 Task:  Click on Football In the Sunday Gridiron Challenge click on  Pick Sheet Add name Luna Turner Team name Kruep's Krew and  Email softage.6@softage.net 10 Points Houston Texans 9 Points Denver Broncos 8 Points Kansas City Chiefs 7 Points Miami Dolphins 6 Points New England Patriots 5 Points Indianapolis Colts 4 Points New York Giants 3 Points New Orleans Saints 2 Points Philadelphia Eagles 1 Points Carolina Panthers Submit pick sheet
Action: Mouse moved to (761, 452)
Screenshot: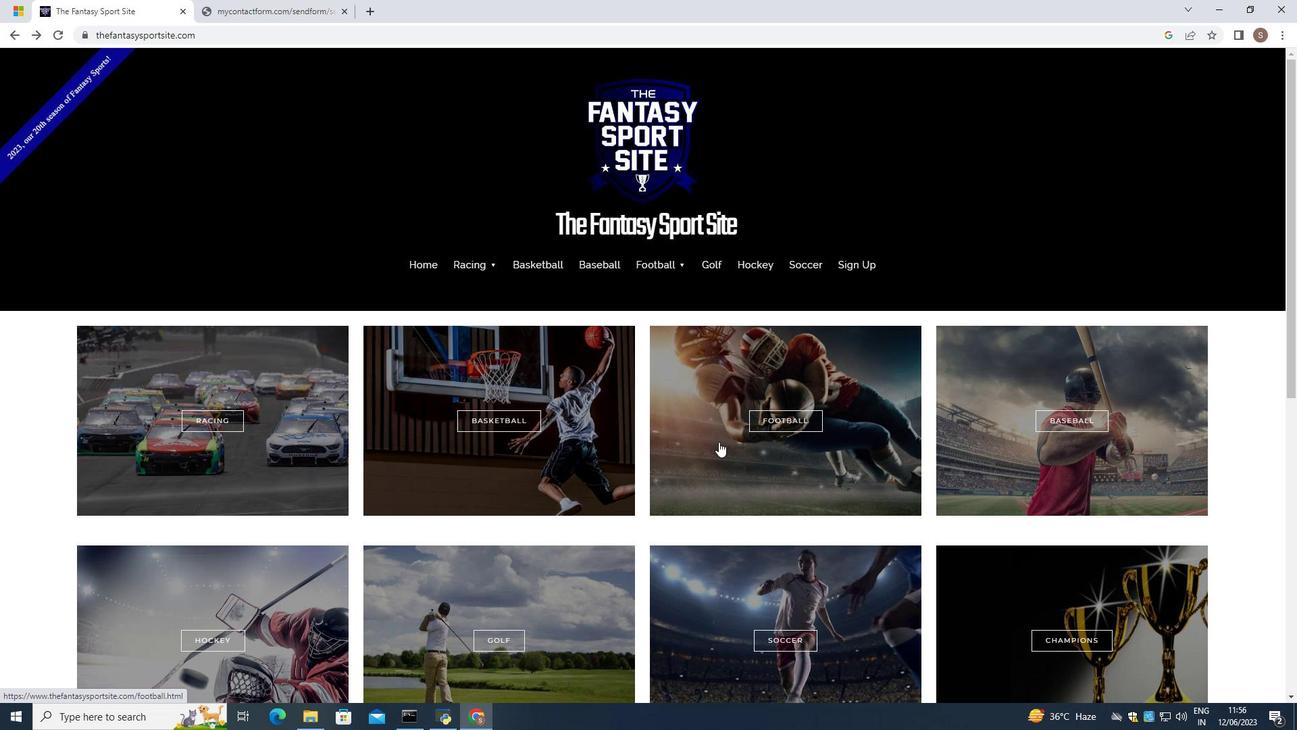 
Action: Mouse pressed left at (761, 452)
Screenshot: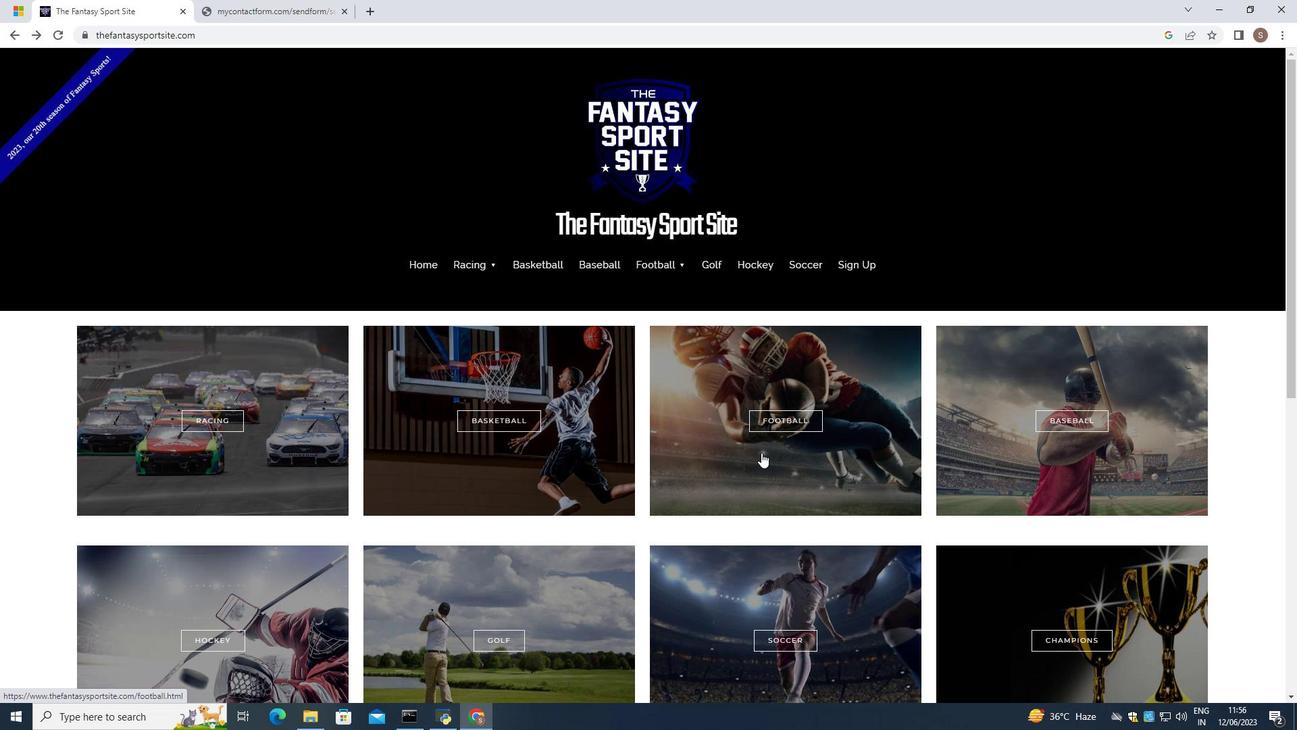 
Action: Mouse moved to (705, 546)
Screenshot: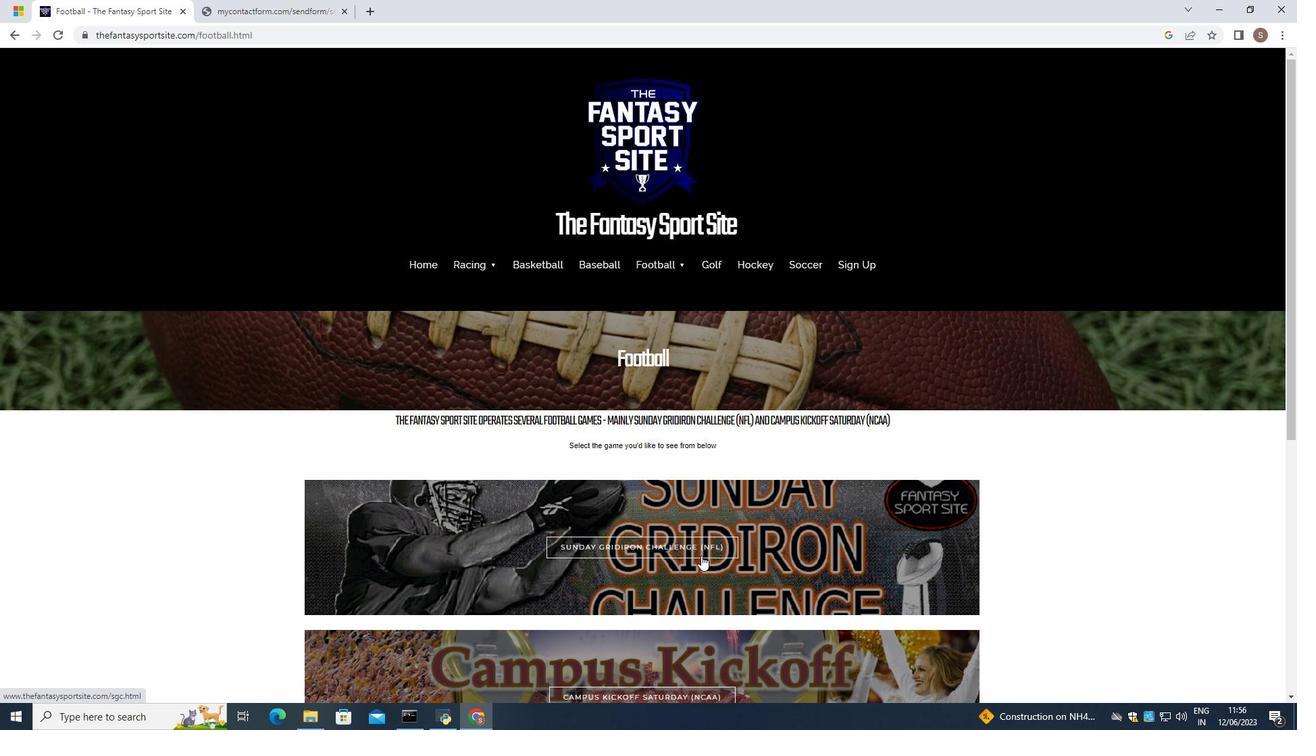
Action: Mouse pressed left at (705, 546)
Screenshot: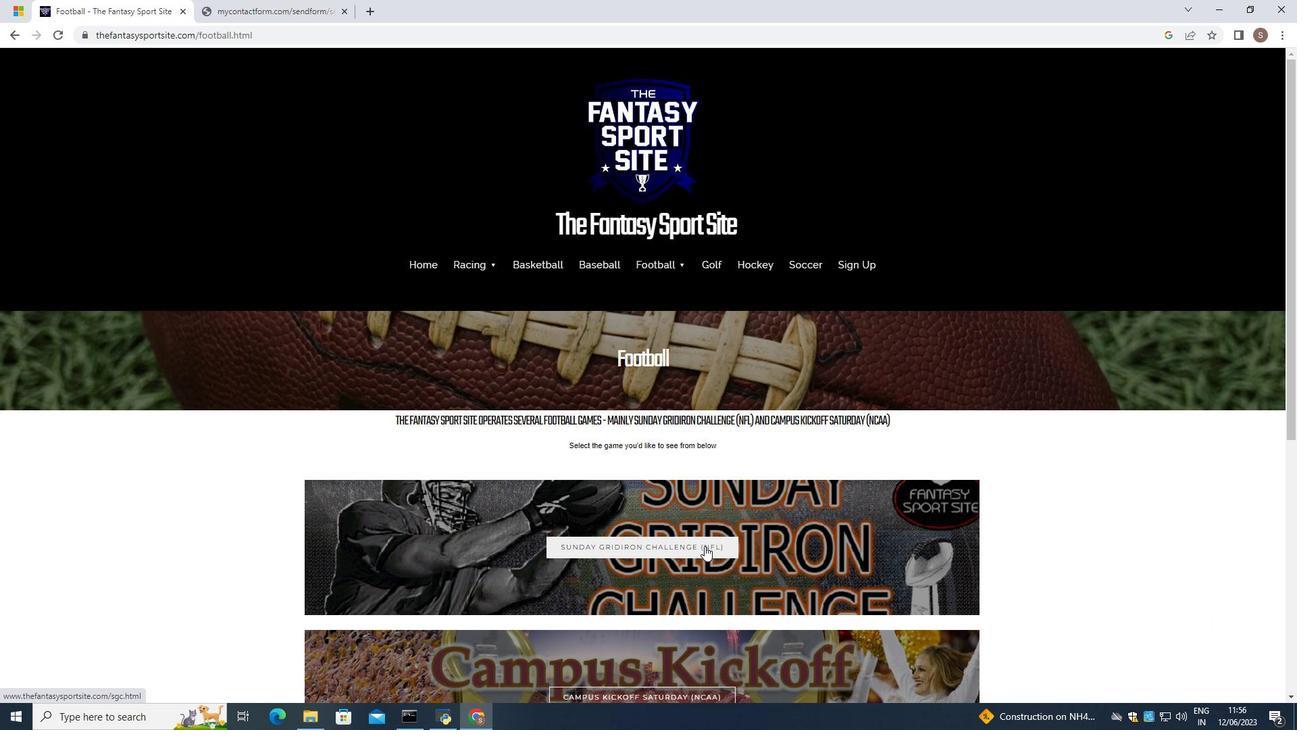 
Action: Mouse moved to (707, 544)
Screenshot: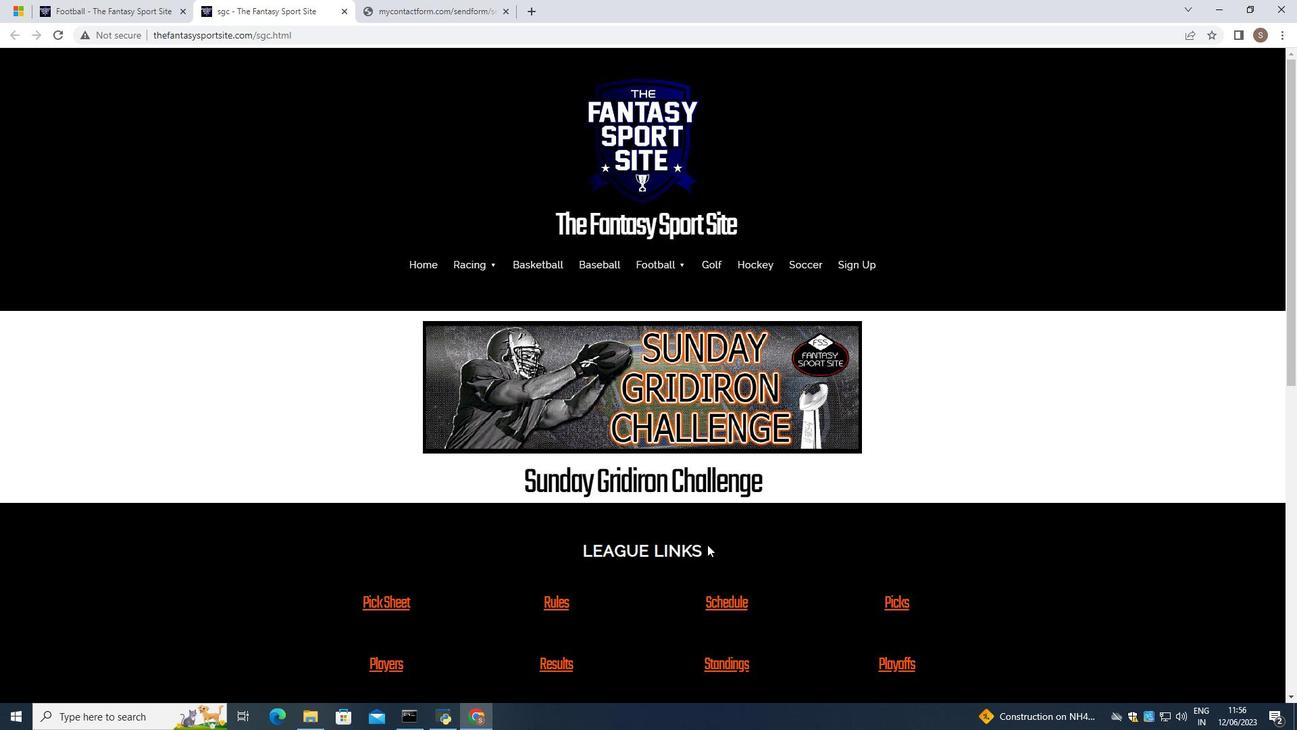 
Action: Mouse scrolled (707, 544) with delta (0, 0)
Screenshot: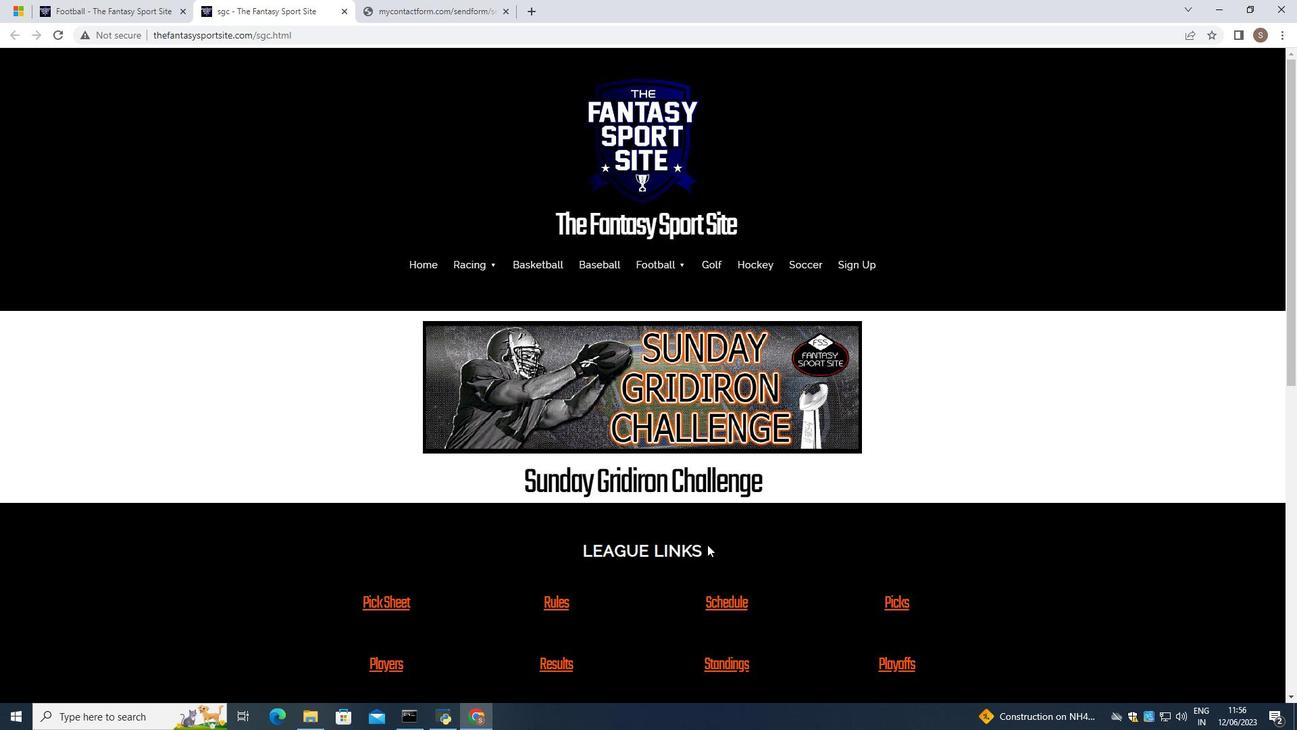 
Action: Mouse scrolled (707, 544) with delta (0, 0)
Screenshot: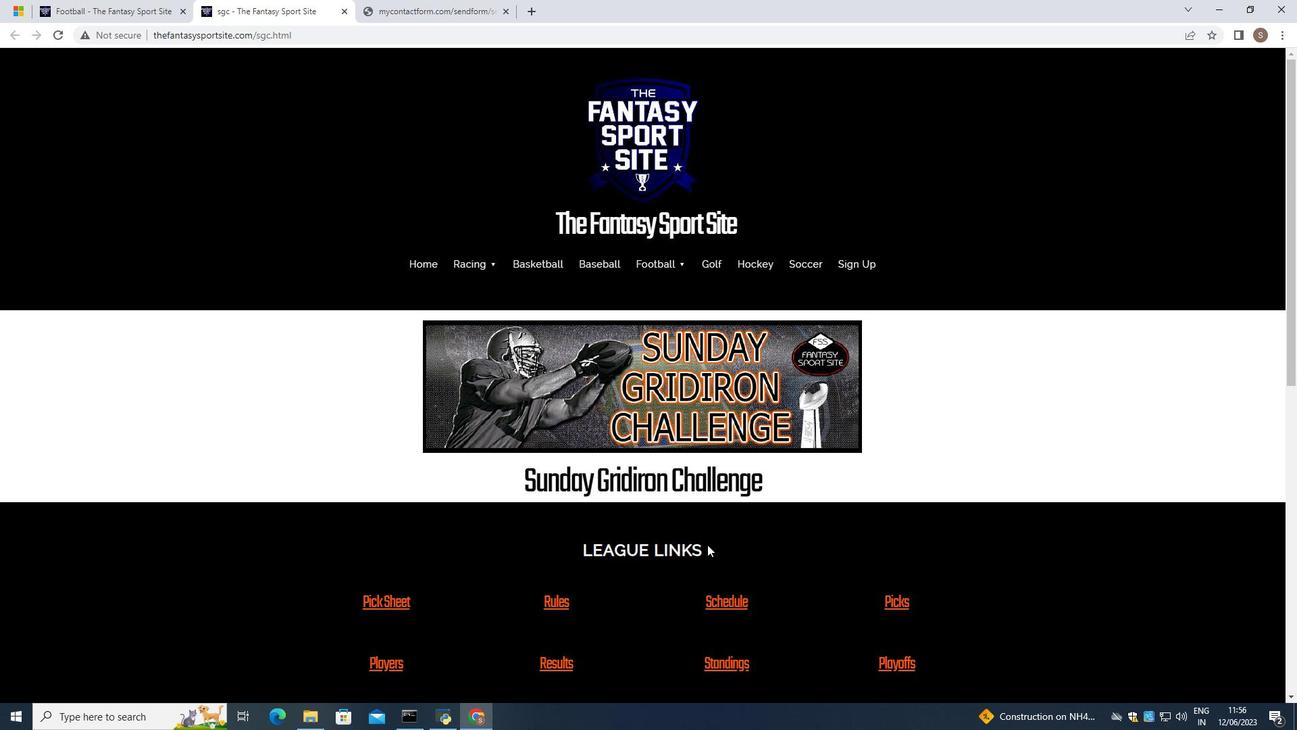 
Action: Mouse moved to (377, 459)
Screenshot: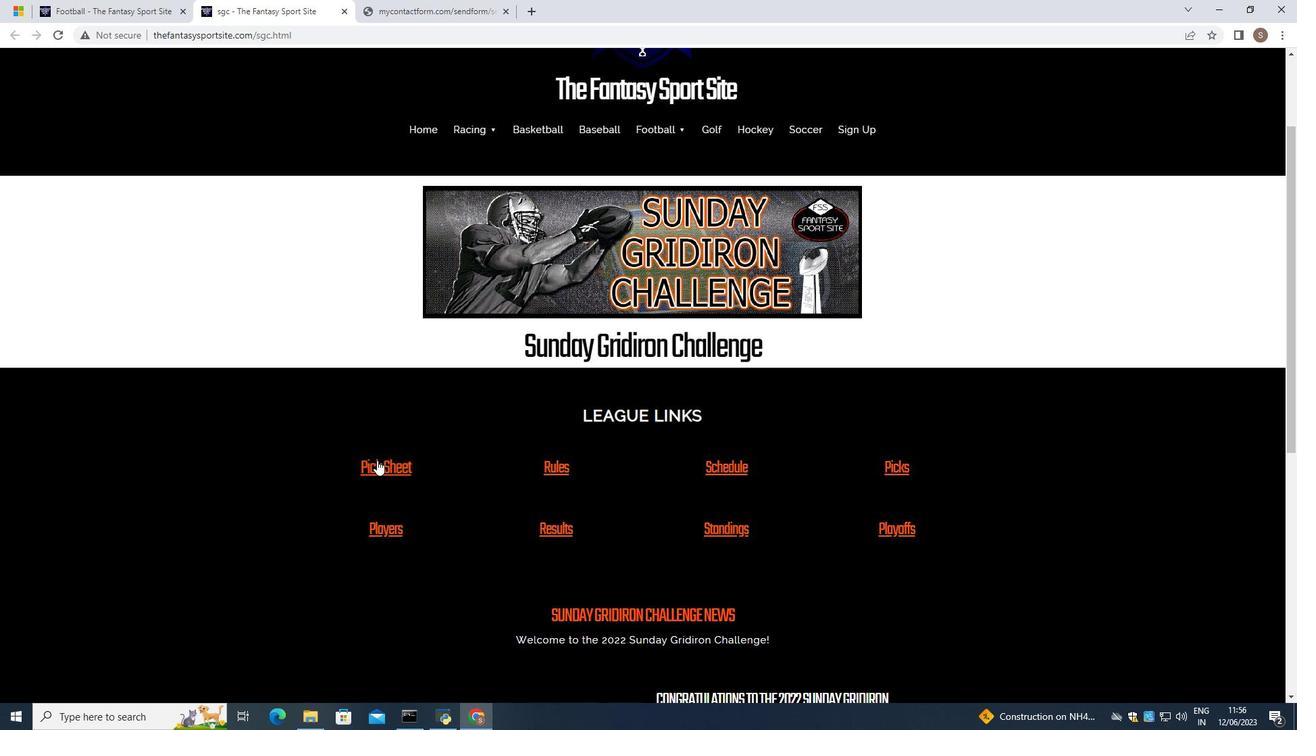 
Action: Mouse pressed left at (377, 459)
Screenshot: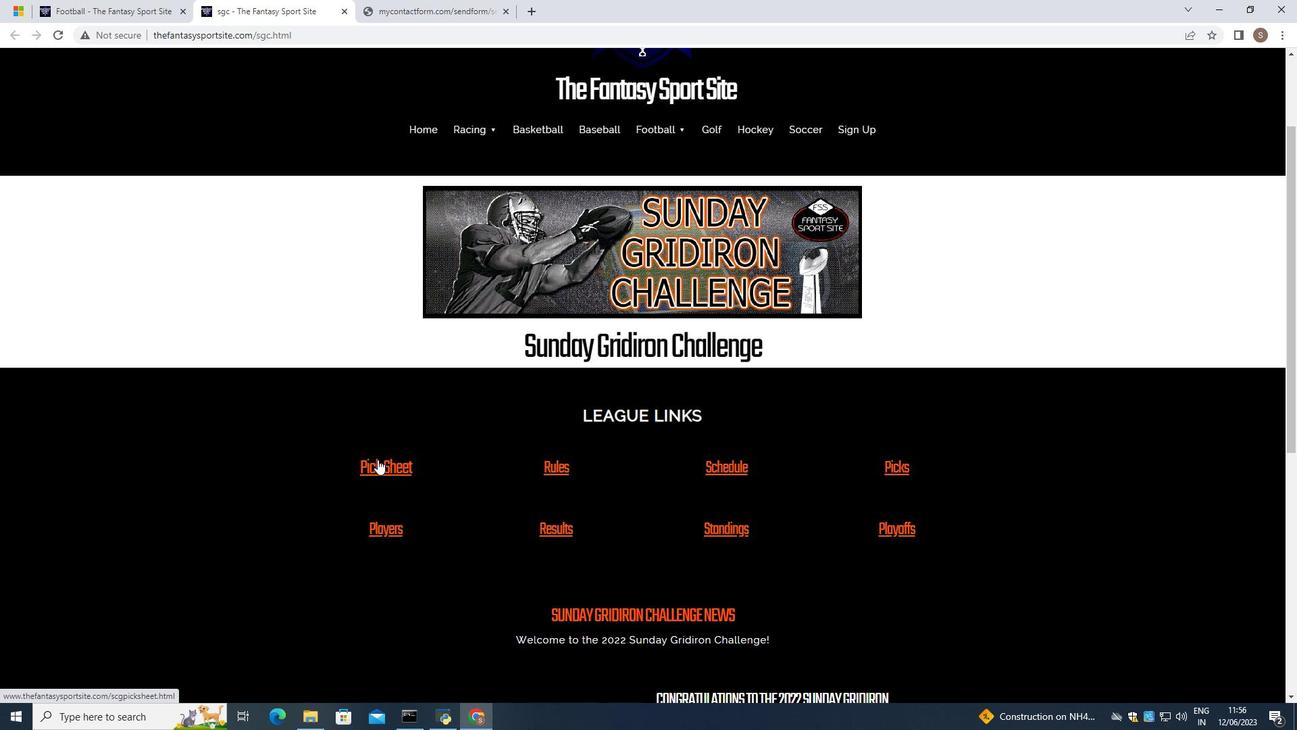 
Action: Mouse moved to (435, 468)
Screenshot: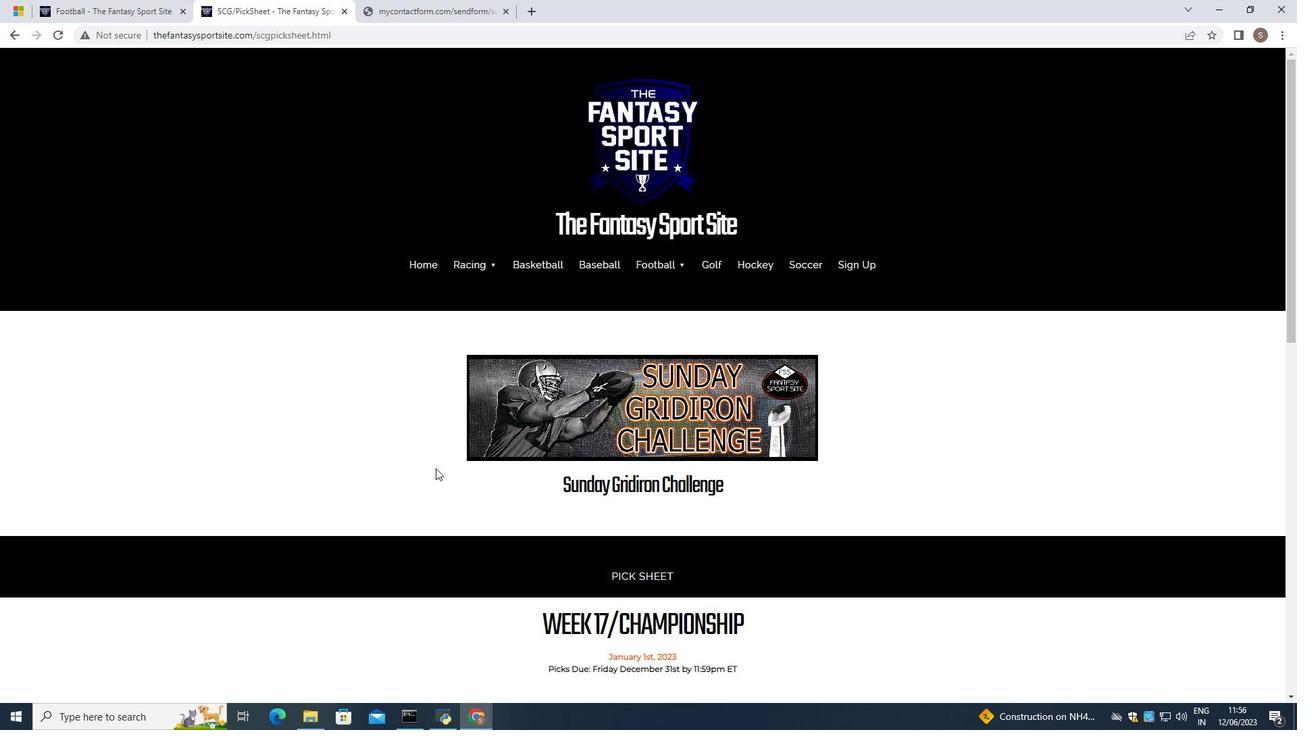 
Action: Mouse scrolled (435, 467) with delta (0, 0)
Screenshot: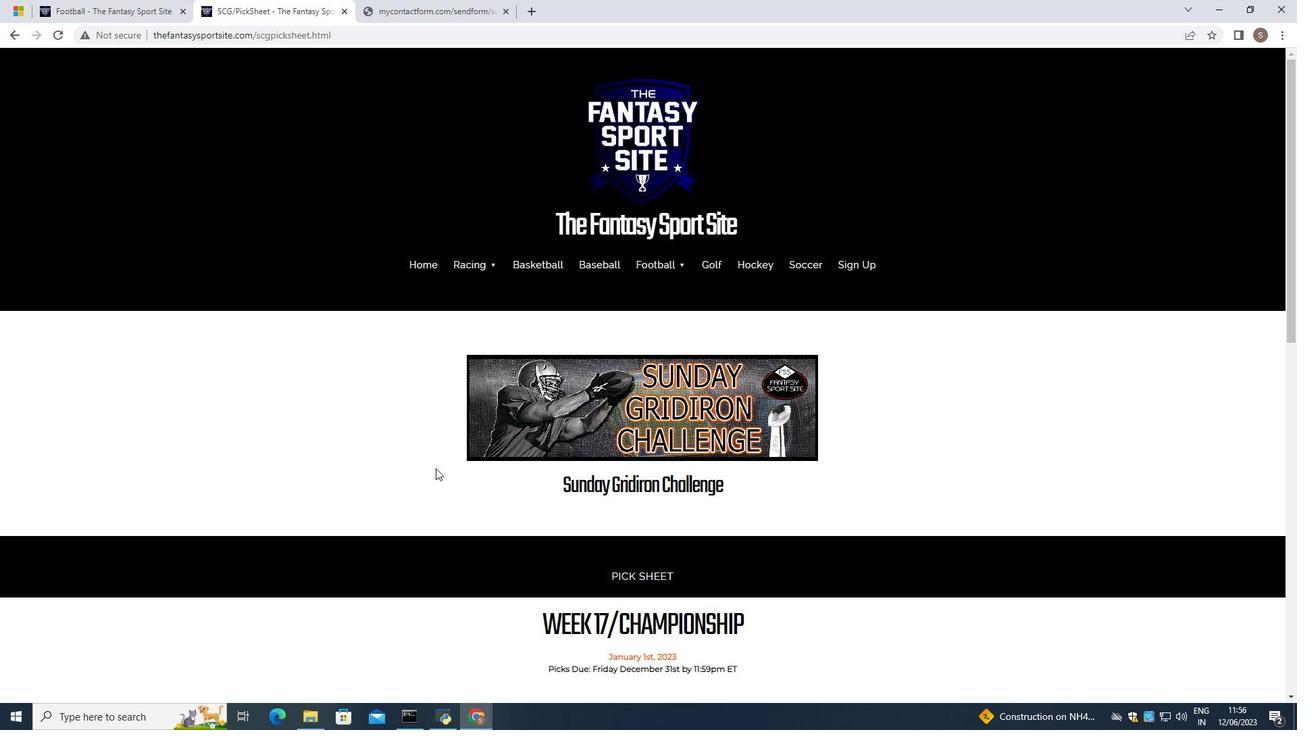 
Action: Mouse scrolled (435, 467) with delta (0, 0)
Screenshot: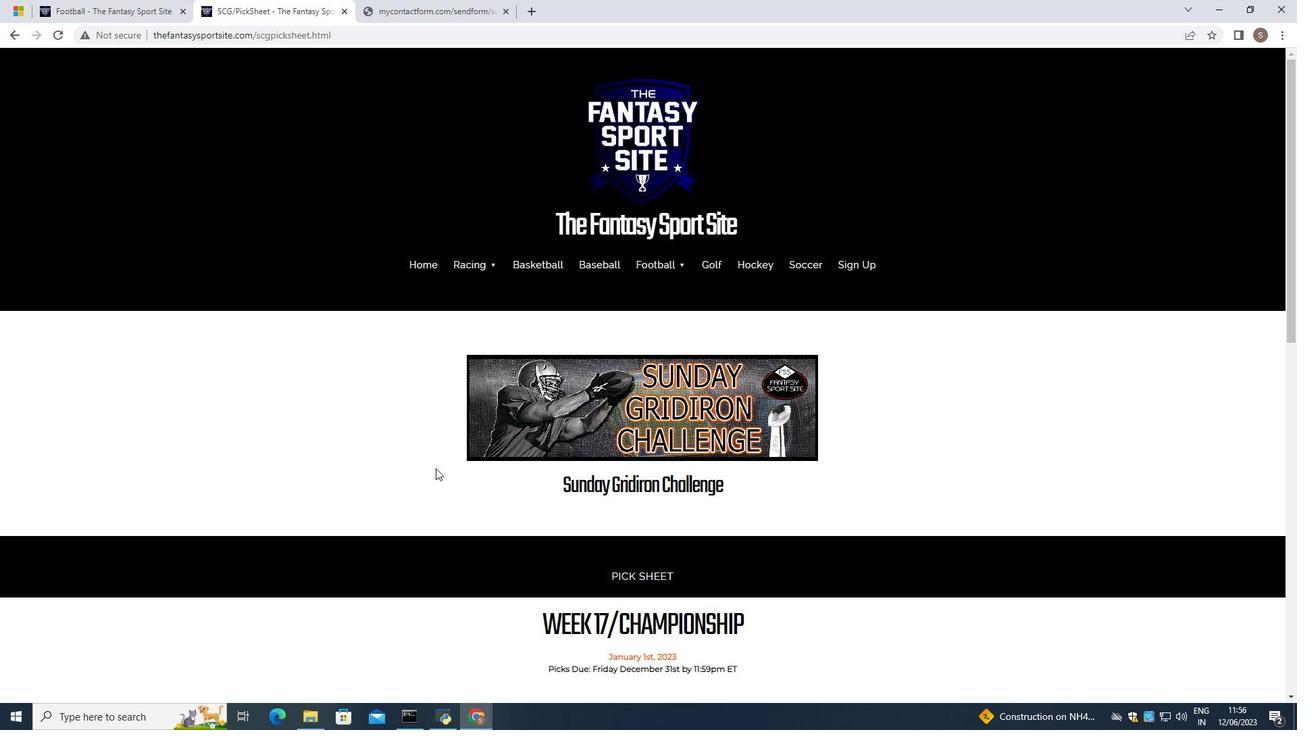 
Action: Mouse scrolled (435, 467) with delta (0, 0)
Screenshot: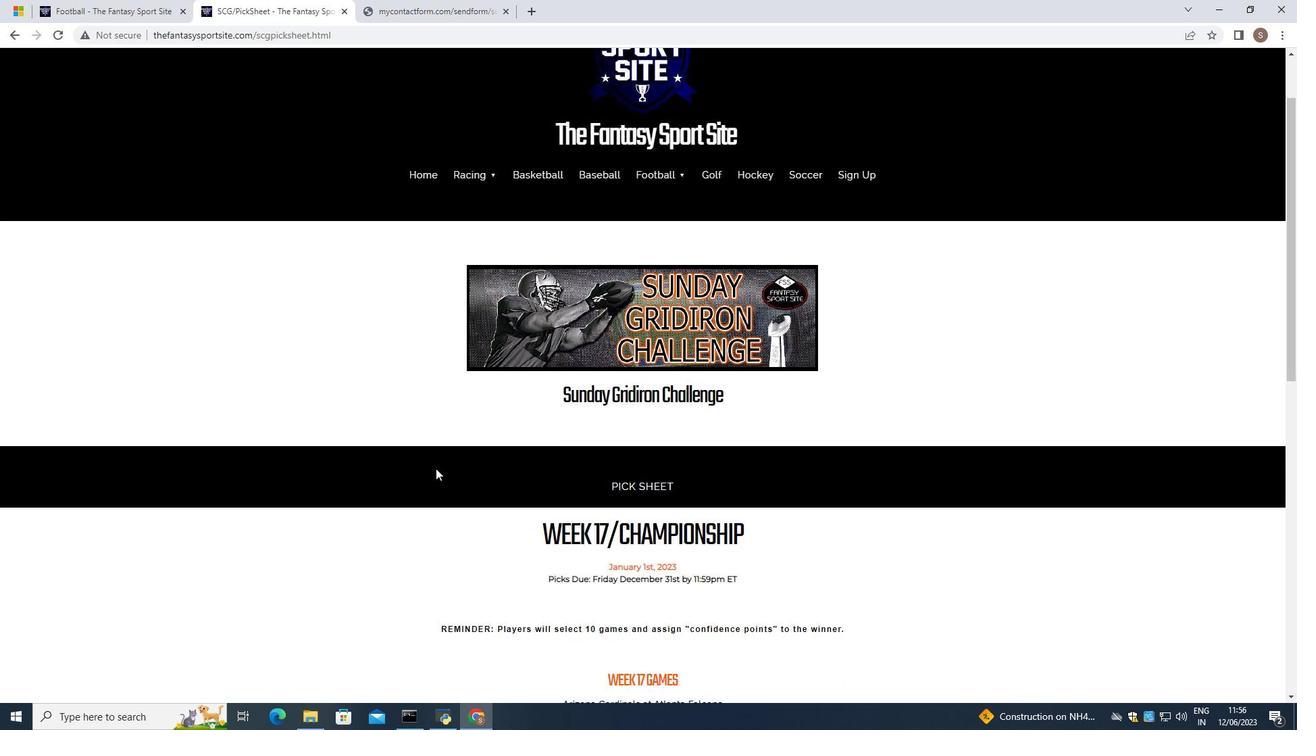 
Action: Mouse scrolled (435, 467) with delta (0, 0)
Screenshot: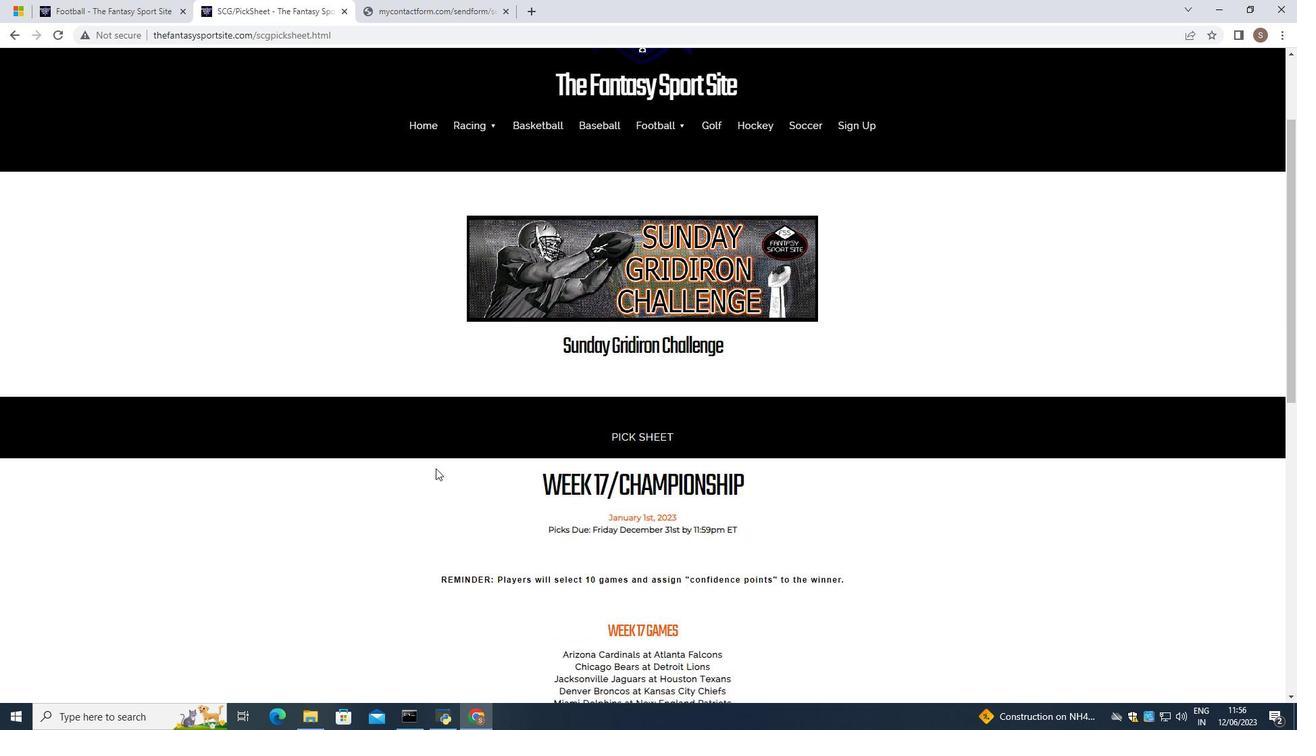 
Action: Mouse scrolled (435, 467) with delta (0, 0)
Screenshot: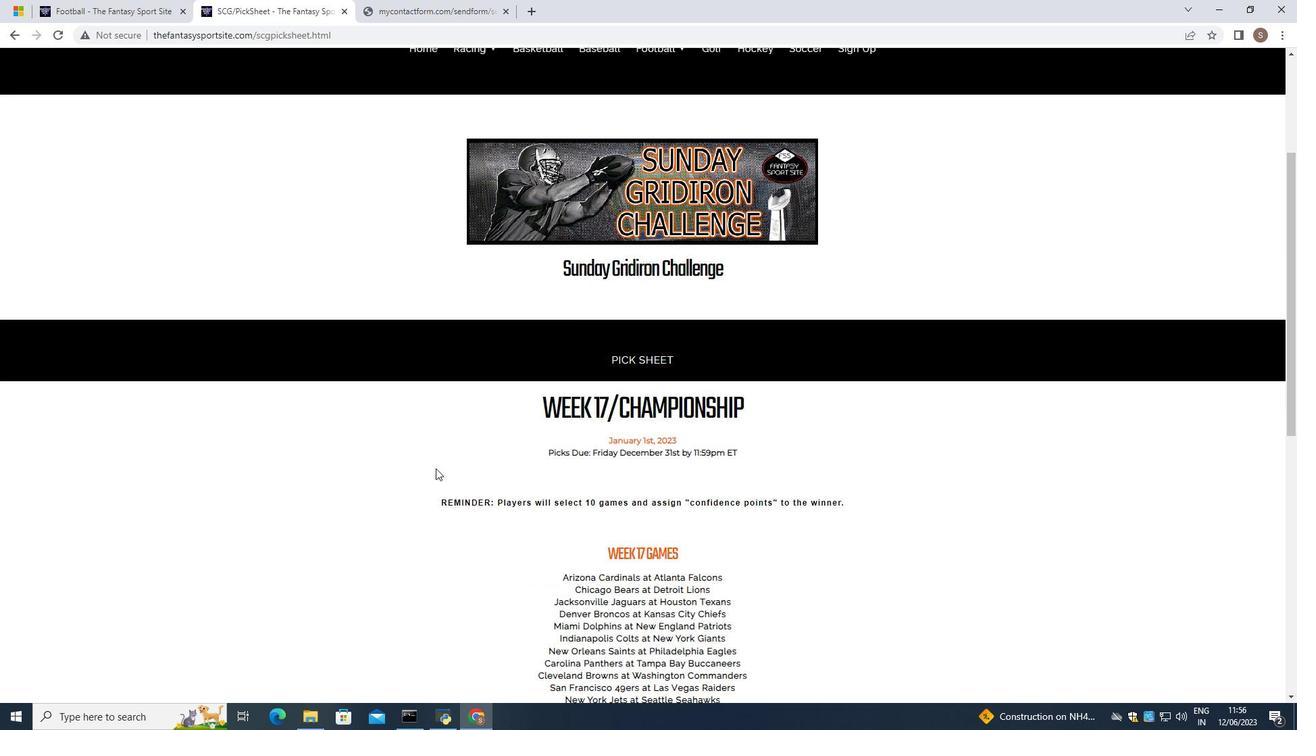 
Action: Mouse scrolled (435, 467) with delta (0, 0)
Screenshot: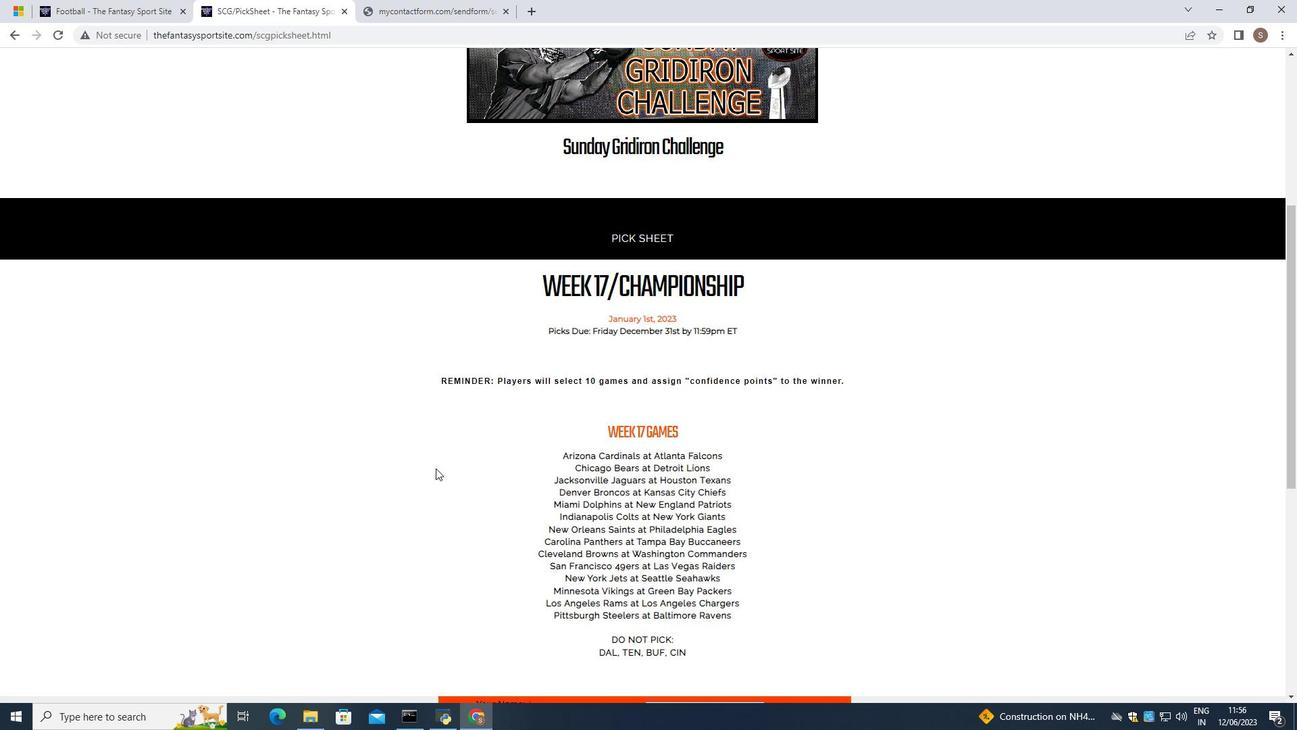 
Action: Mouse scrolled (435, 467) with delta (0, 0)
Screenshot: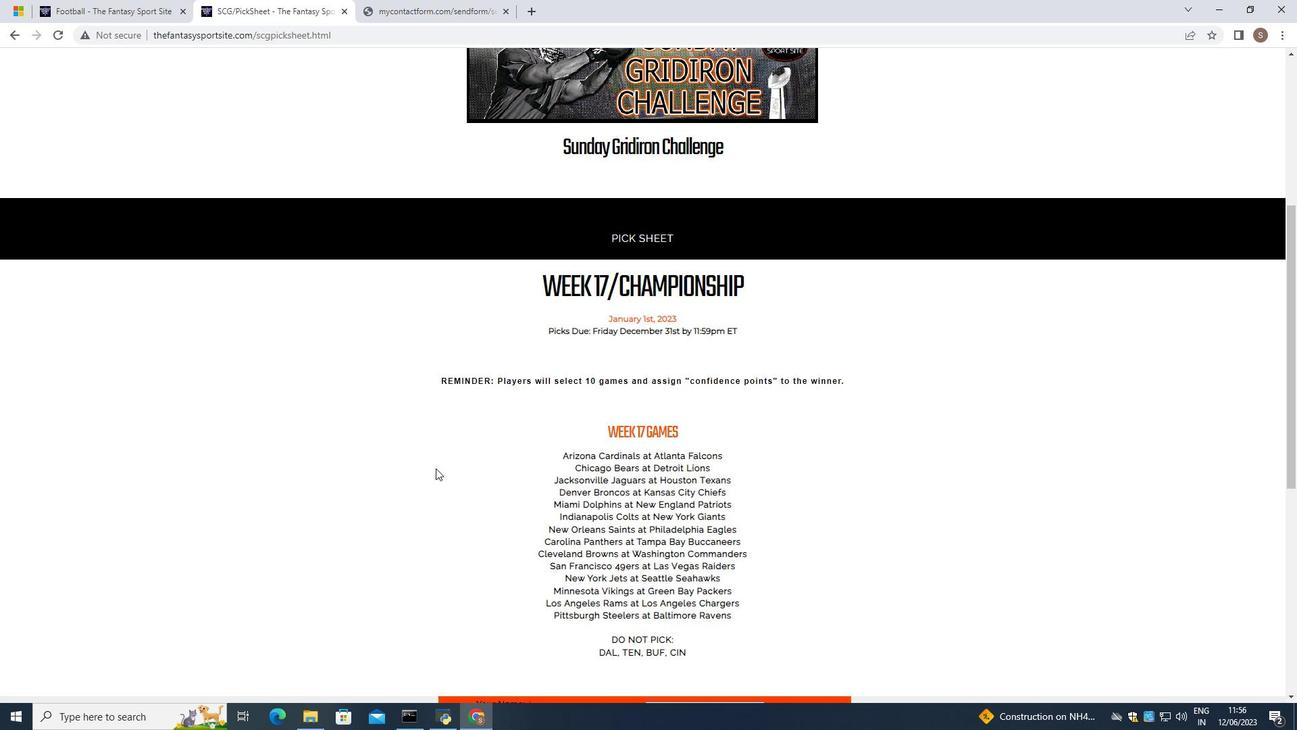 
Action: Mouse scrolled (435, 467) with delta (0, 0)
Screenshot: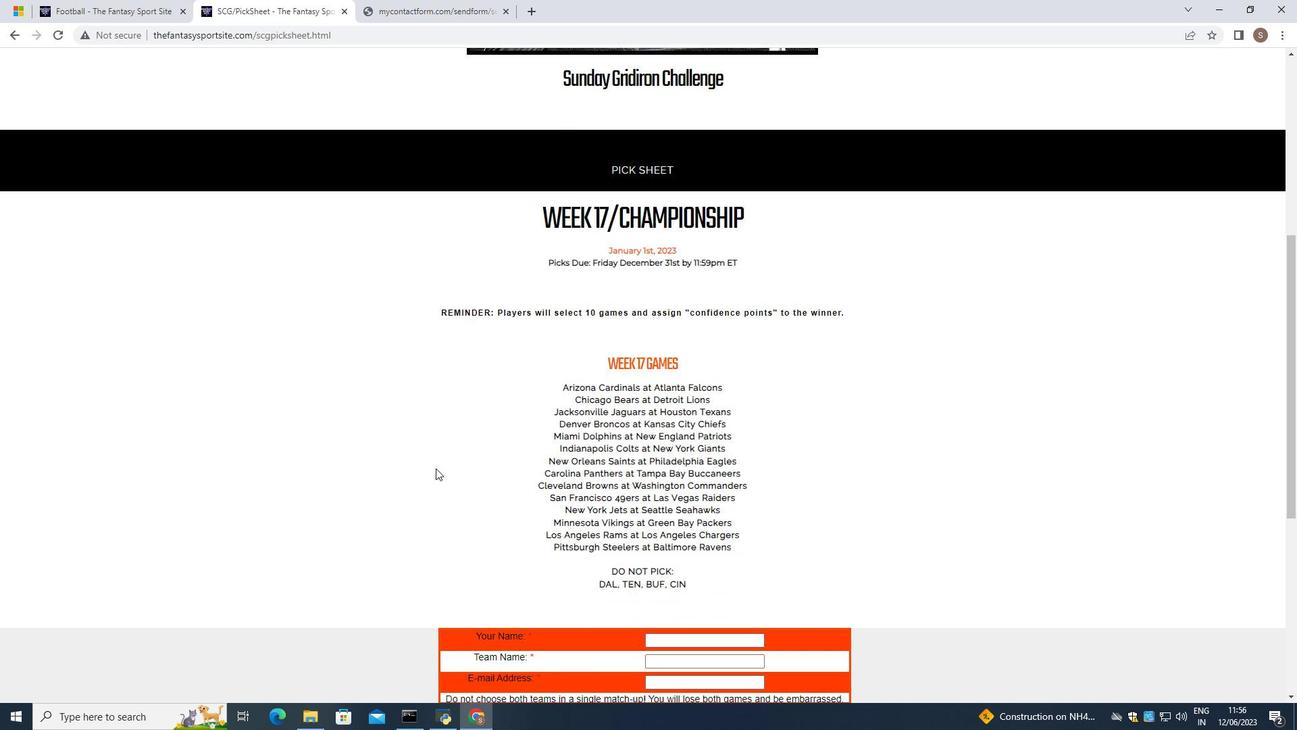 
Action: Mouse scrolled (435, 467) with delta (0, 0)
Screenshot: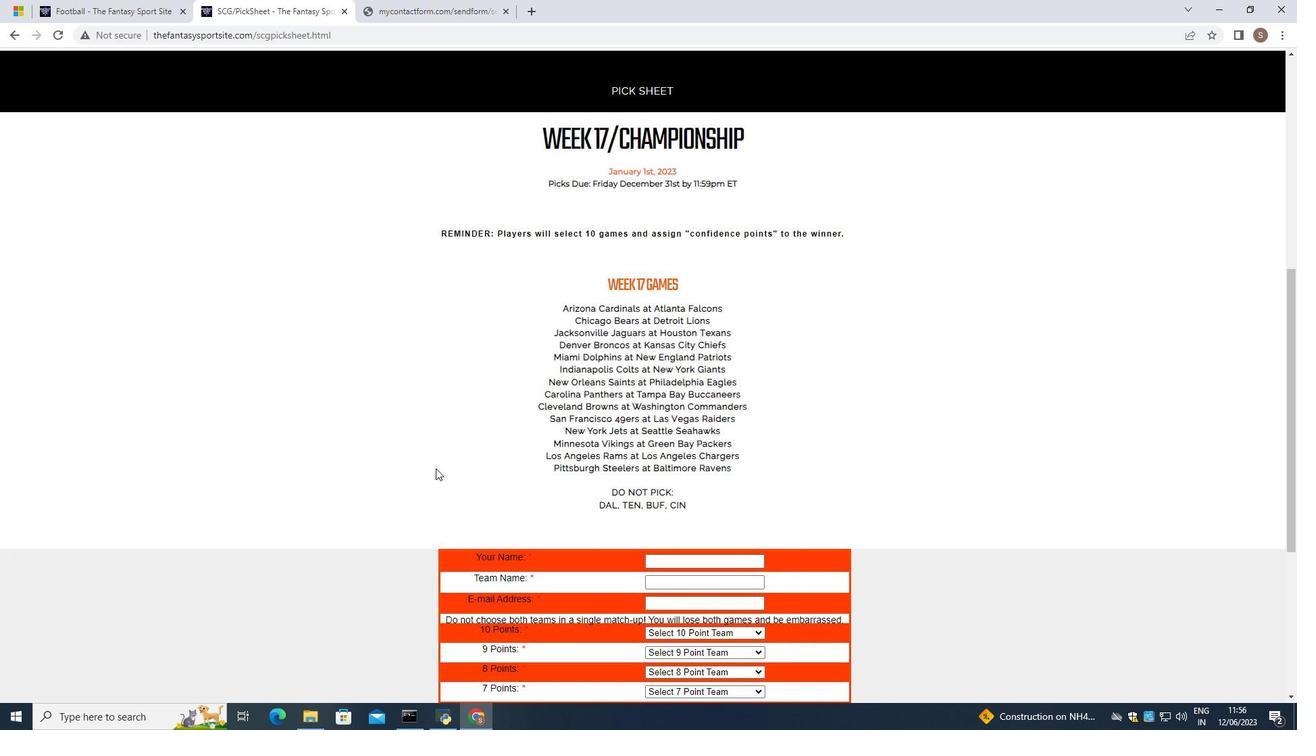 
Action: Mouse scrolled (435, 467) with delta (0, 0)
Screenshot: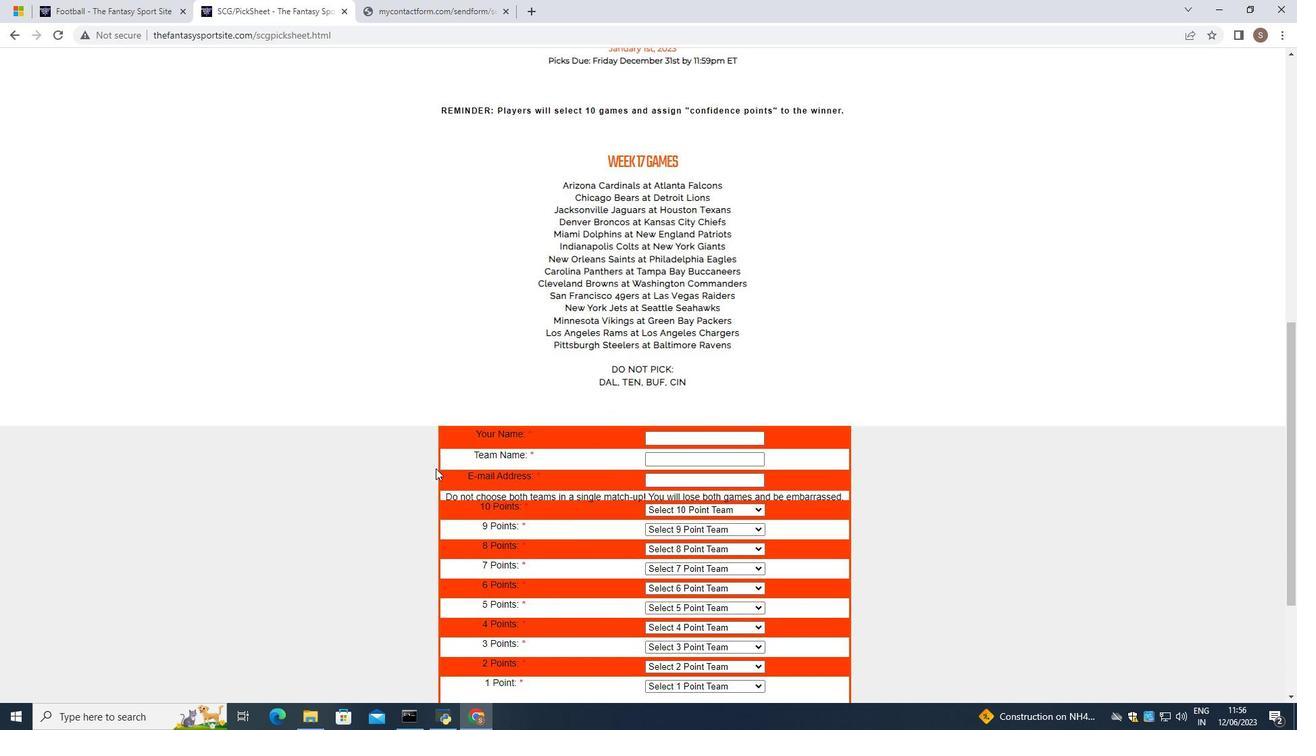
Action: Mouse scrolled (435, 467) with delta (0, 0)
Screenshot: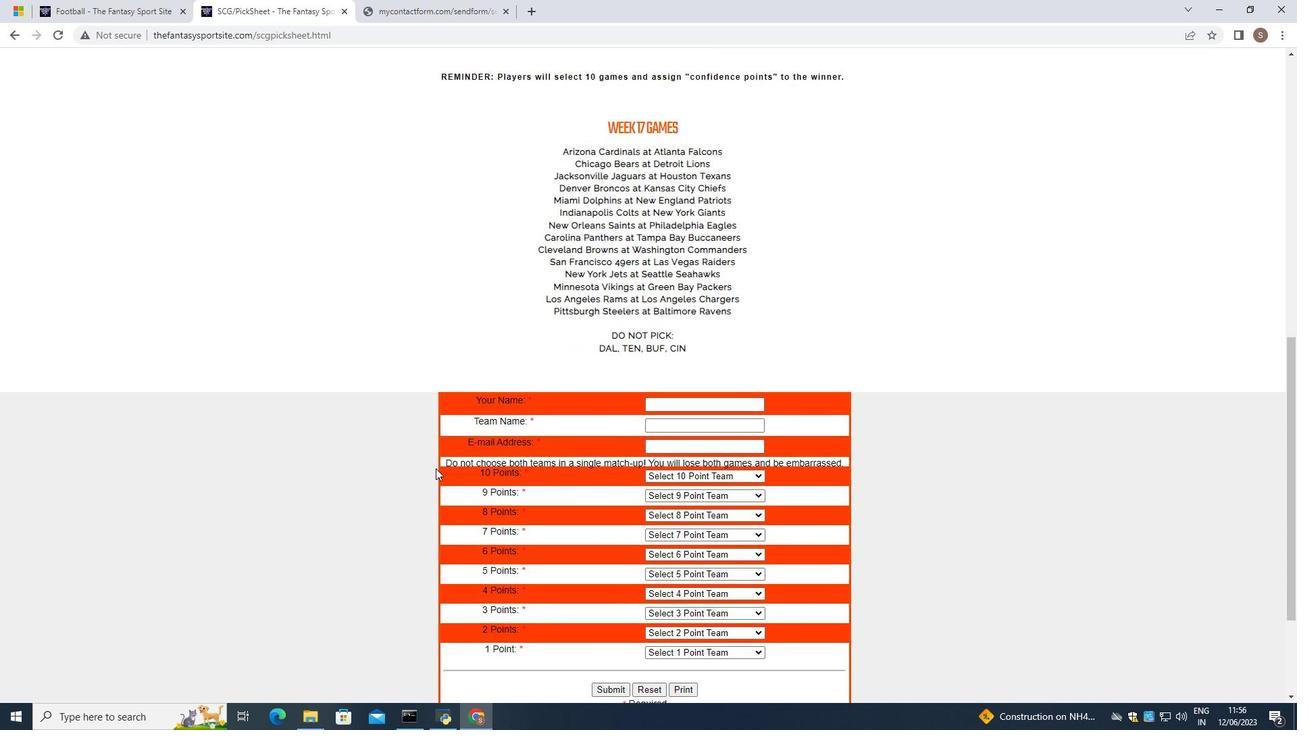 
Action: Mouse moved to (713, 305)
Screenshot: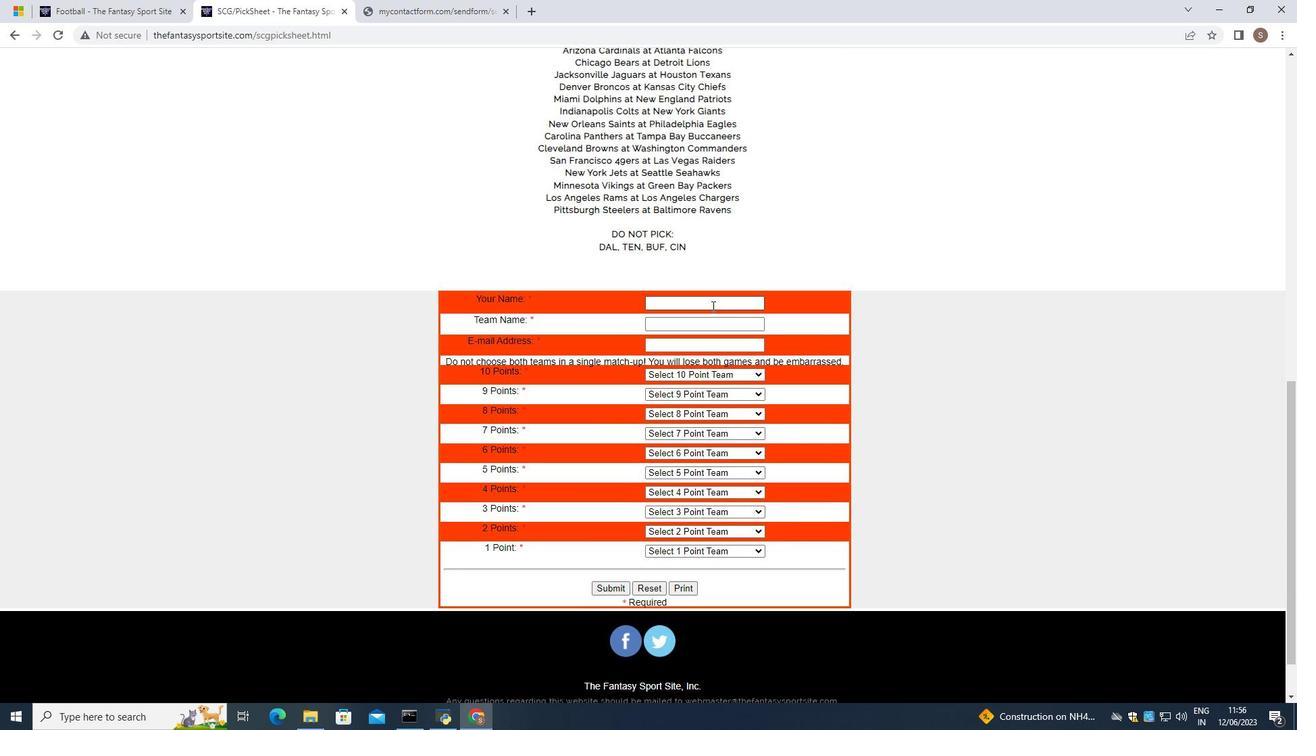 
Action: Mouse pressed left at (713, 305)
Screenshot: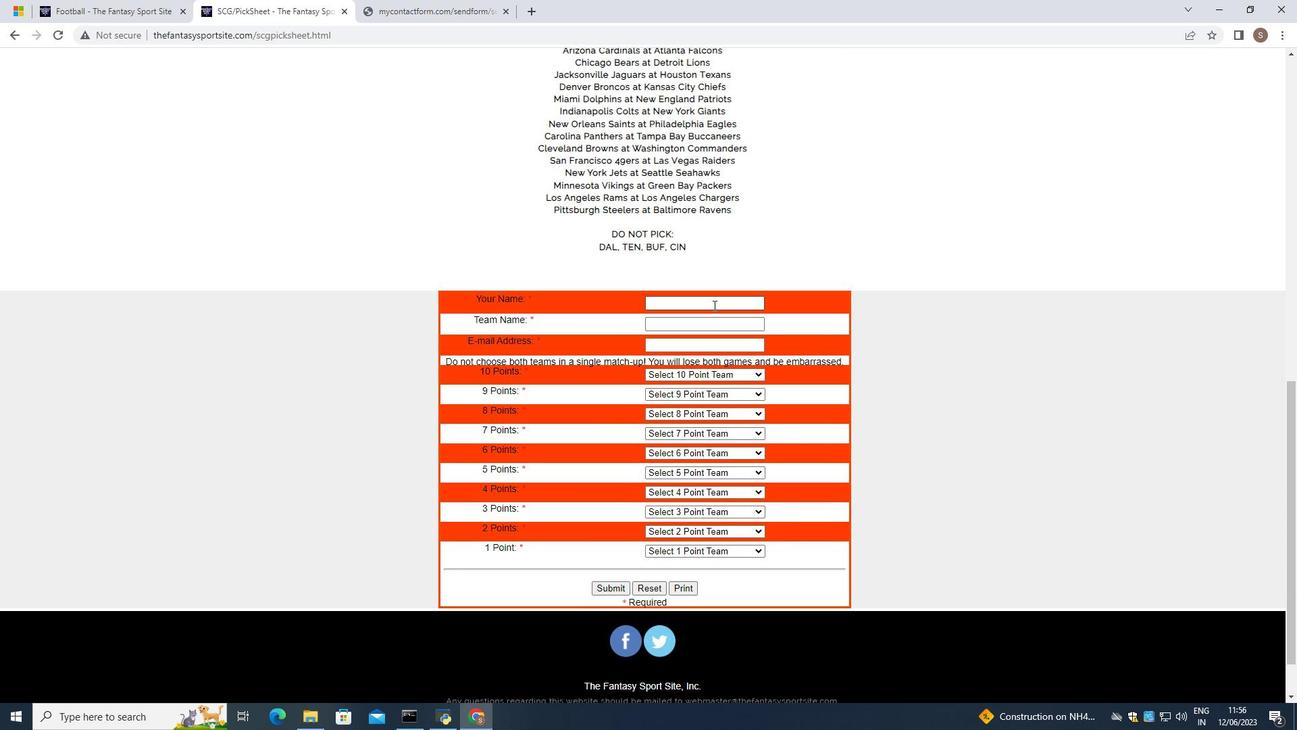 
Action: Key pressed <Key.shift>Luna<Key.space><Key.shift>Turner
Screenshot: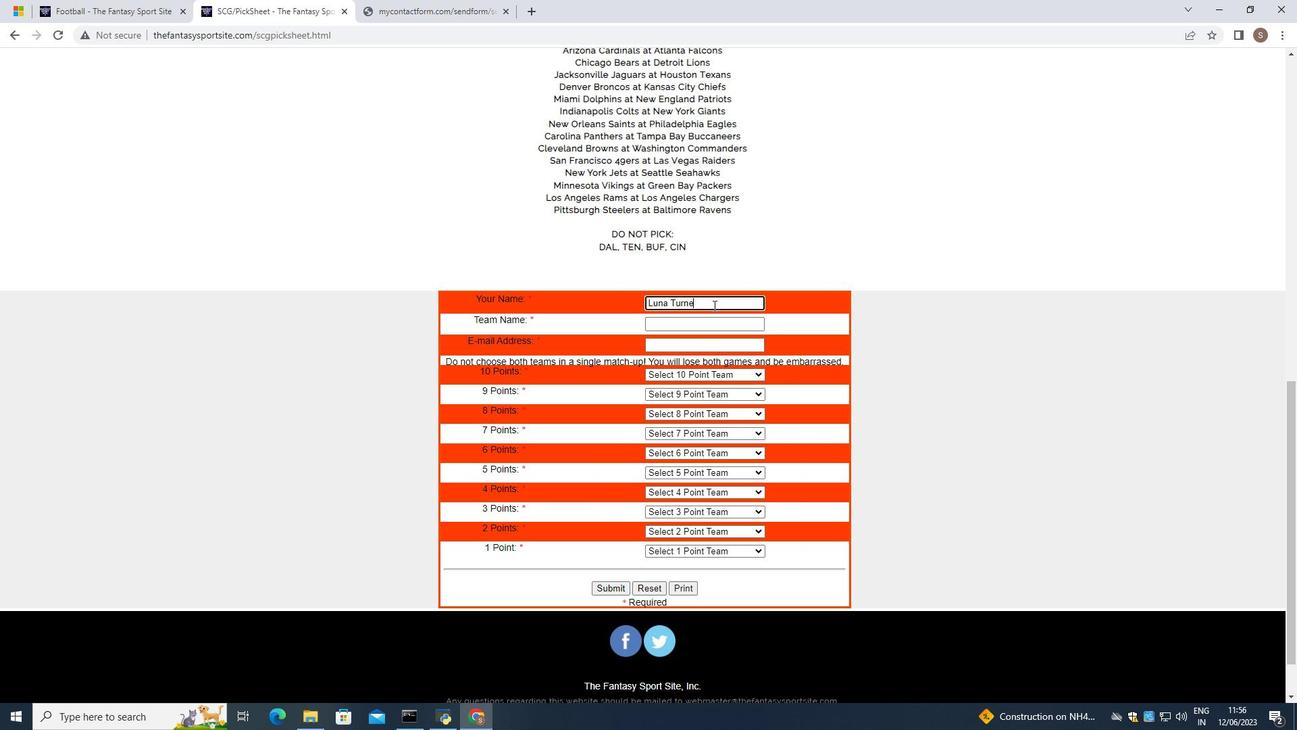 
Action: Mouse moved to (738, 323)
Screenshot: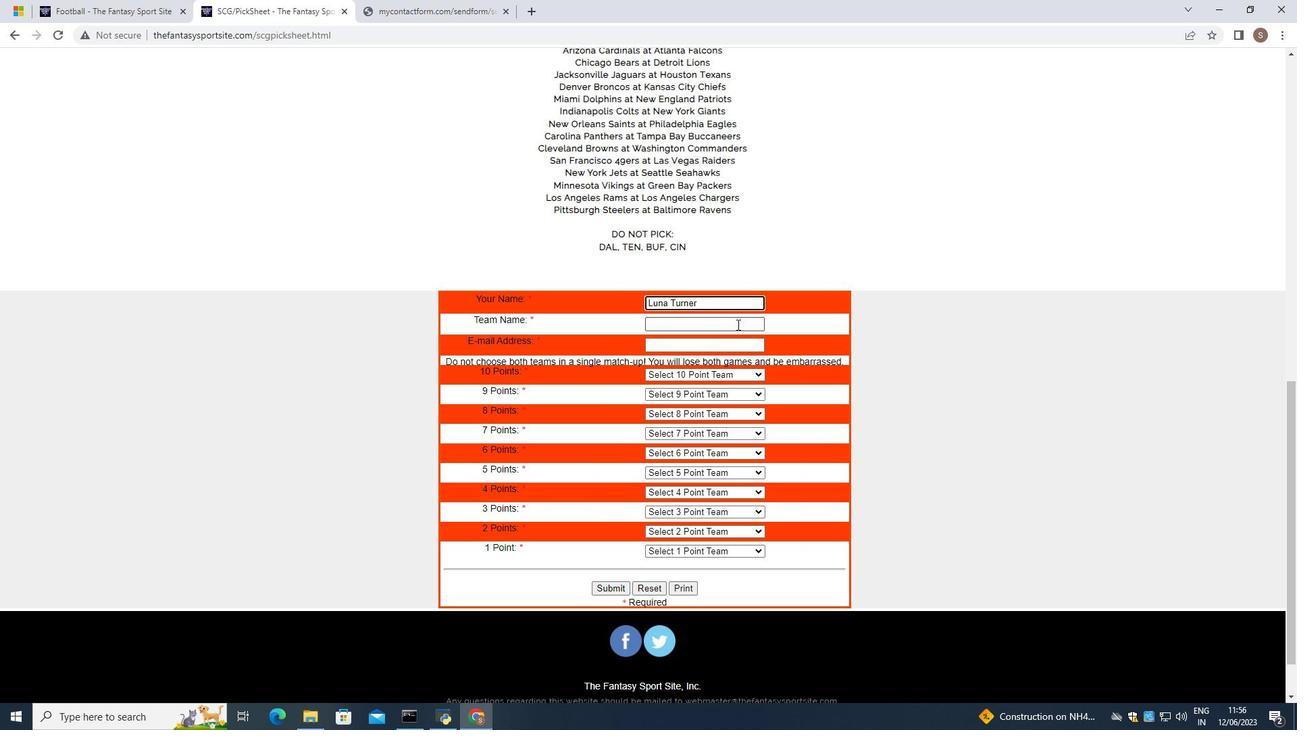 
Action: Mouse pressed left at (738, 323)
Screenshot: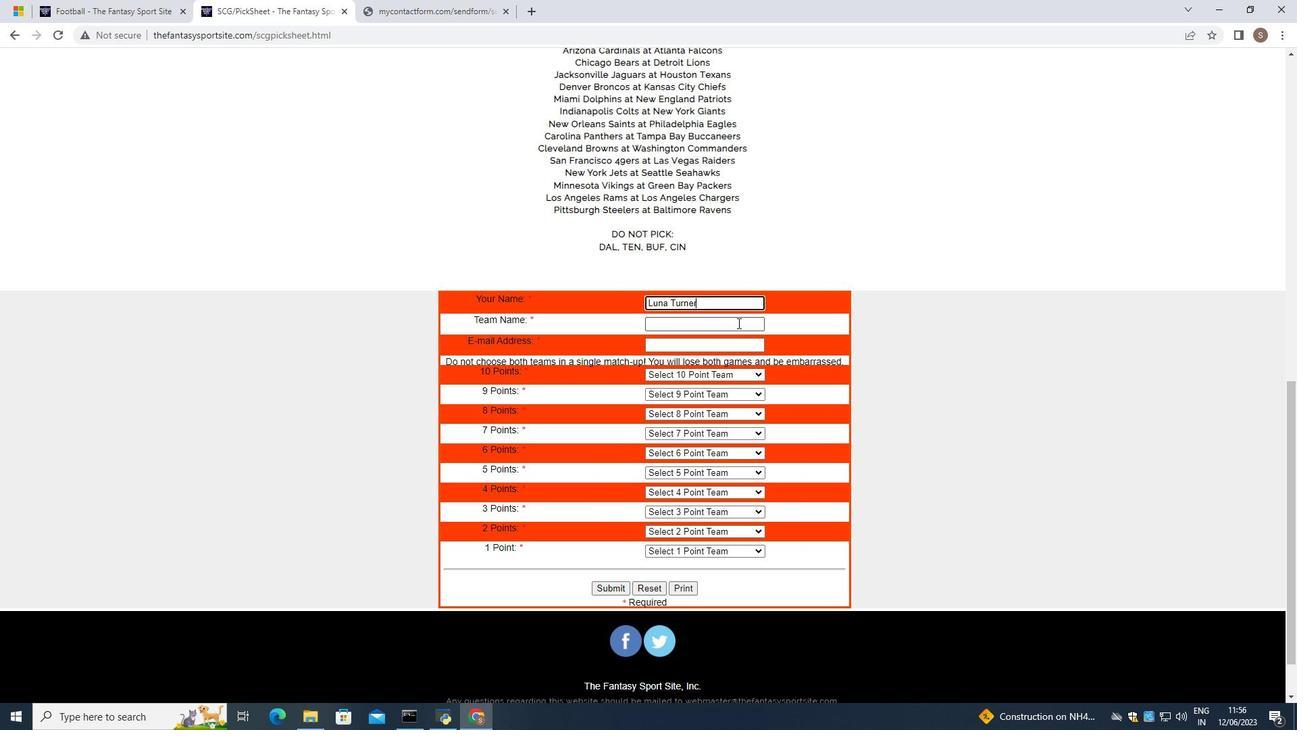 
Action: Mouse moved to (737, 323)
Screenshot: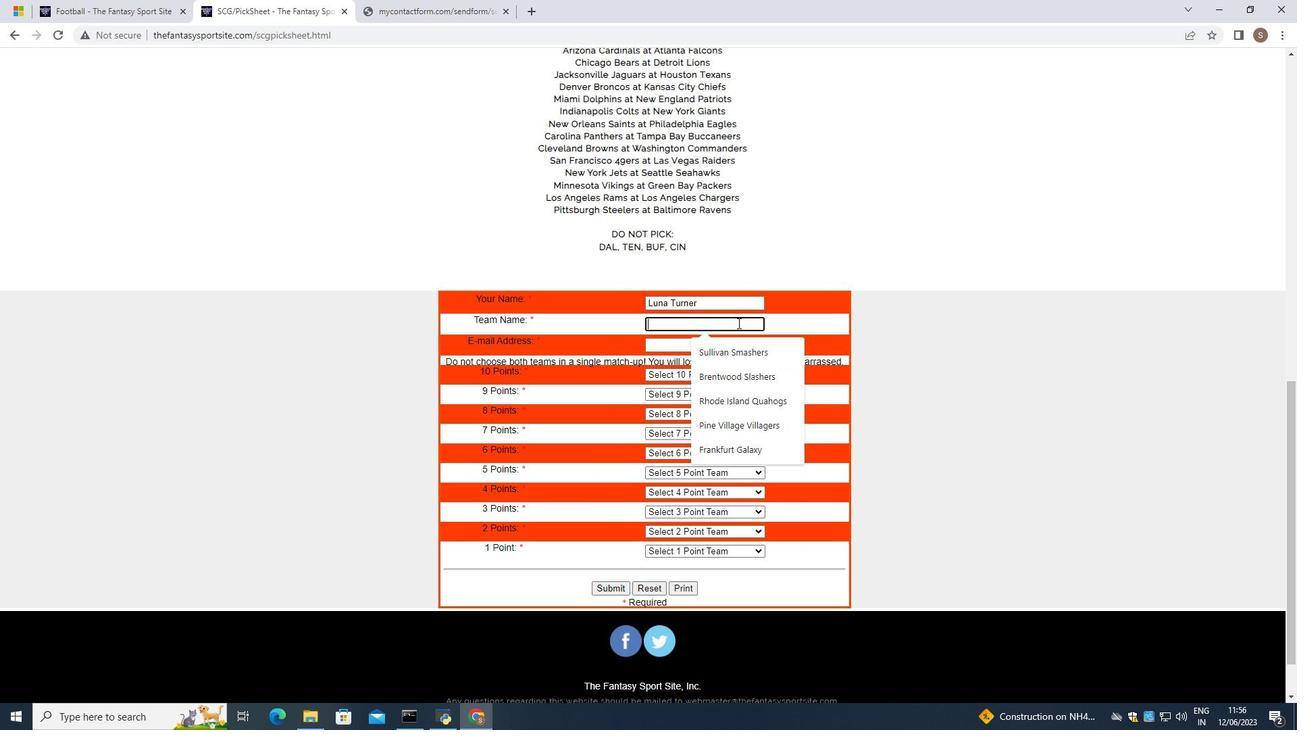 
Action: Key pressed <Key.shift>Kruep's<Key.space><Key.shift>Krew
Screenshot: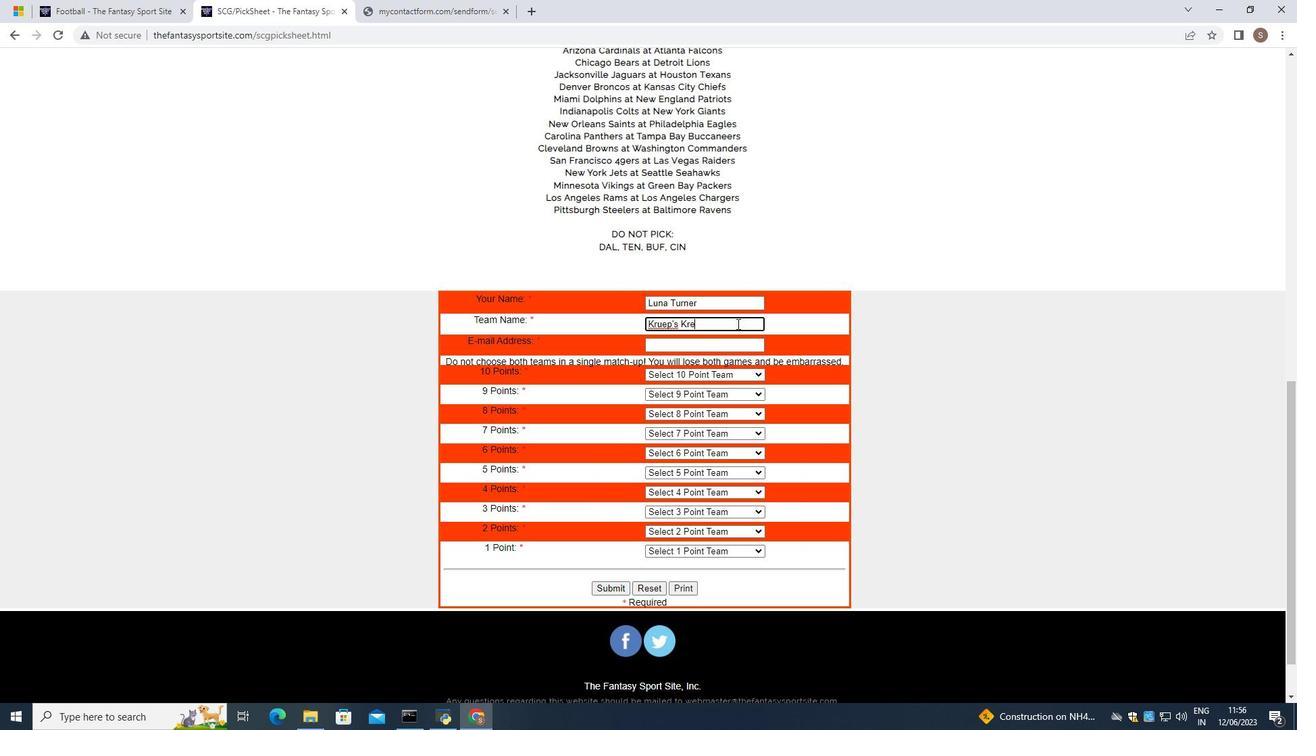 
Action: Mouse moved to (740, 347)
Screenshot: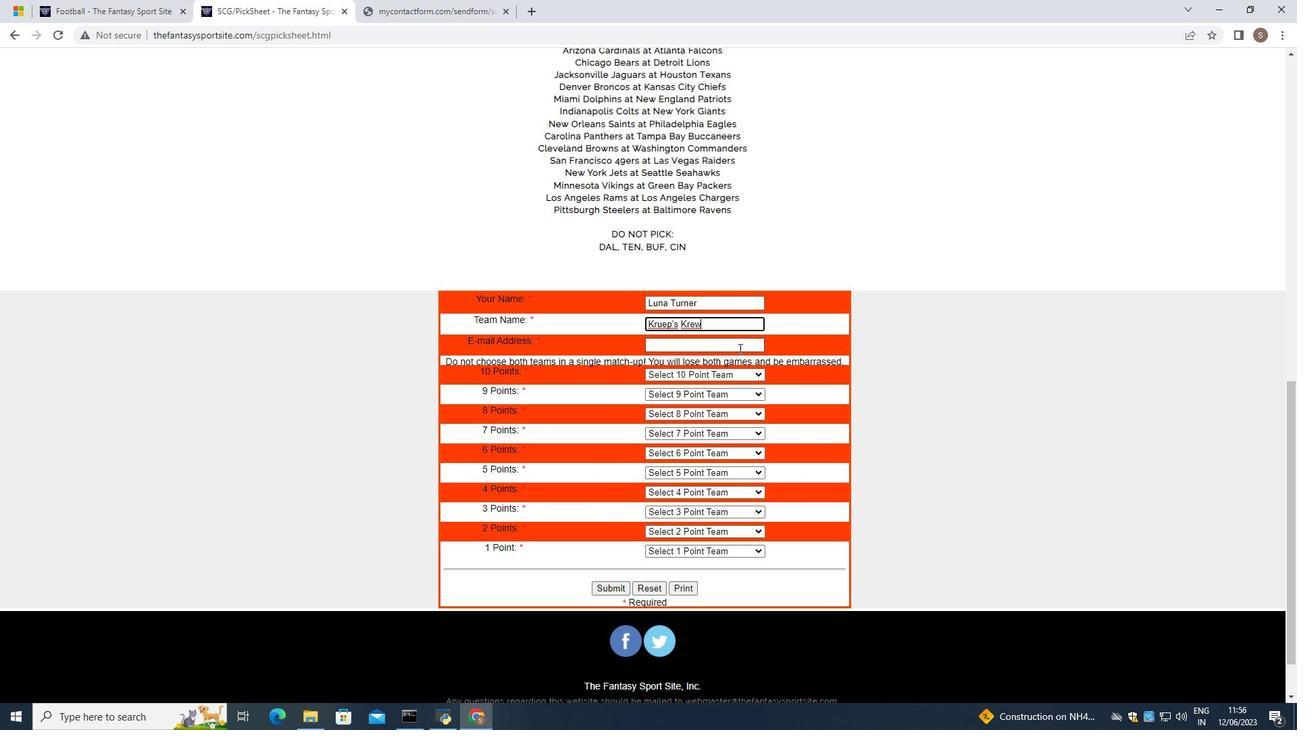 
Action: Mouse pressed left at (740, 347)
Screenshot: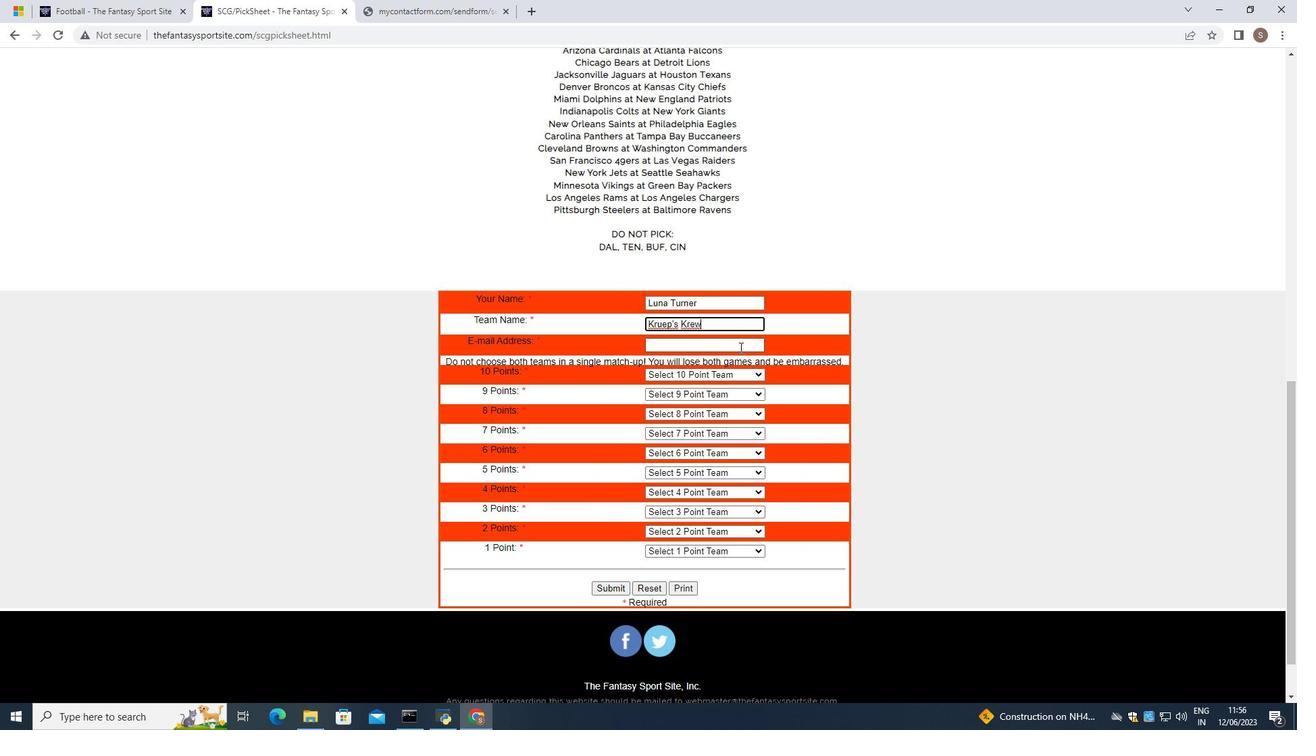 
Action: Key pressed softage.6
Screenshot: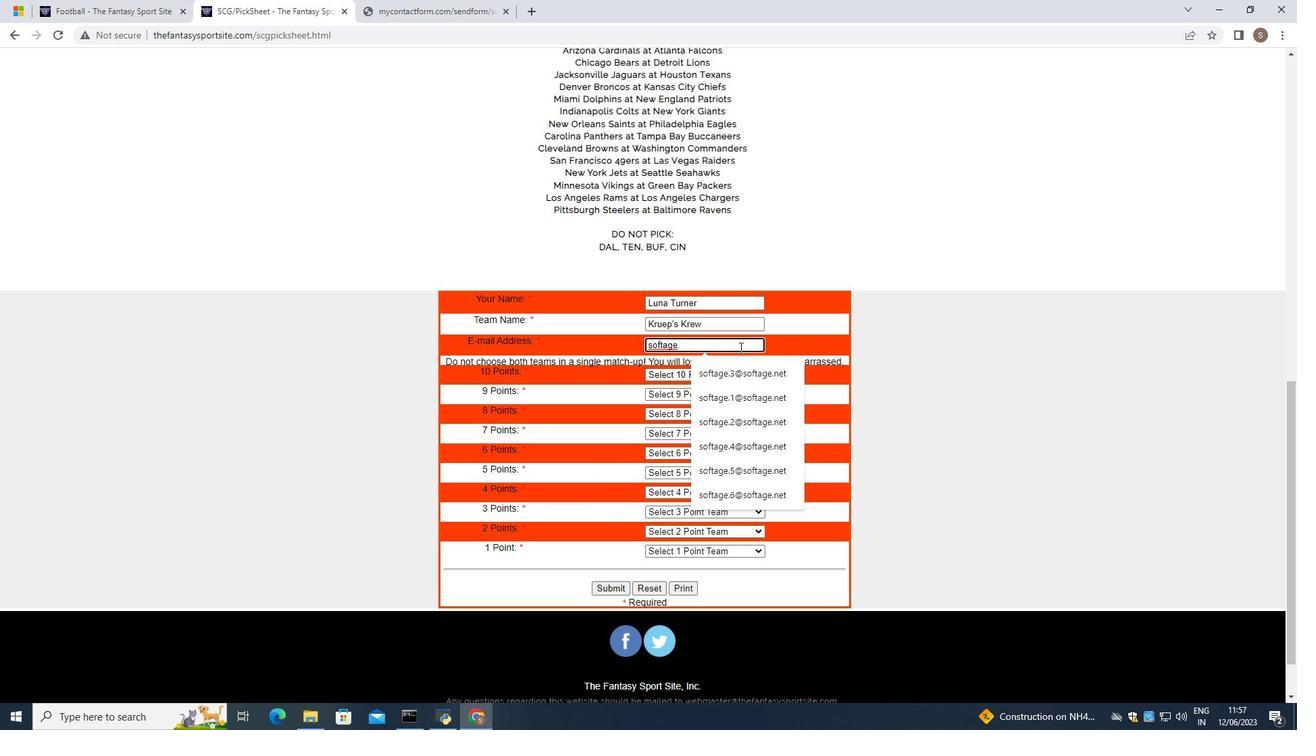 
Action: Mouse moved to (710, 369)
Screenshot: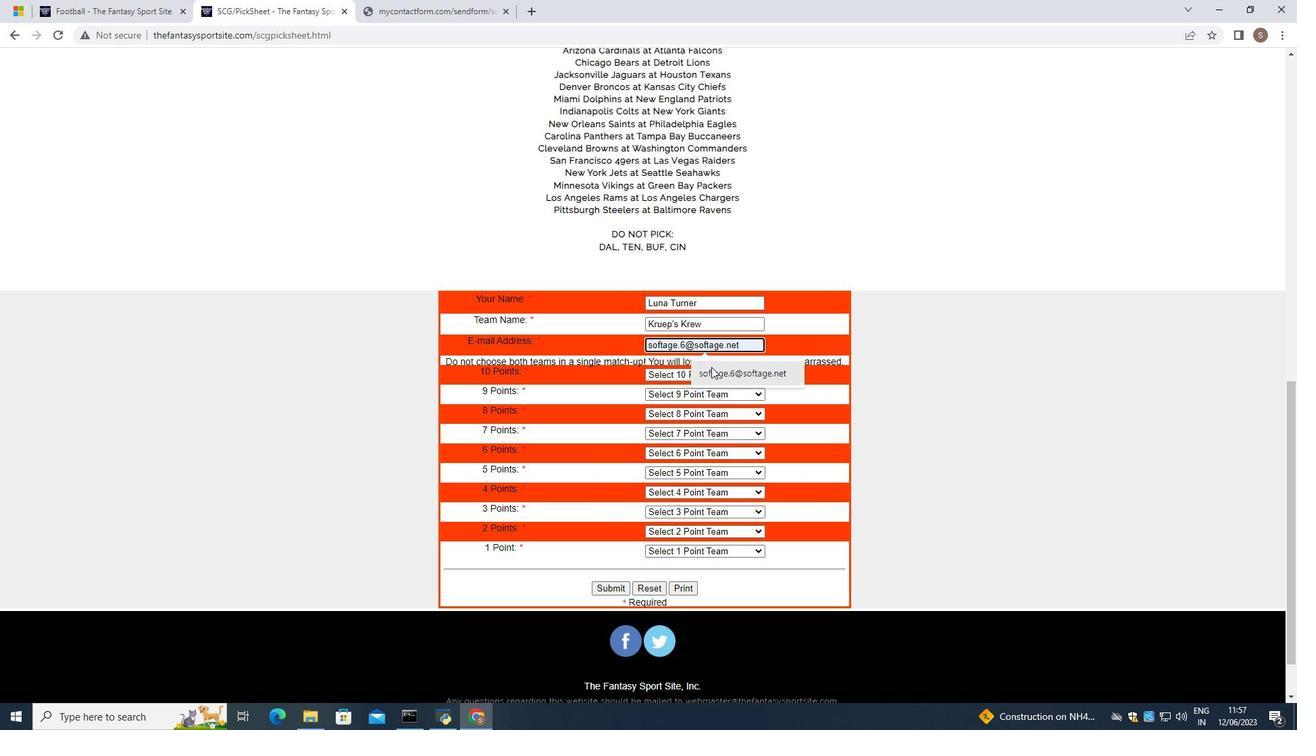 
Action: Mouse pressed left at (710, 369)
Screenshot: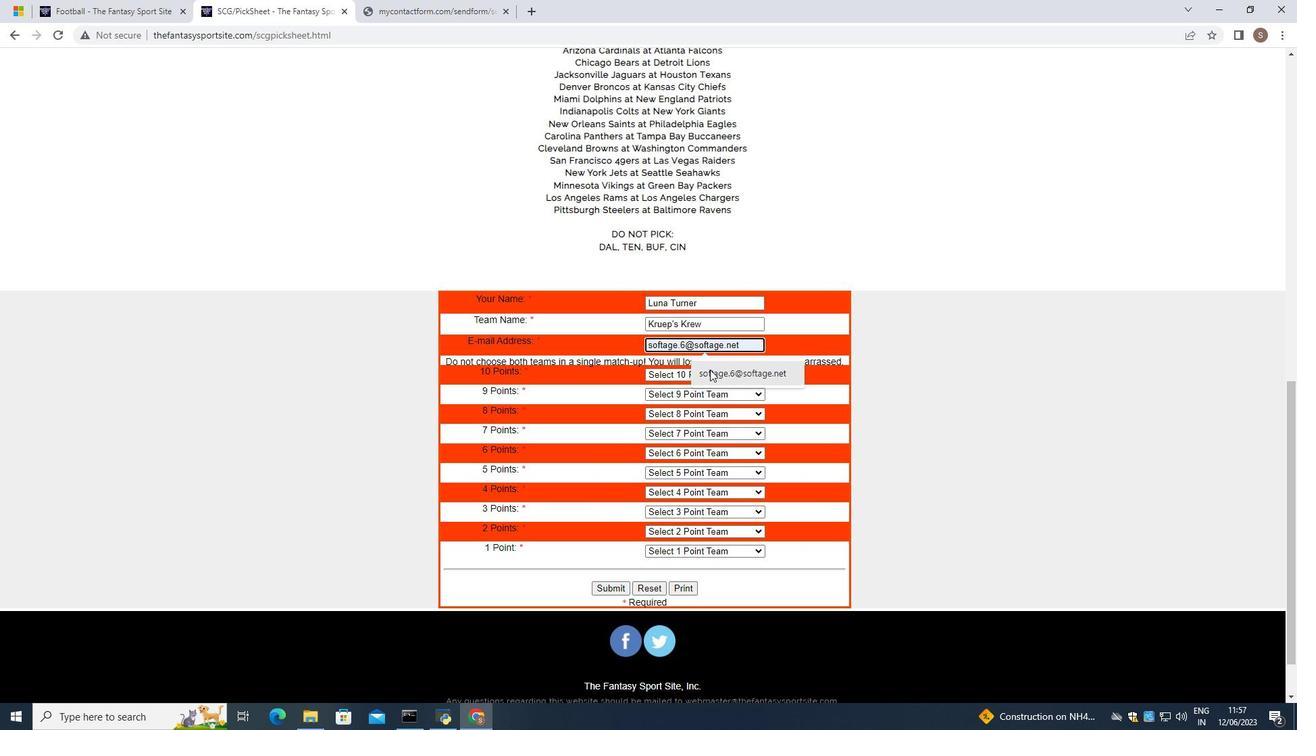 
Action: Mouse moved to (745, 375)
Screenshot: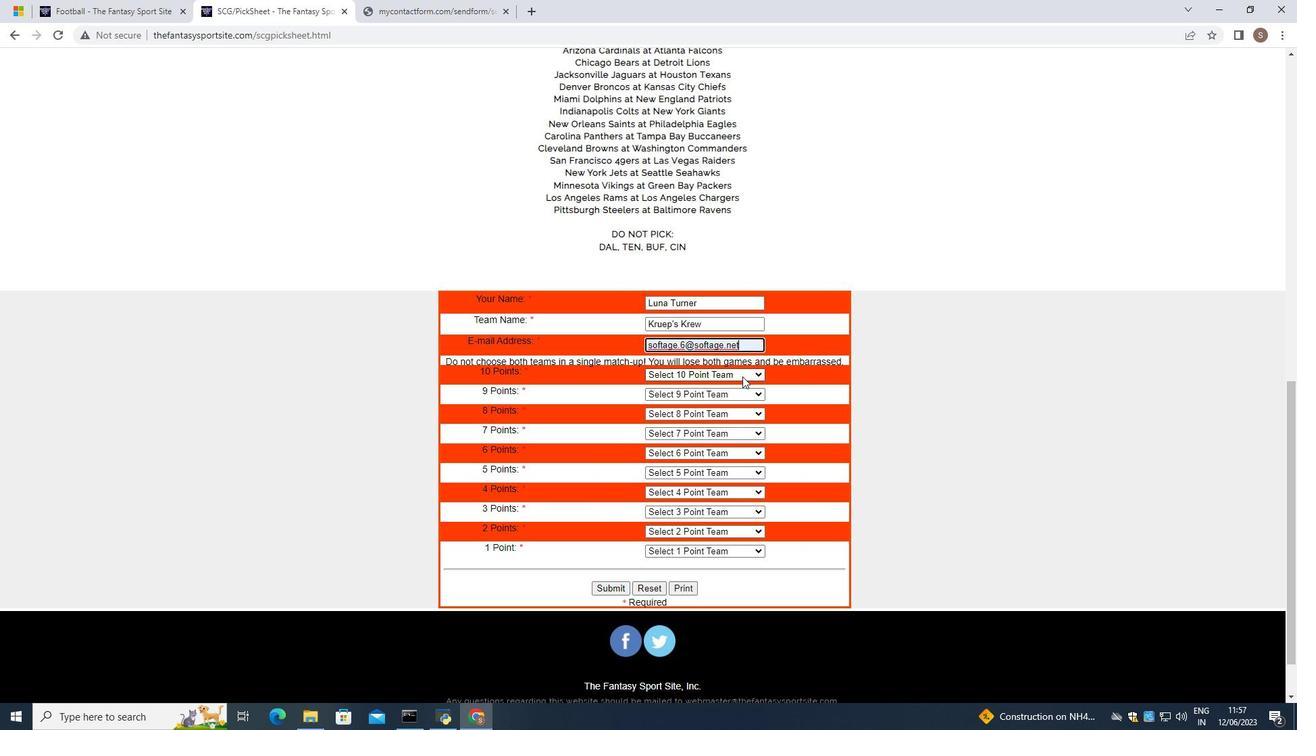 
Action: Mouse pressed left at (745, 375)
Screenshot: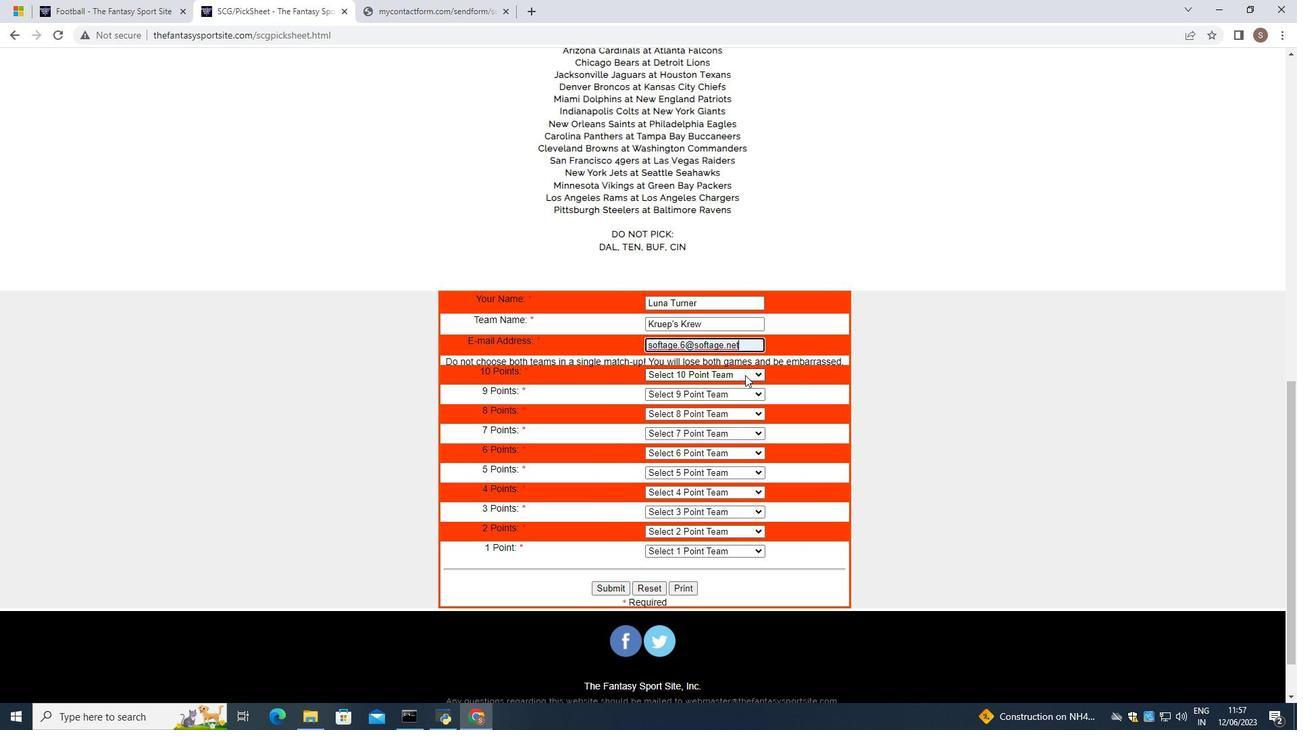 
Action: Mouse moved to (717, 509)
Screenshot: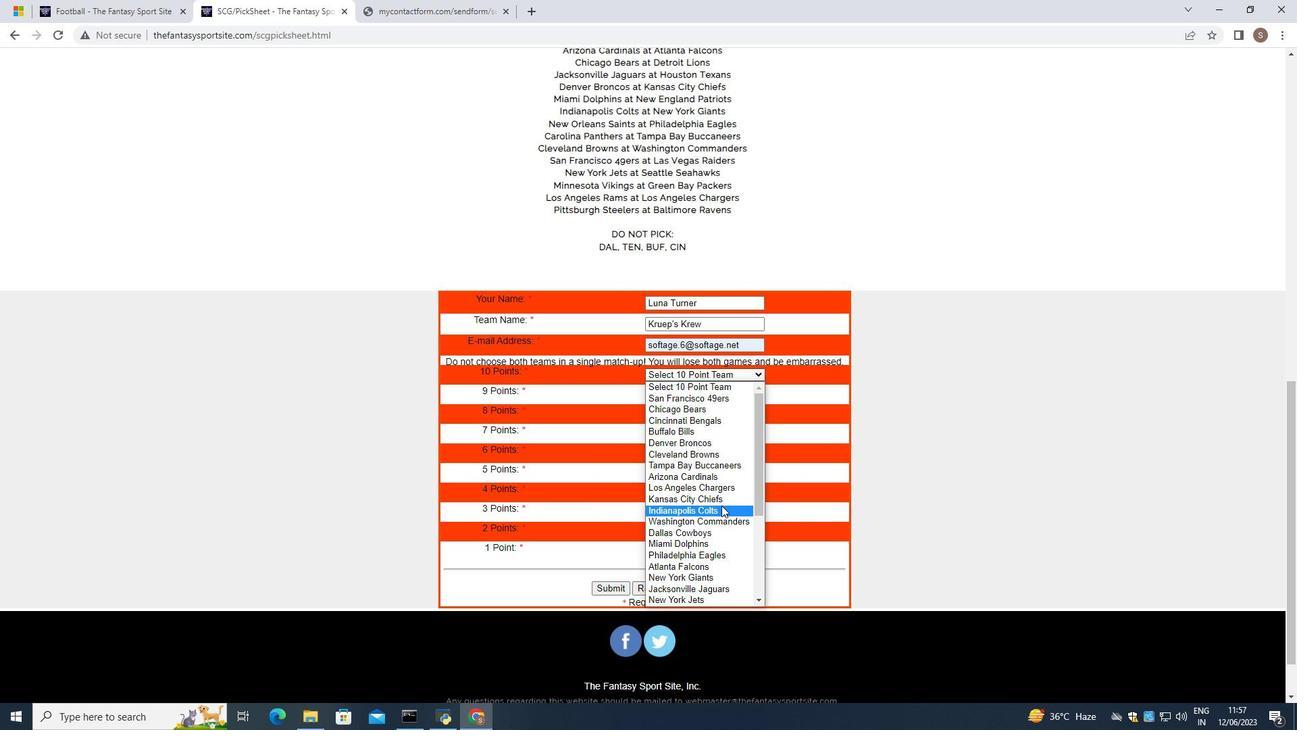 
Action: Mouse scrolled (717, 509) with delta (0, 0)
Screenshot: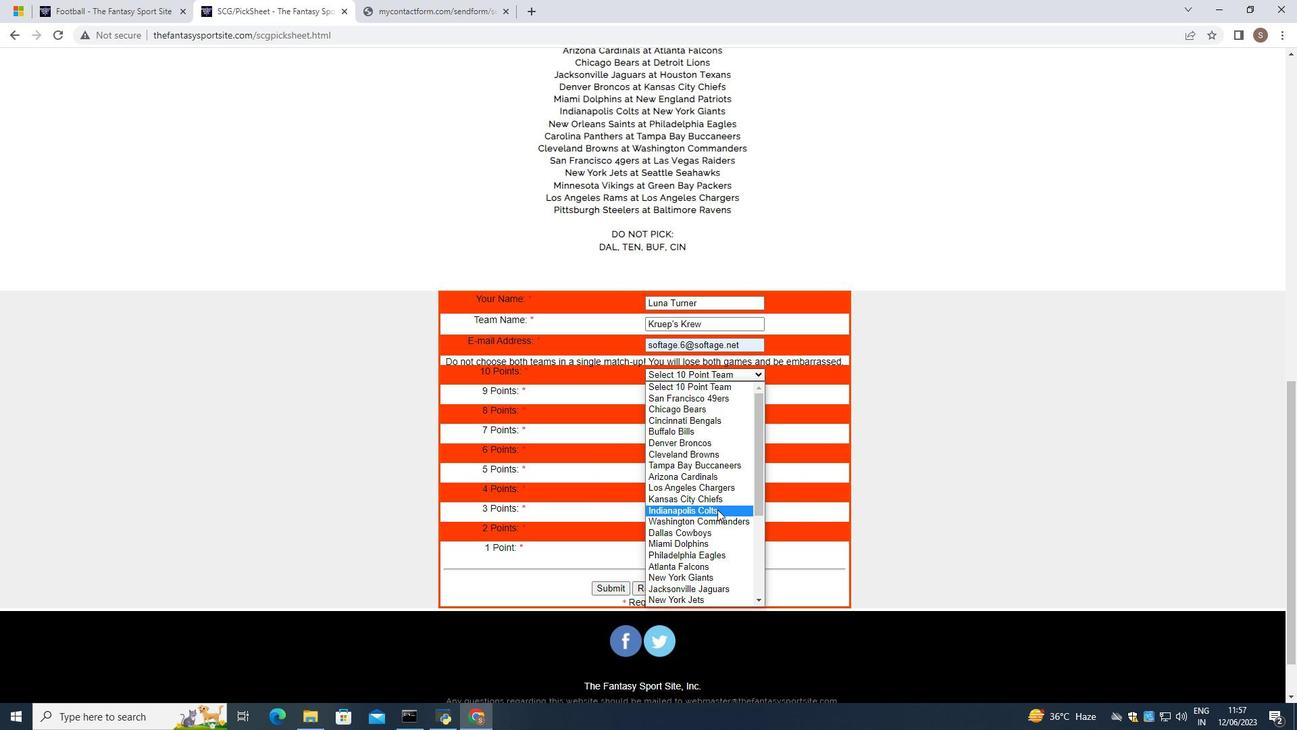 
Action: Mouse scrolled (717, 509) with delta (0, 0)
Screenshot: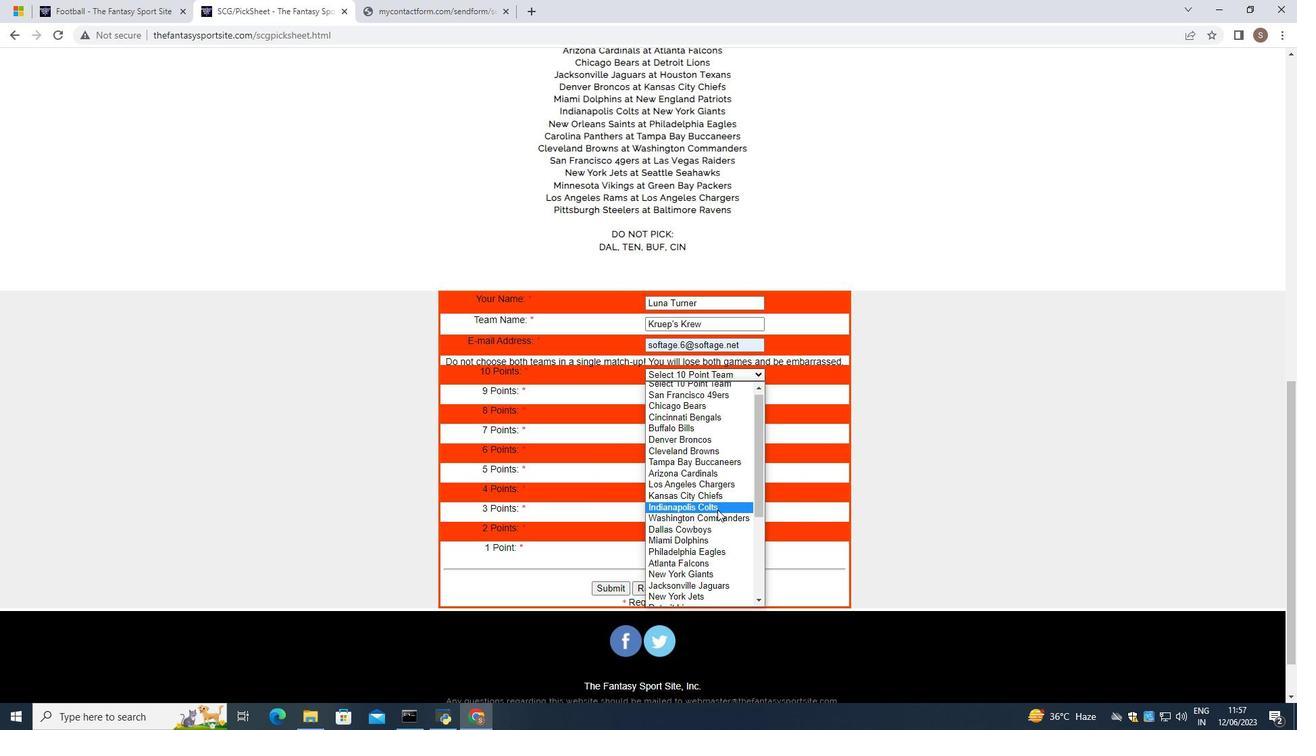 
Action: Mouse moved to (703, 574)
Screenshot: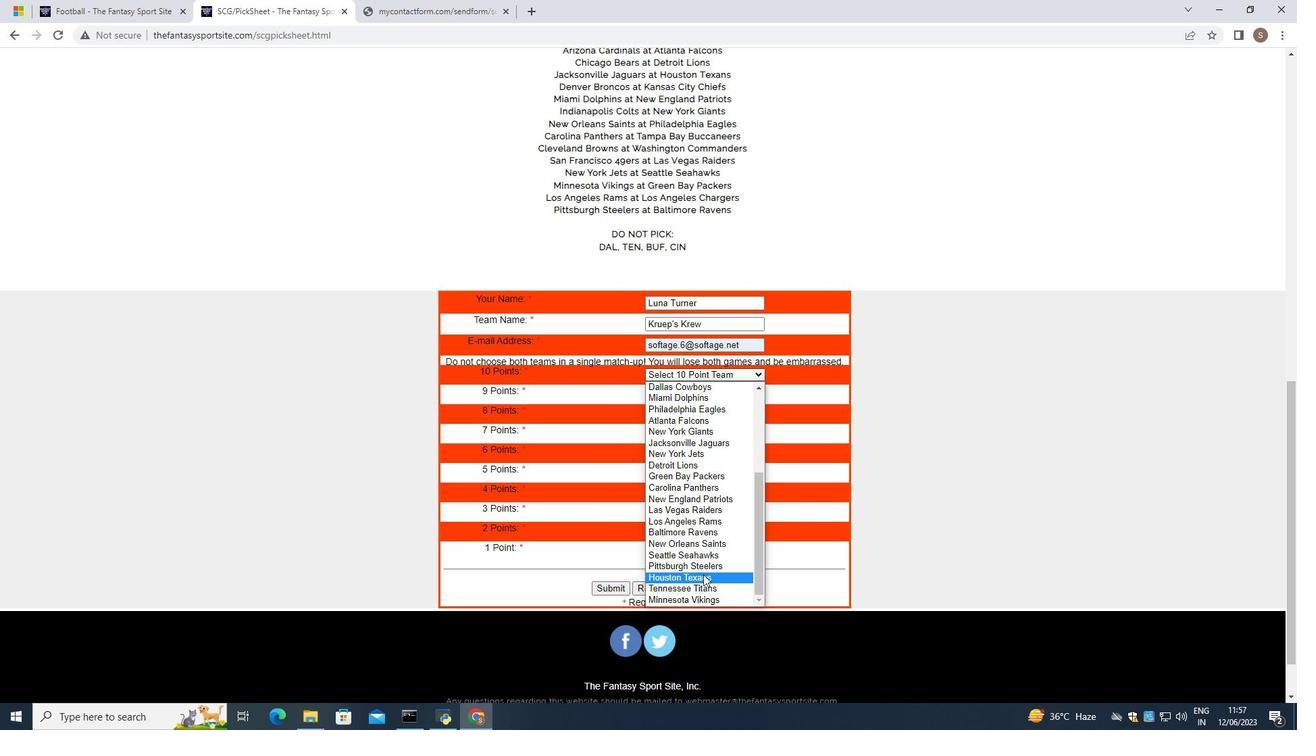 
Action: Mouse pressed left at (703, 574)
Screenshot: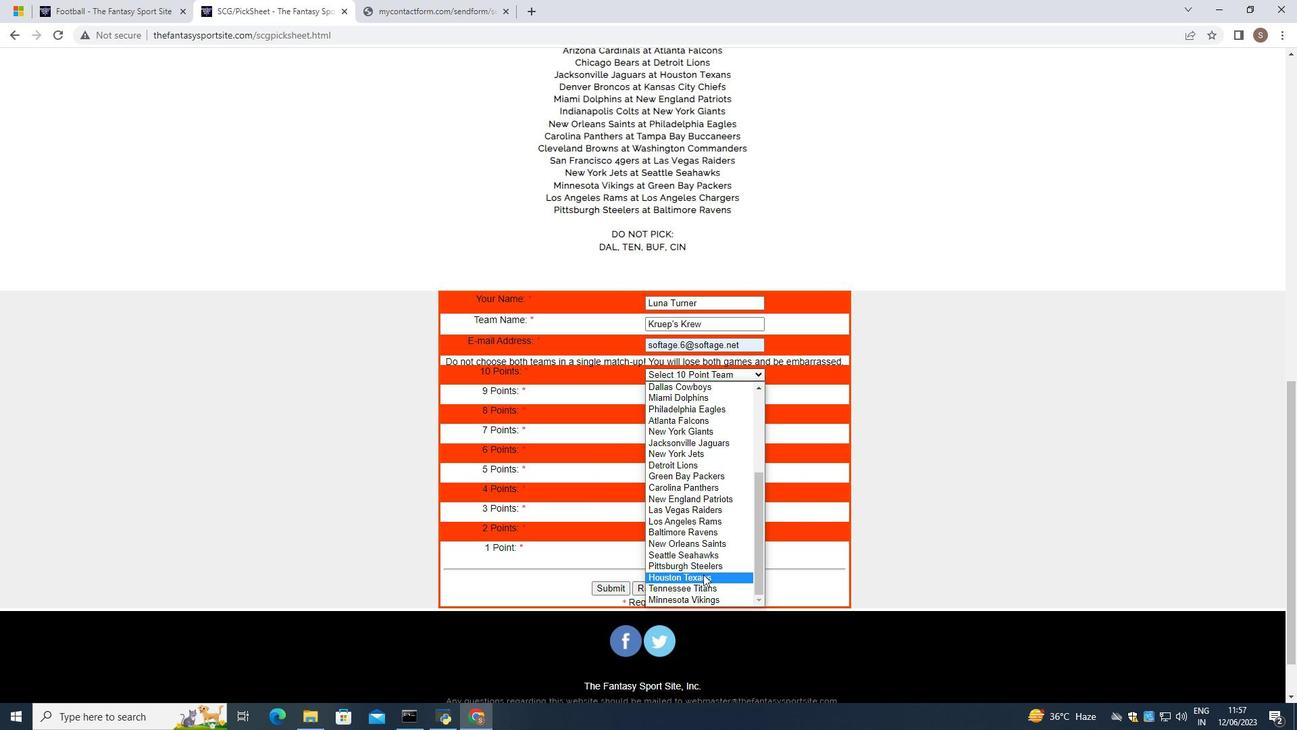 
Action: Mouse moved to (738, 394)
Screenshot: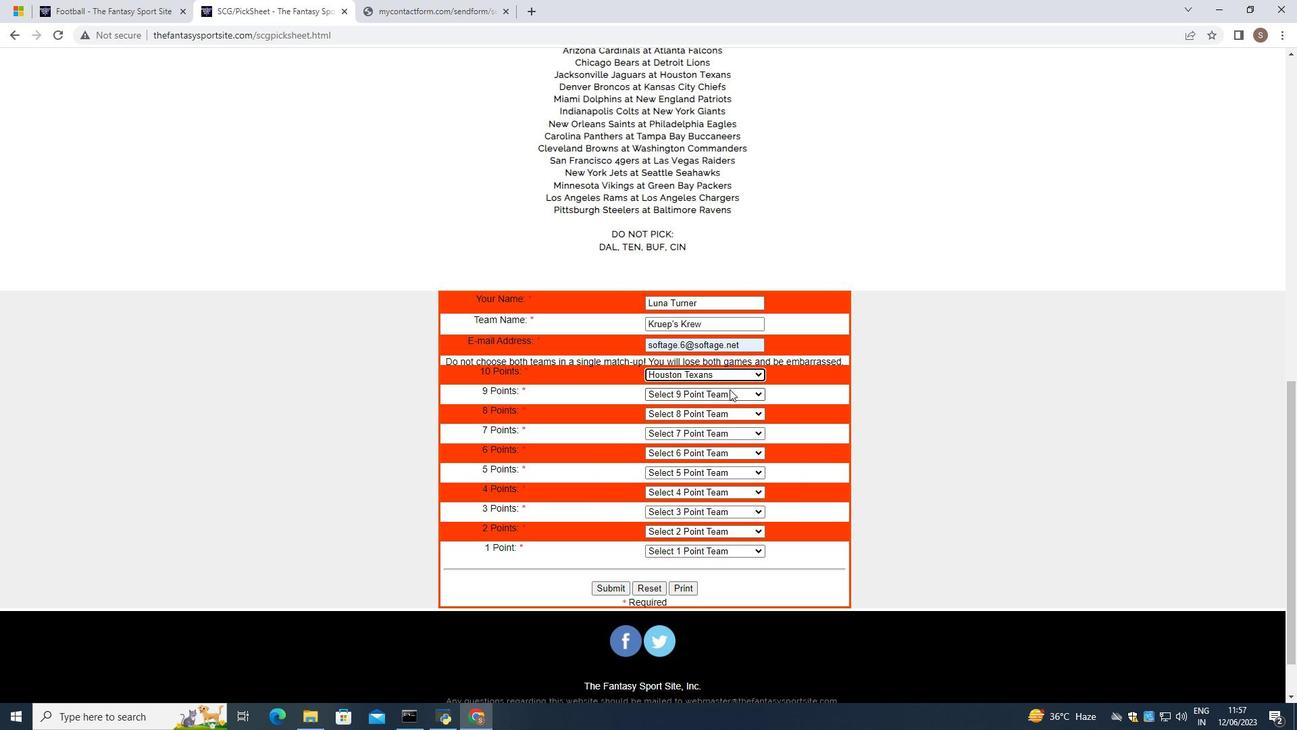 
Action: Mouse pressed left at (738, 394)
Screenshot: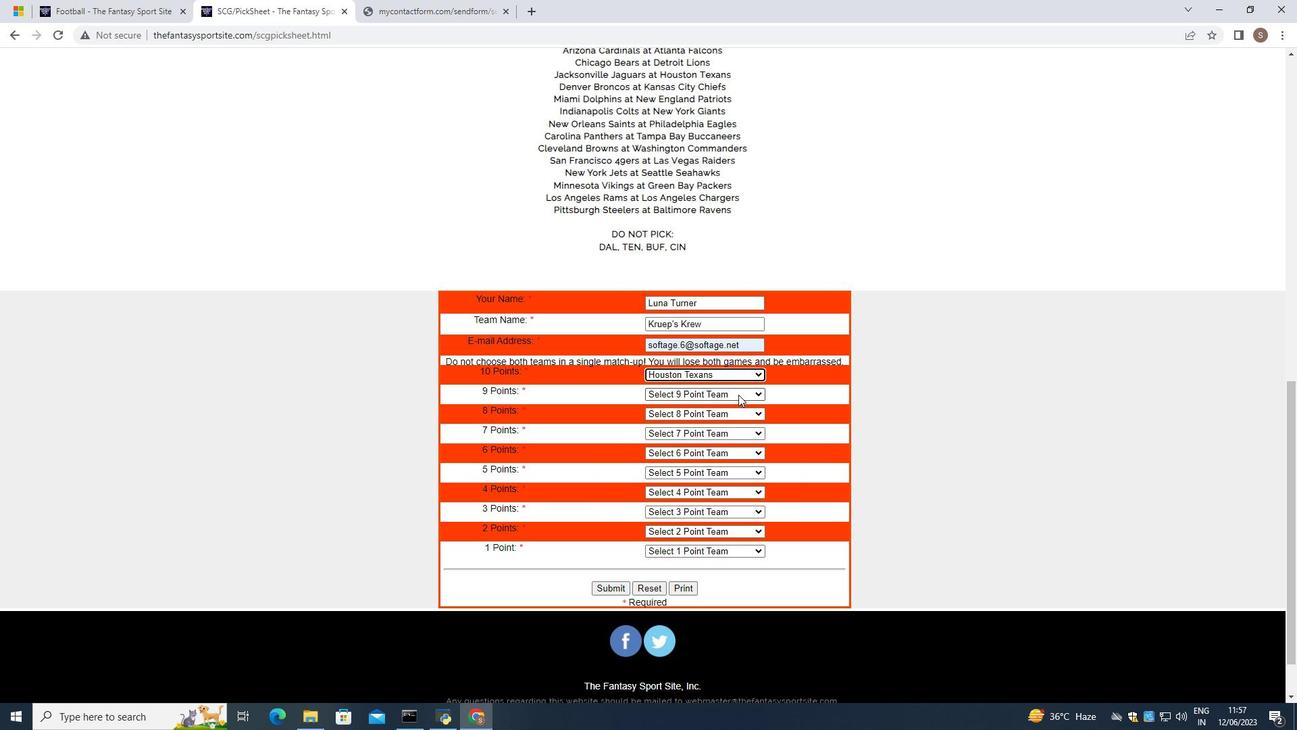 
Action: Mouse moved to (717, 461)
Screenshot: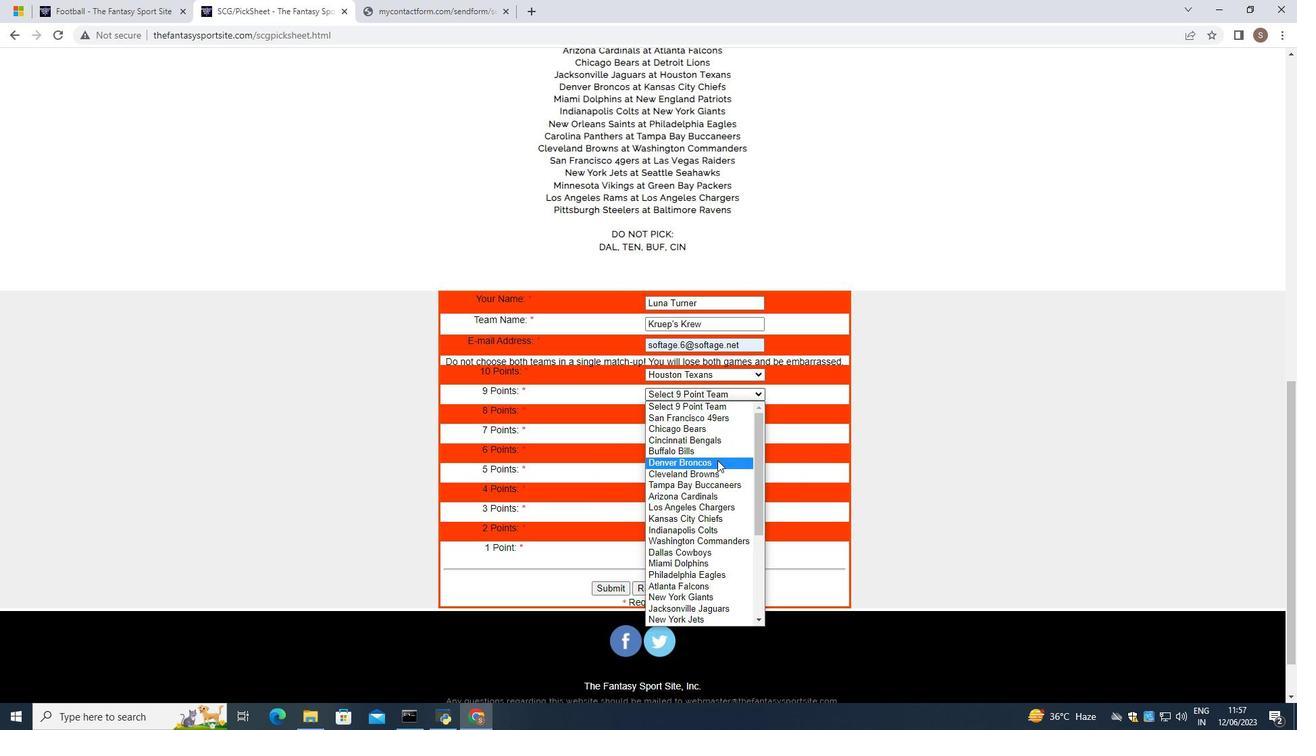 
Action: Mouse pressed left at (717, 461)
Screenshot: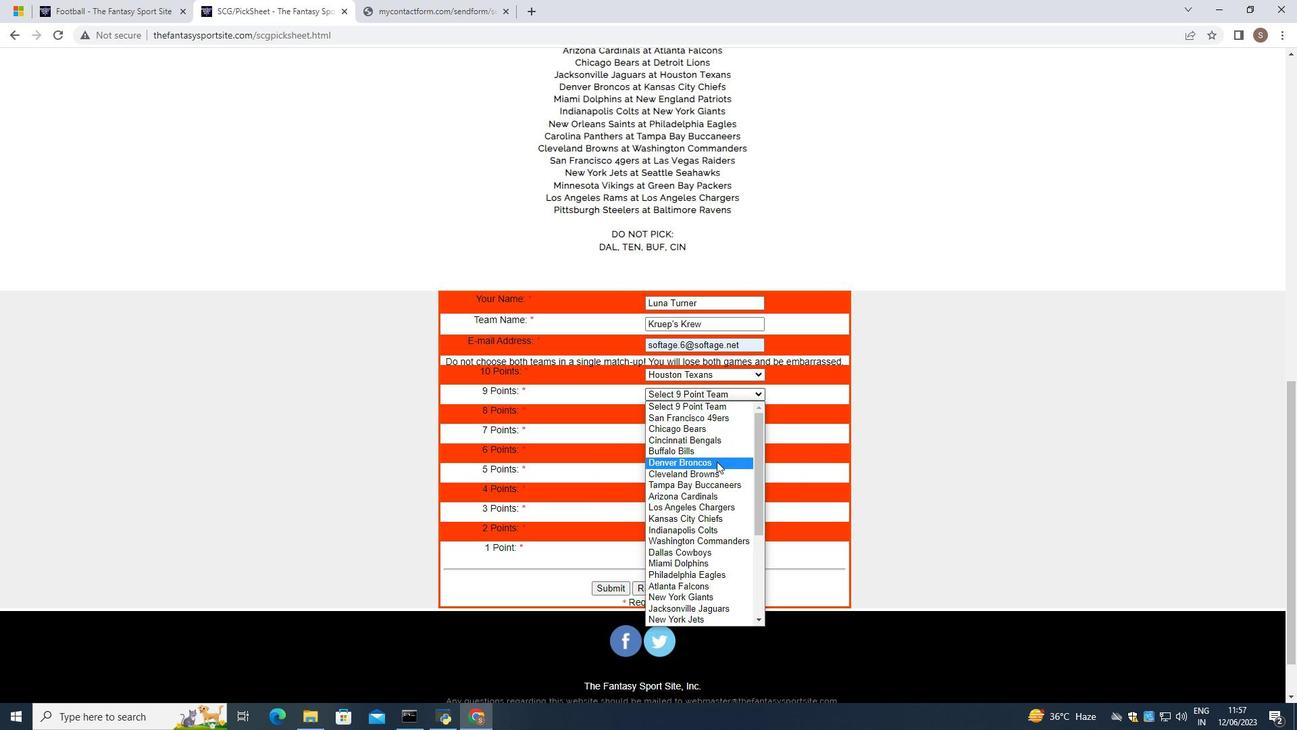 
Action: Mouse moved to (739, 413)
Screenshot: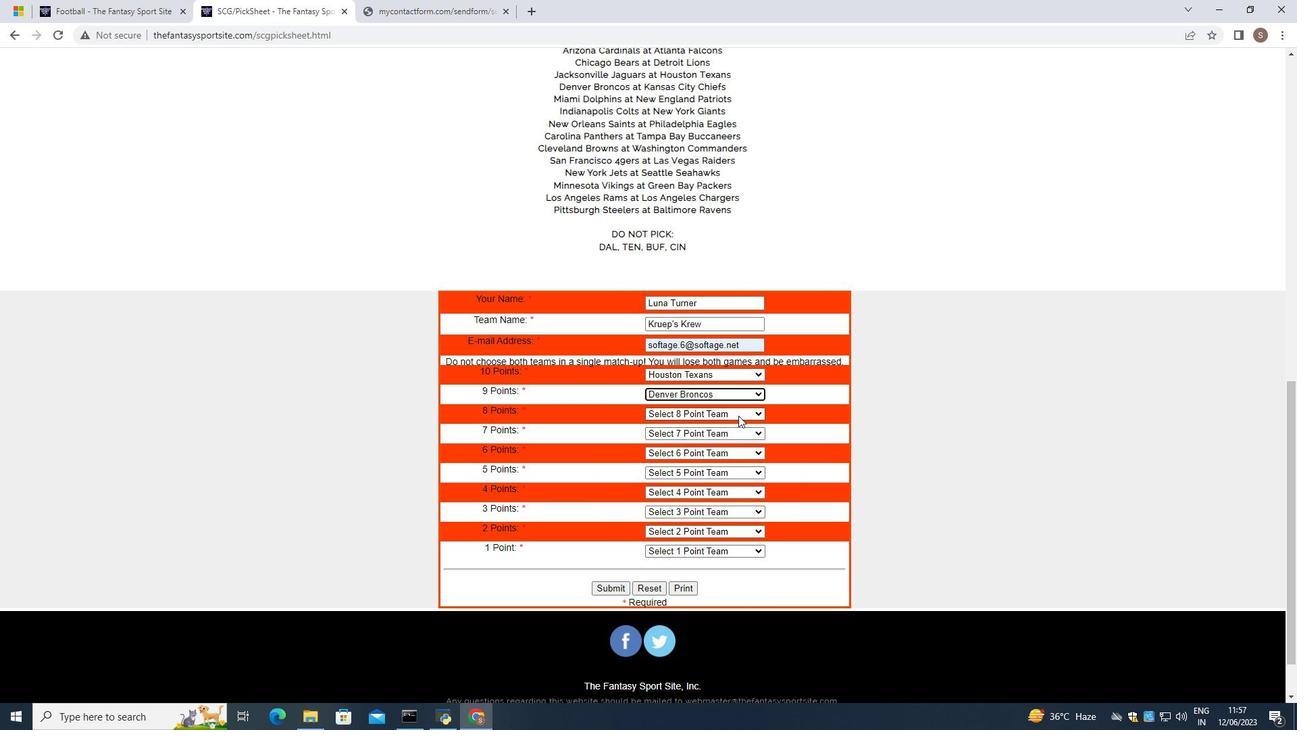 
Action: Mouse pressed left at (739, 413)
Screenshot: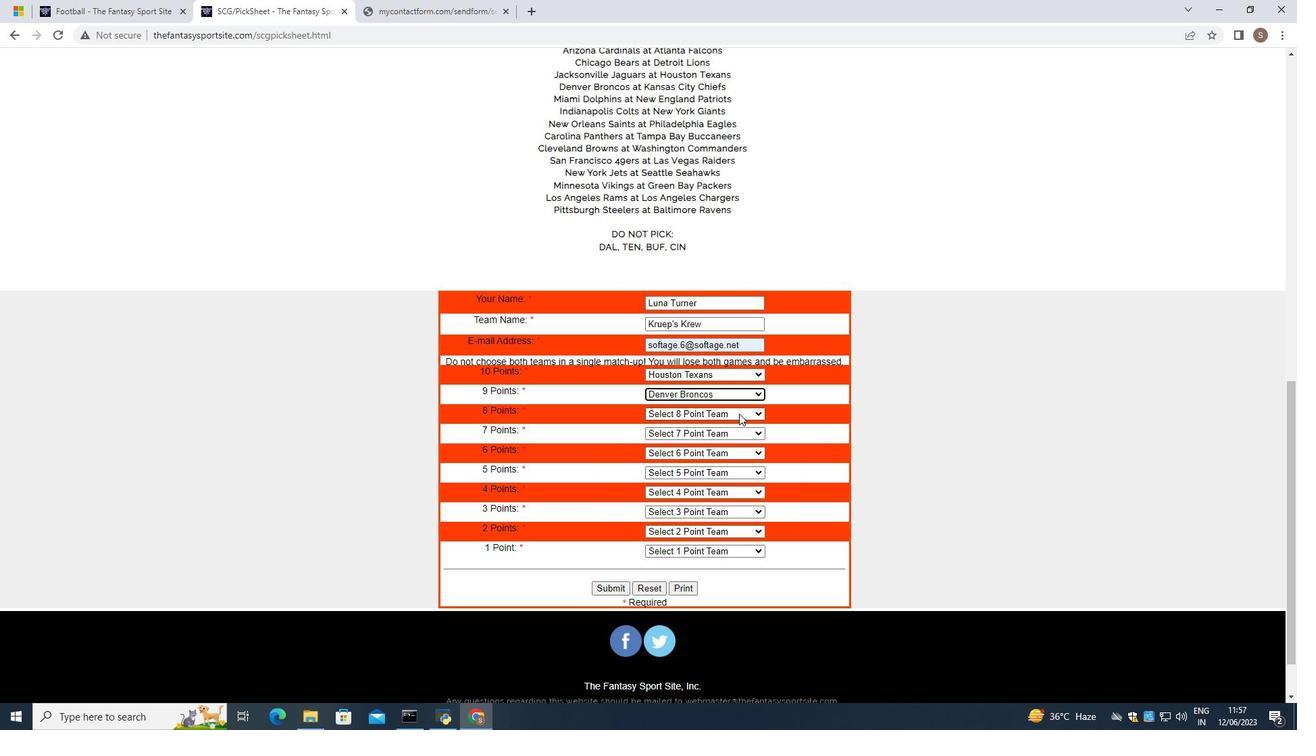 
Action: Mouse moved to (721, 536)
Screenshot: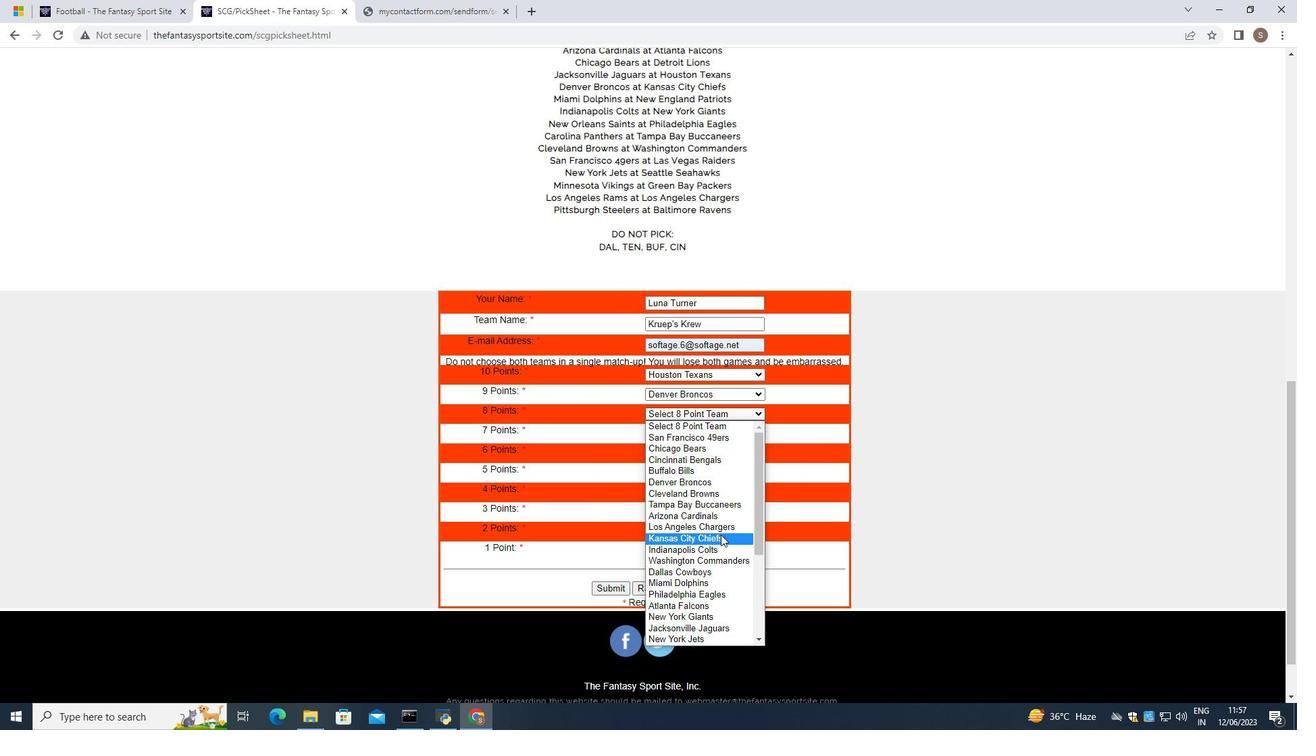 
Action: Mouse pressed left at (721, 536)
Screenshot: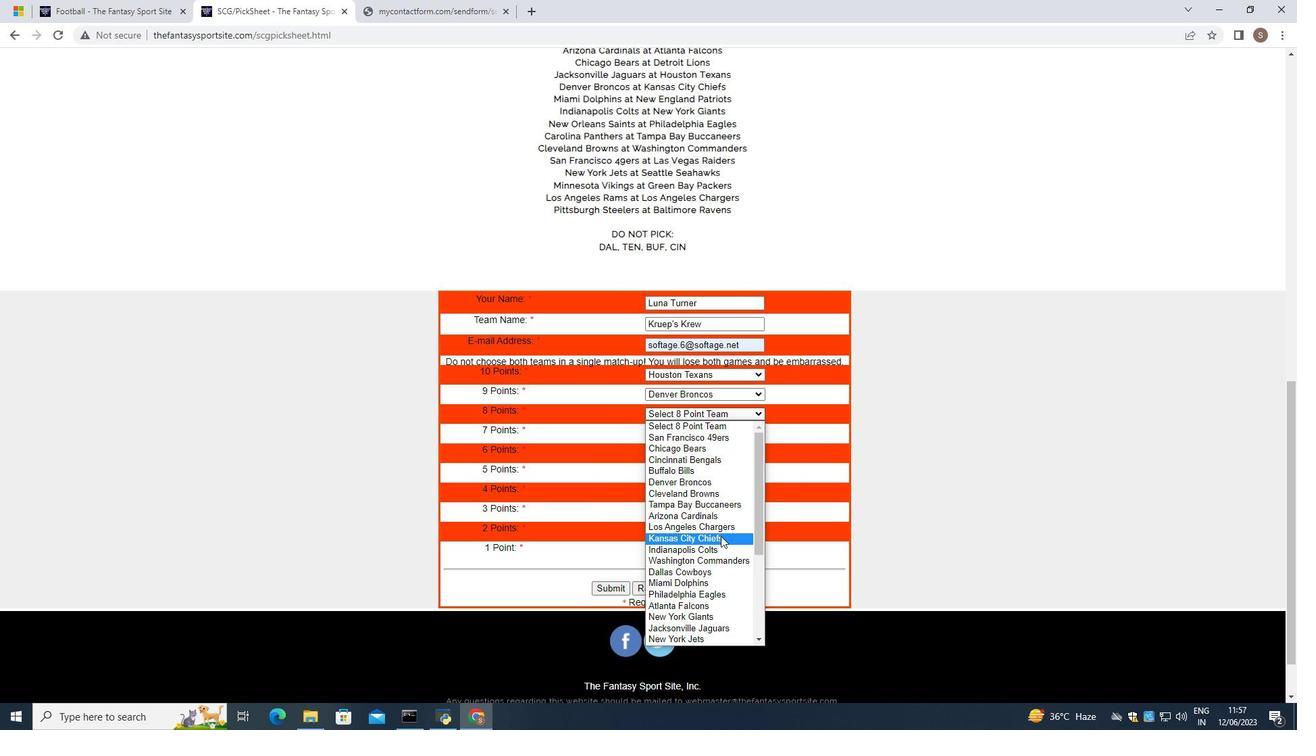 
Action: Mouse moved to (750, 431)
Screenshot: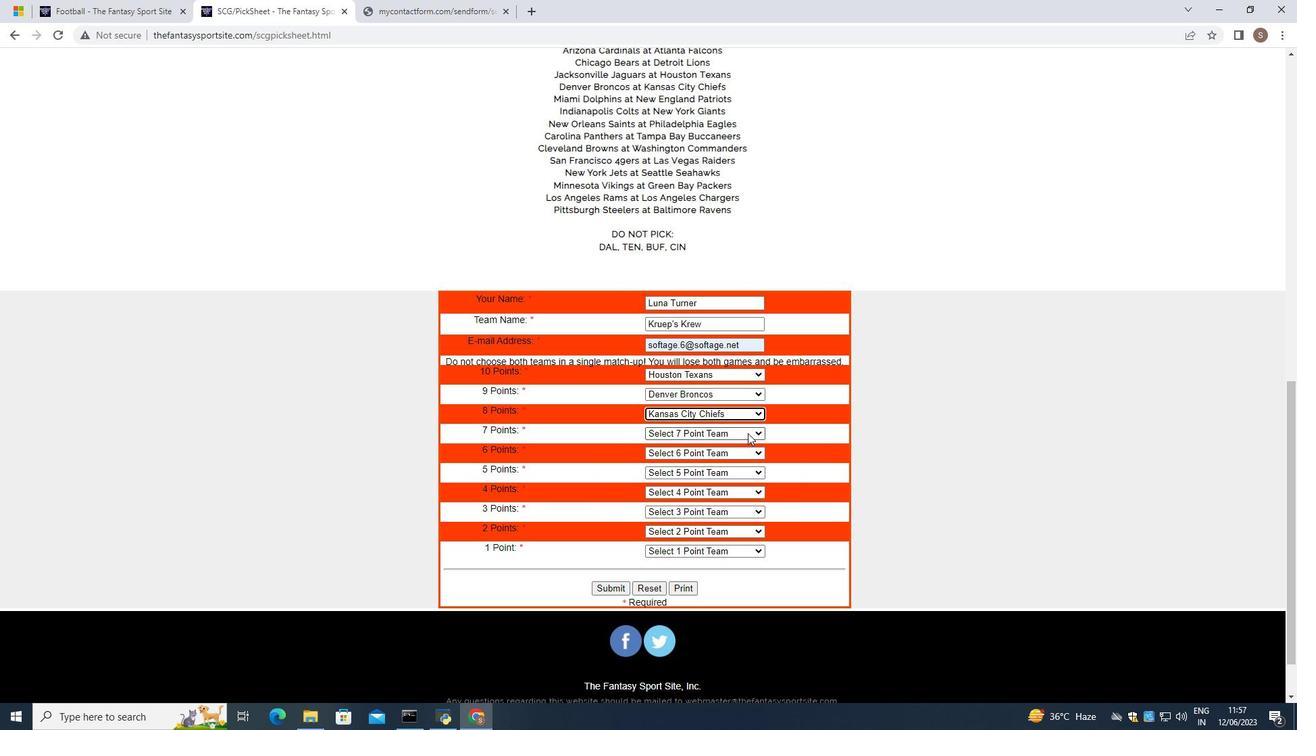 
Action: Mouse pressed left at (750, 431)
Screenshot: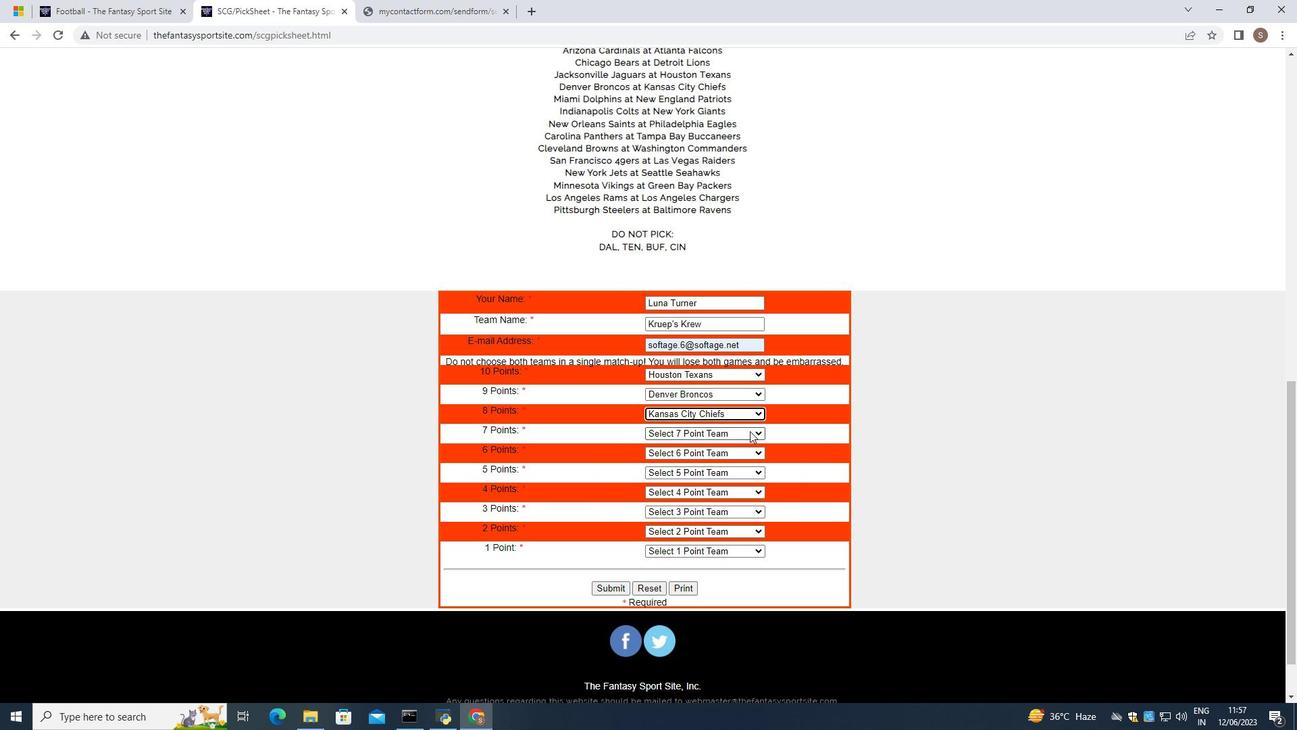 
Action: Mouse moved to (704, 599)
Screenshot: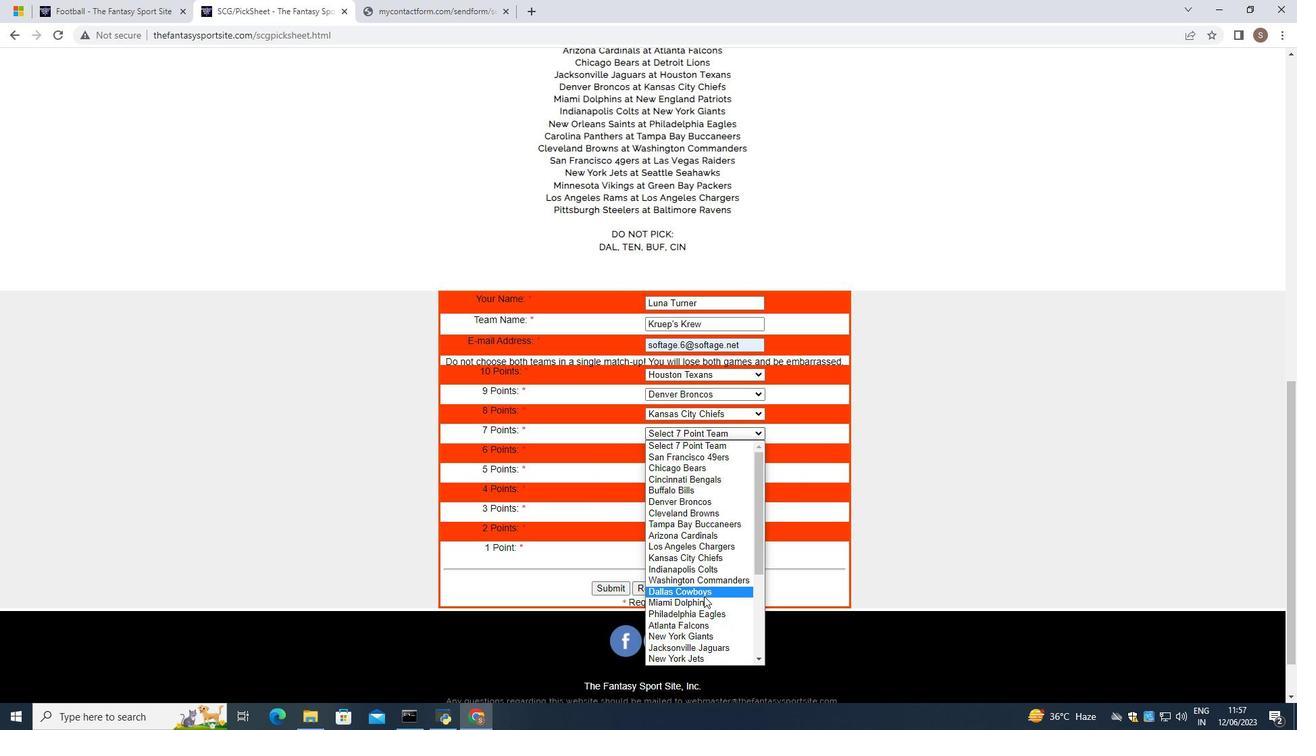 
Action: Mouse pressed left at (704, 599)
Screenshot: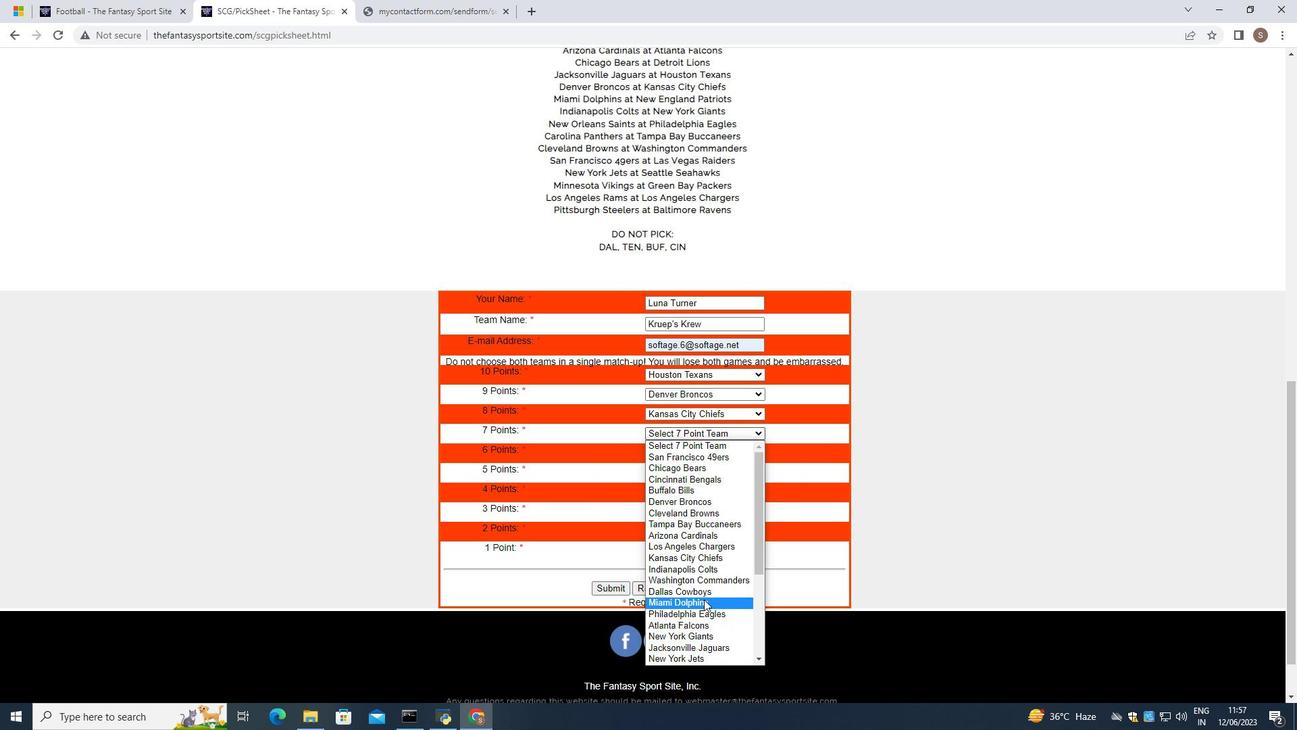 
Action: Mouse moved to (755, 452)
Screenshot: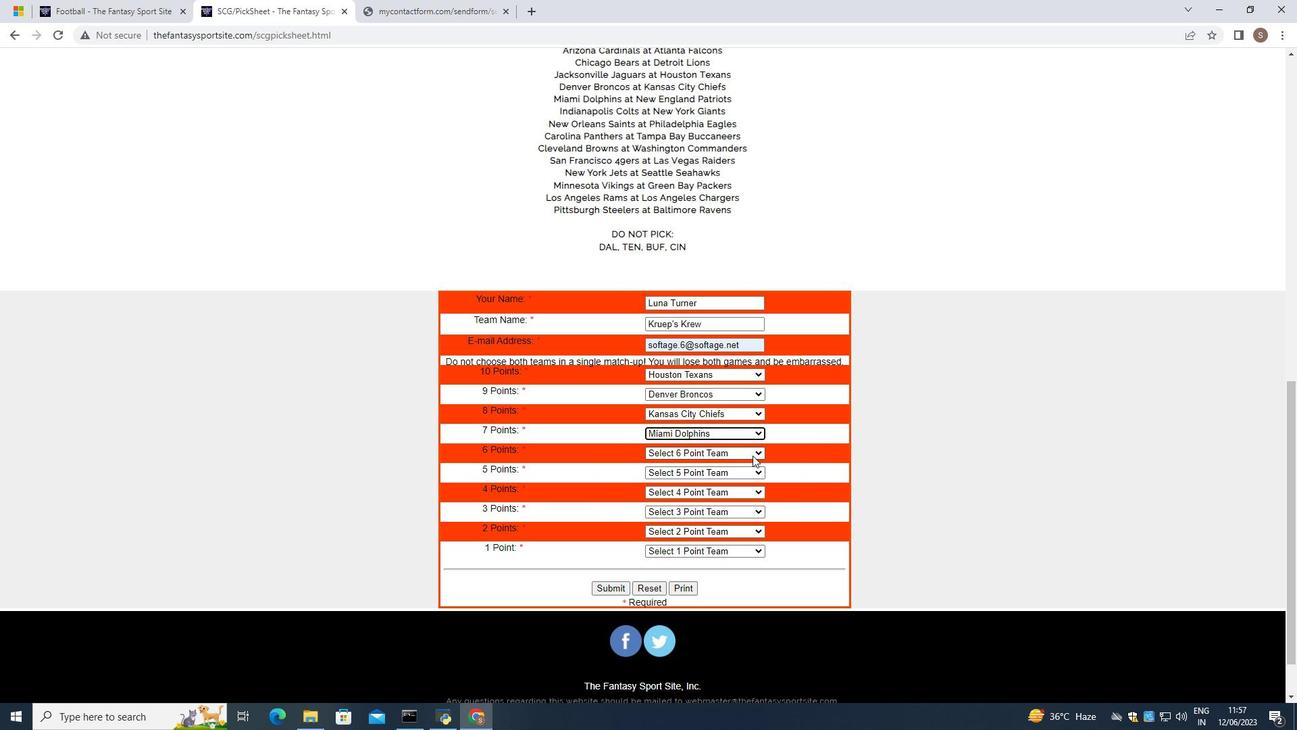 
Action: Mouse pressed left at (755, 452)
Screenshot: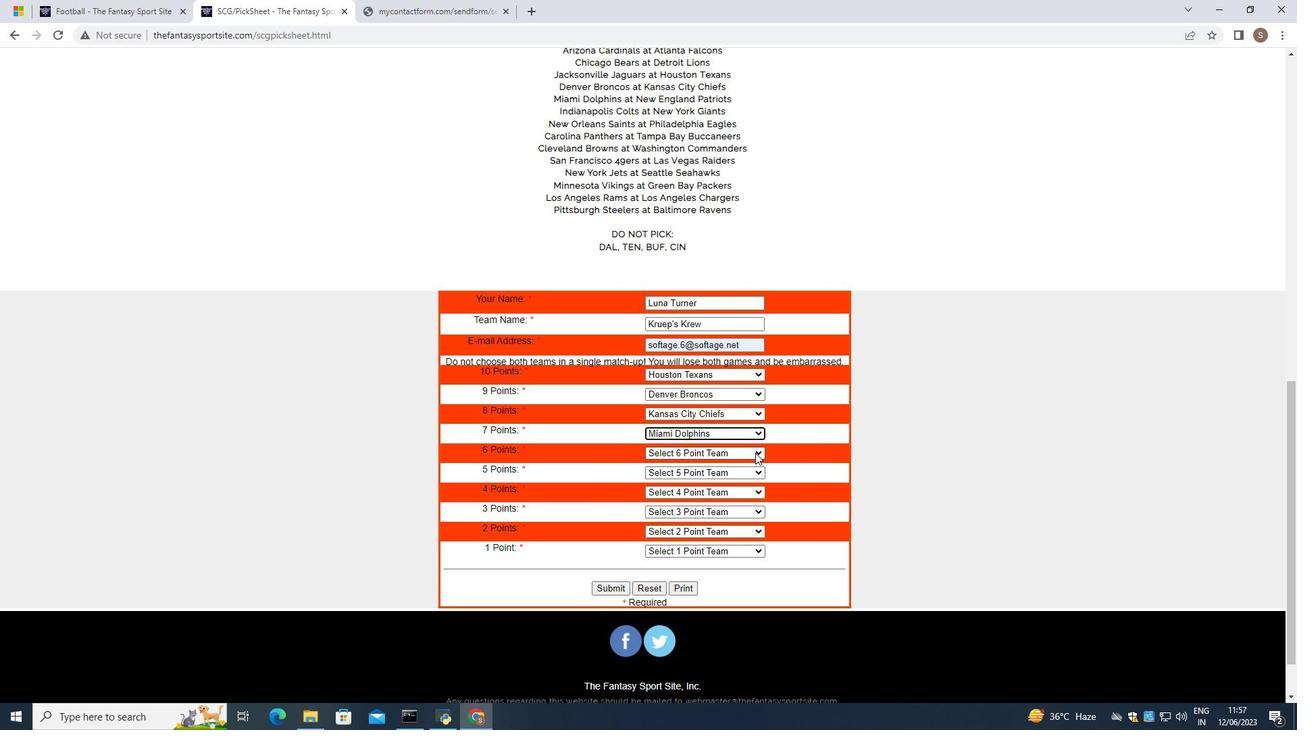
Action: Mouse moved to (720, 557)
Screenshot: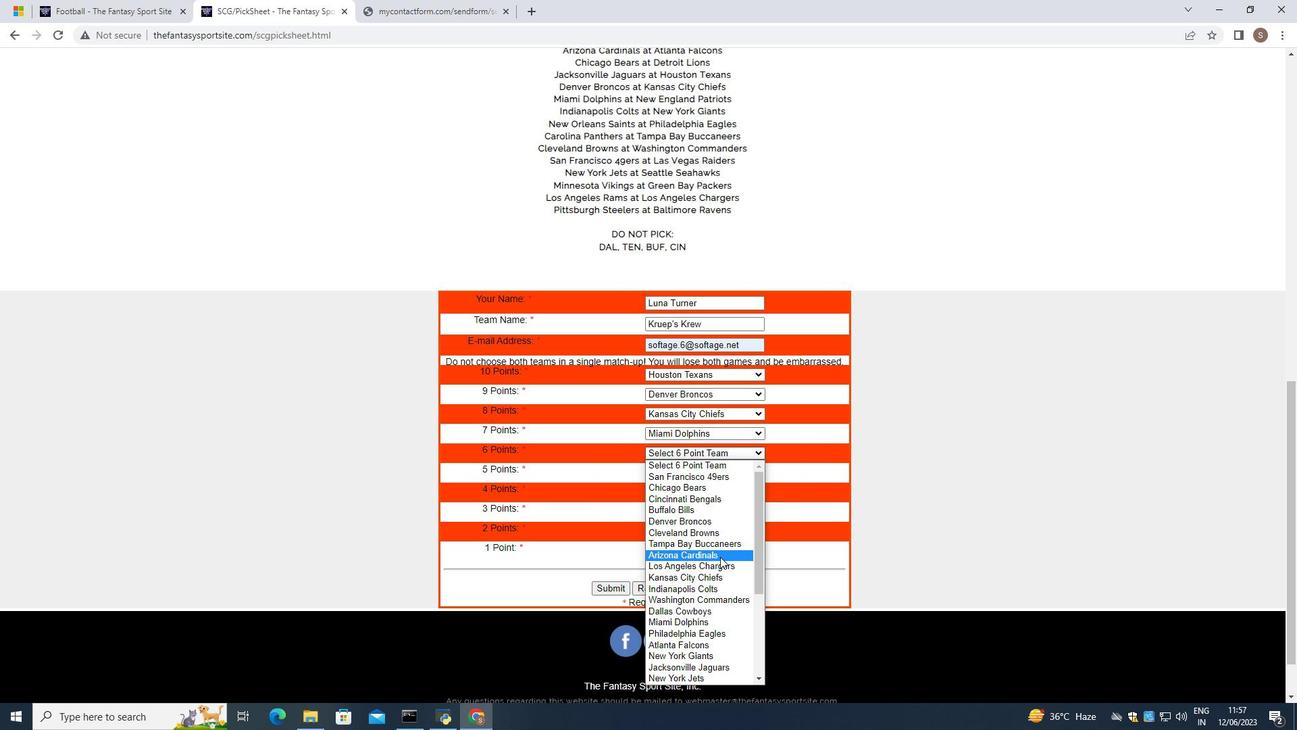 
Action: Mouse scrolled (720, 556) with delta (0, 0)
Screenshot: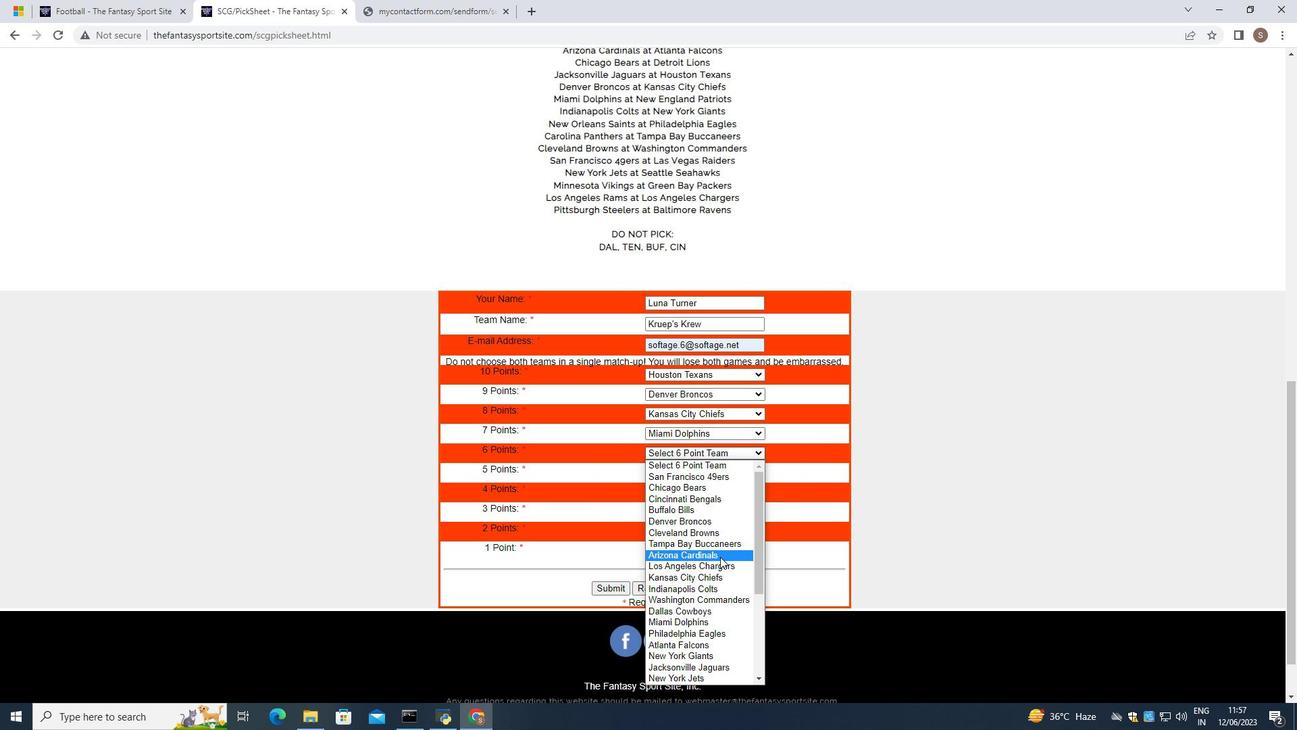 
Action: Mouse scrolled (720, 556) with delta (0, 0)
Screenshot: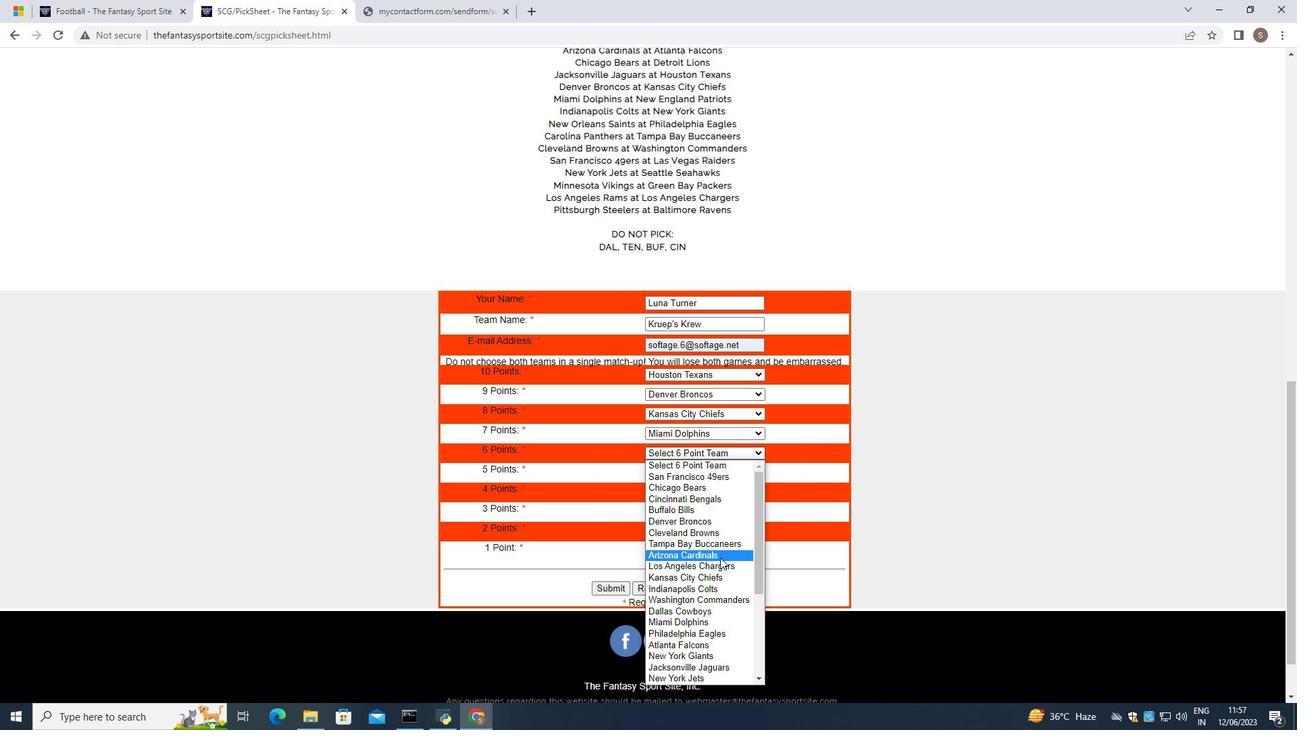 
Action: Mouse scrolled (720, 556) with delta (0, 0)
Screenshot: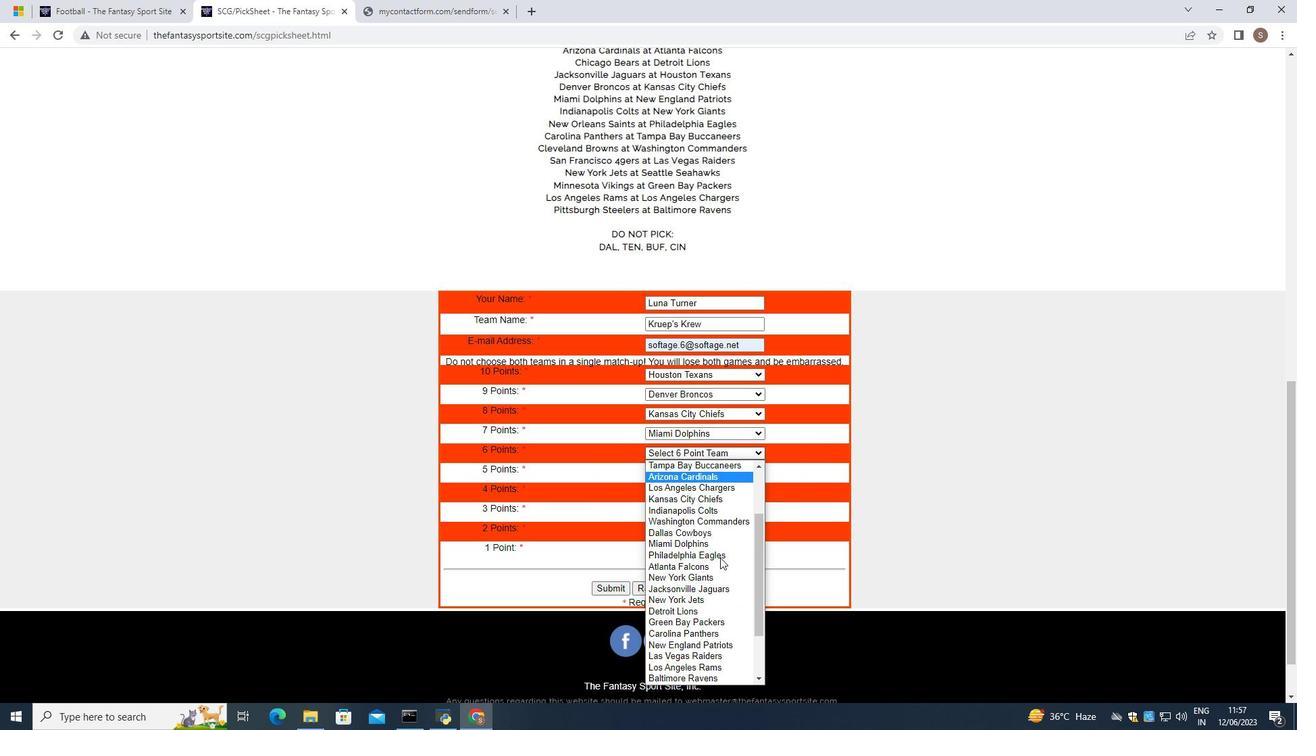 
Action: Mouse moved to (720, 557)
Screenshot: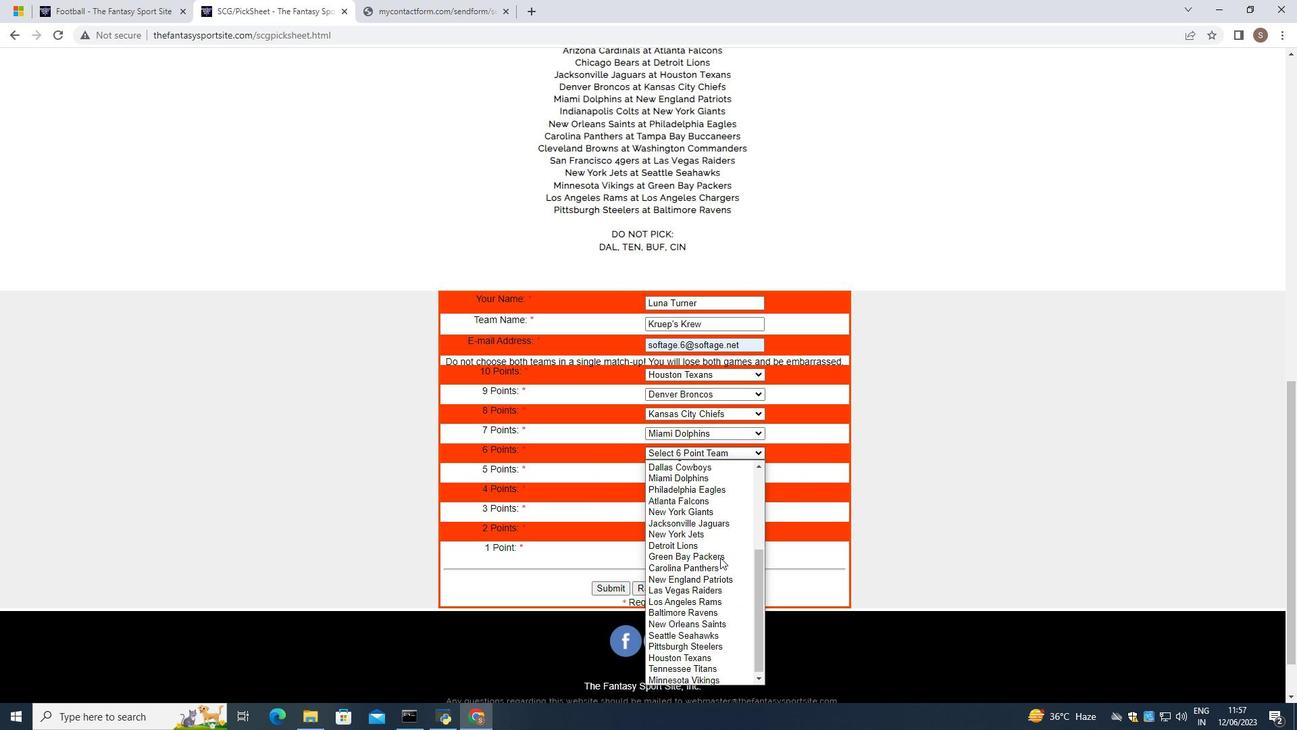 
Action: Mouse scrolled (720, 556) with delta (0, 0)
Screenshot: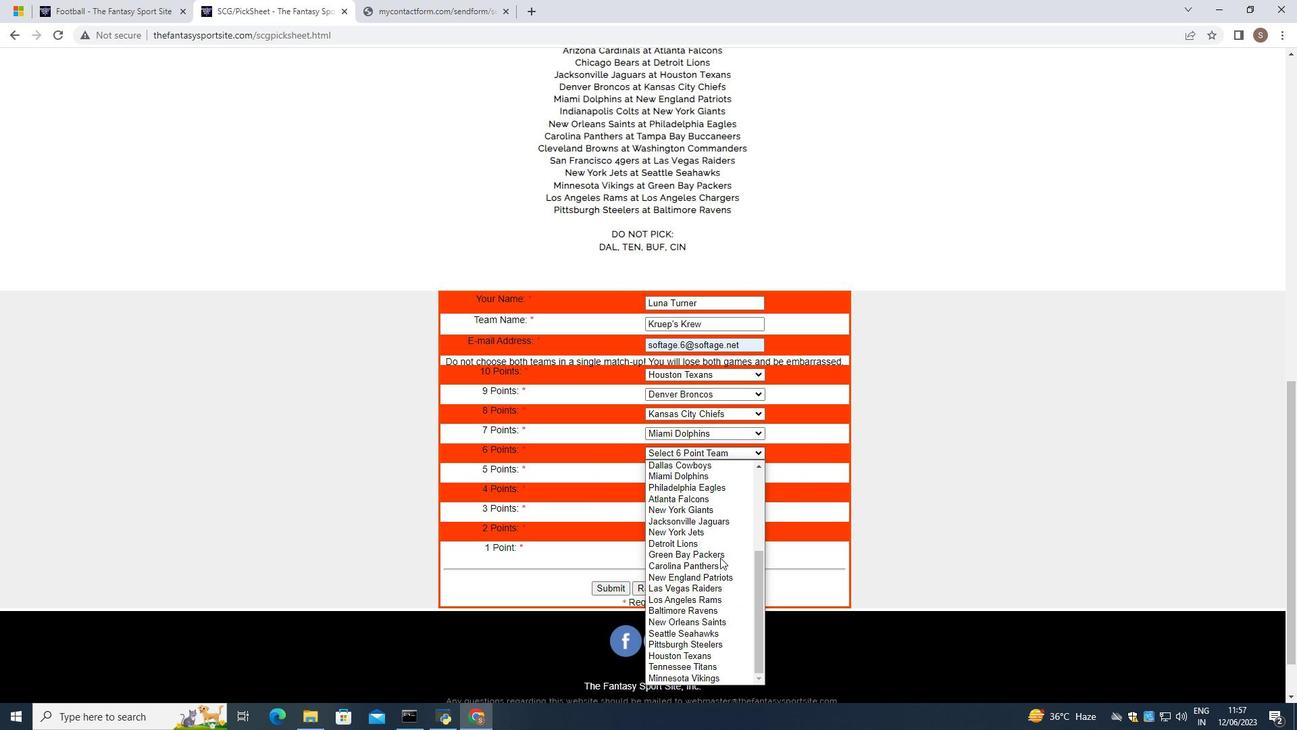
Action: Mouse scrolled (720, 556) with delta (0, 0)
Screenshot: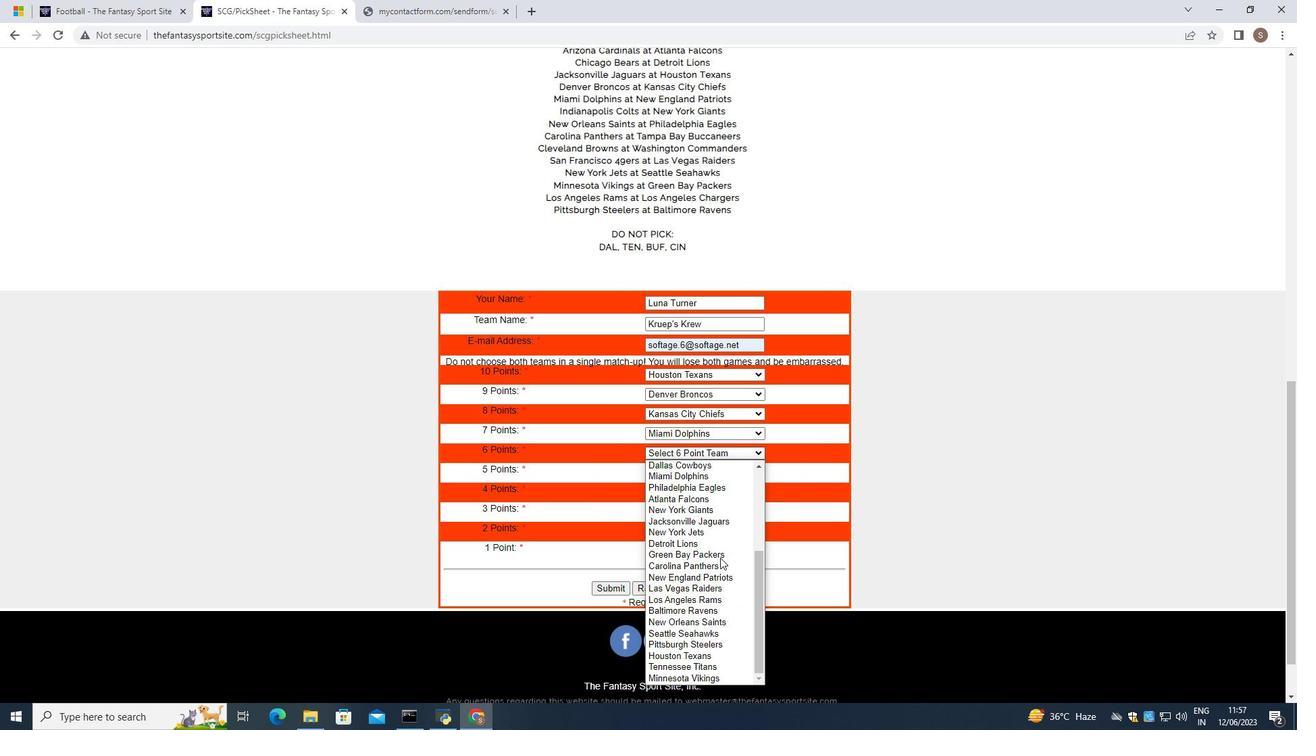 
Action: Mouse moved to (721, 574)
Screenshot: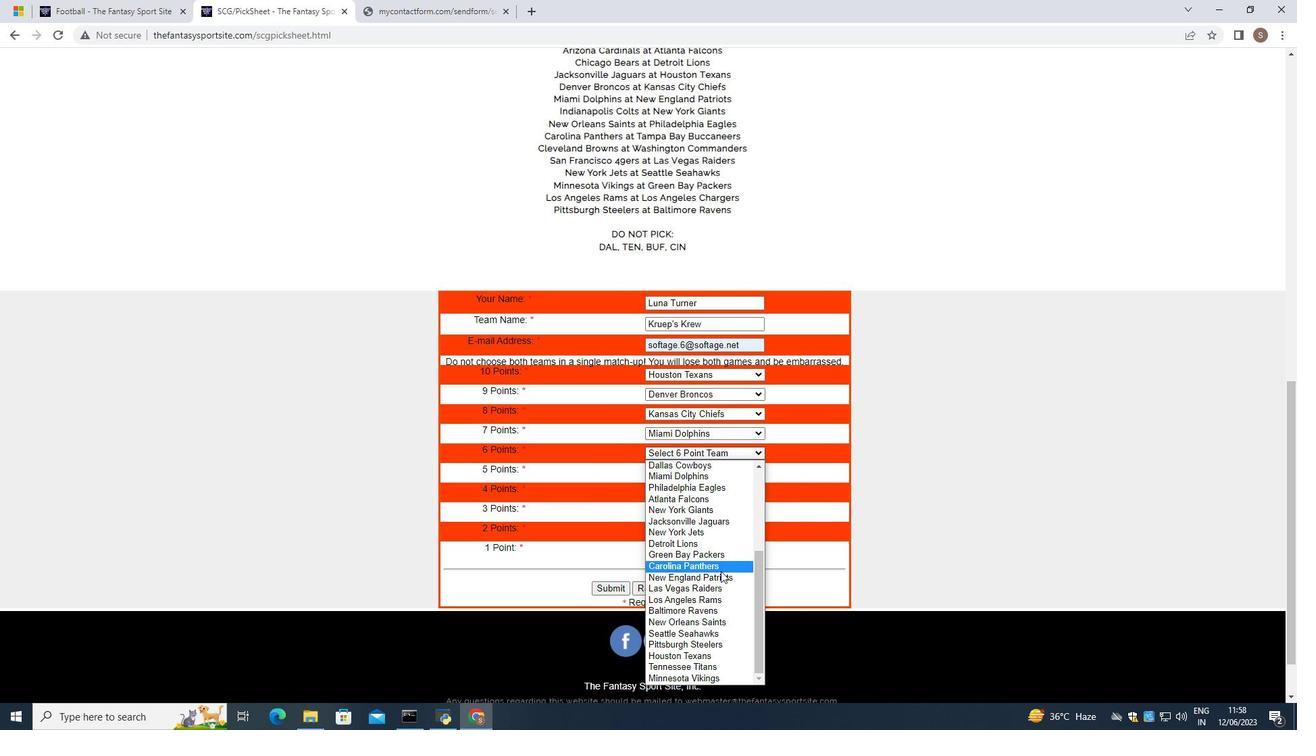 
Action: Mouse pressed left at (721, 574)
Screenshot: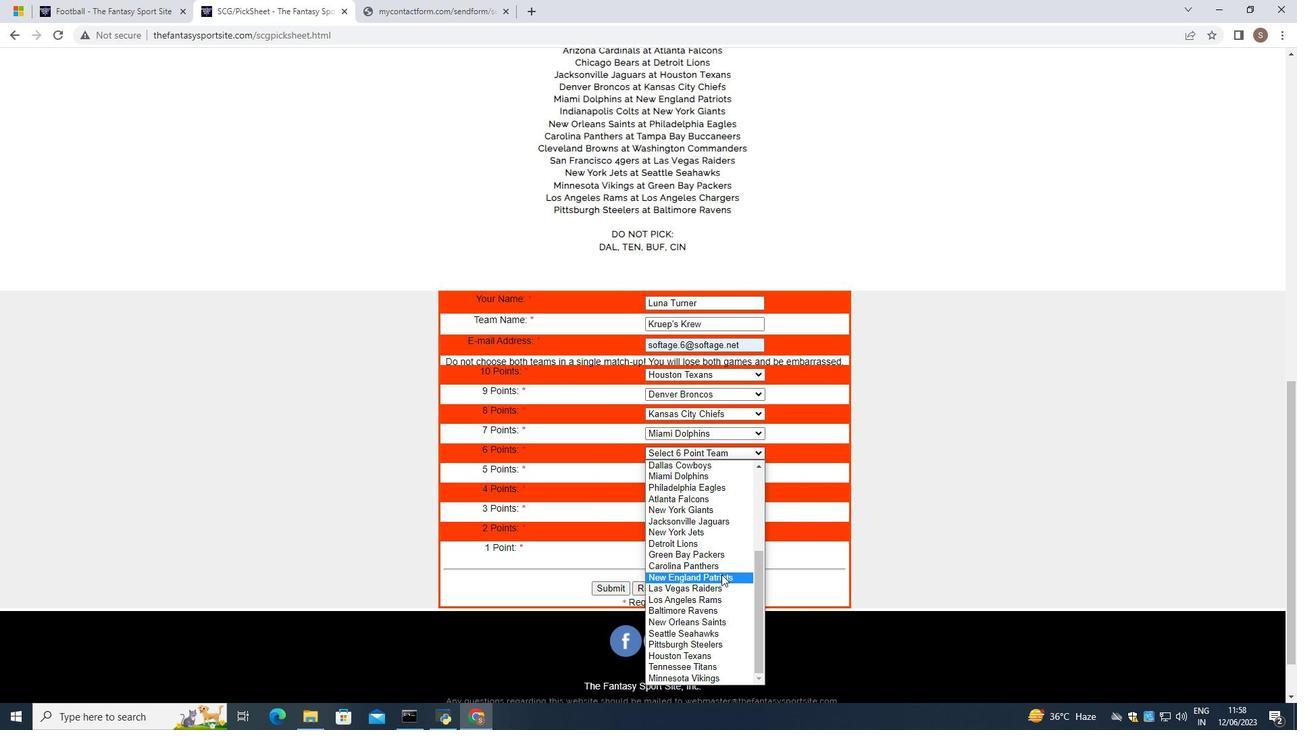 
Action: Mouse moved to (748, 475)
Screenshot: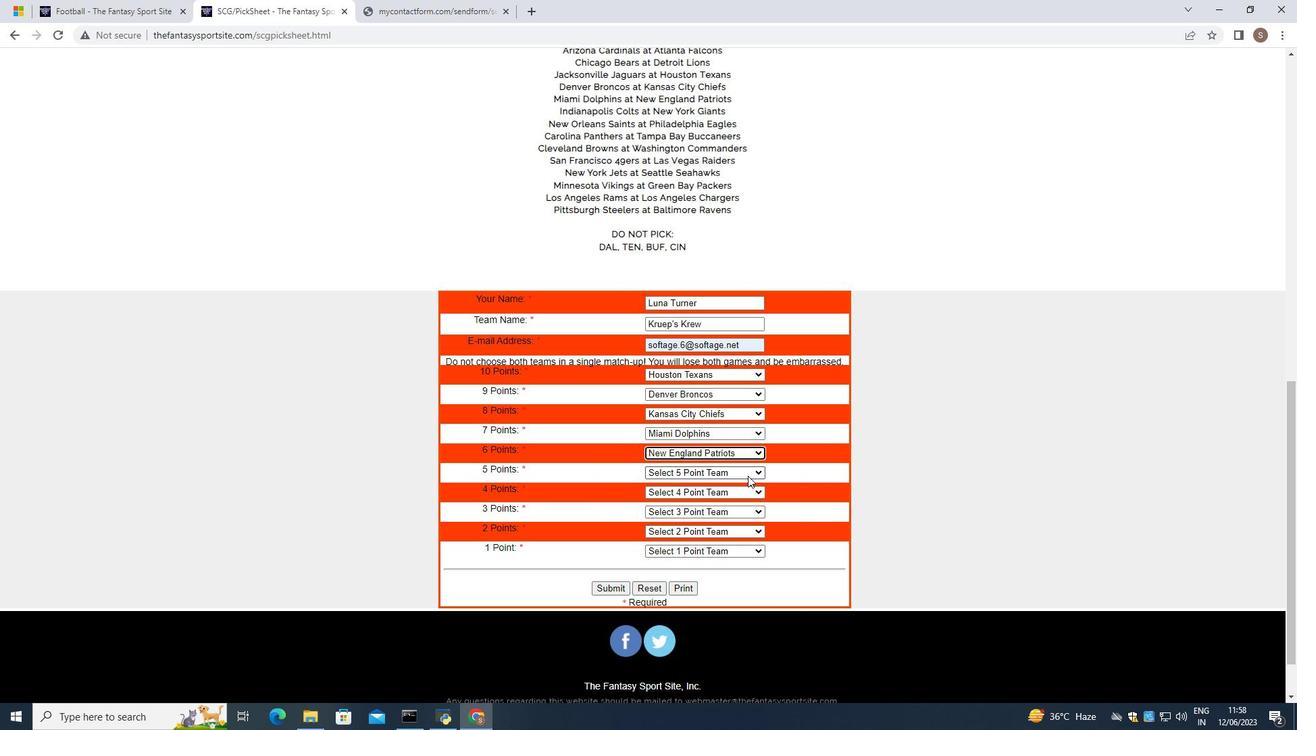 
Action: Mouse pressed left at (748, 475)
Screenshot: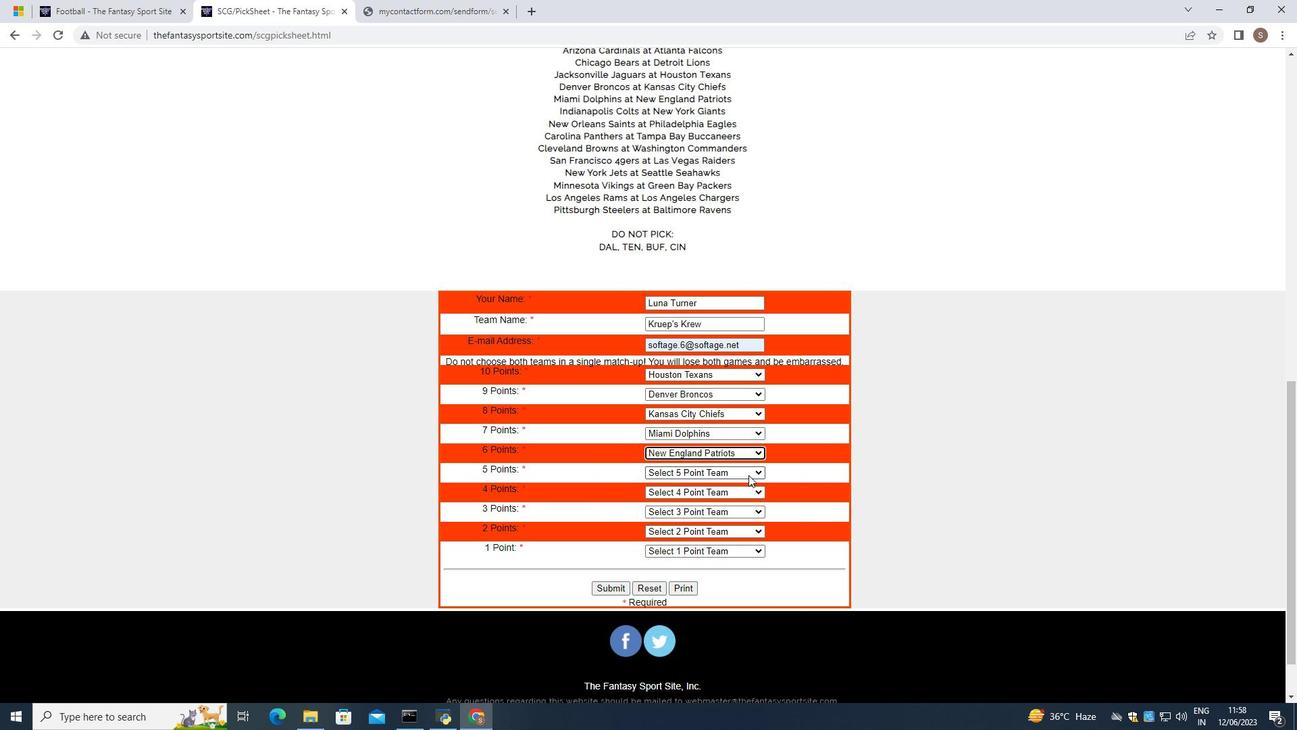 
Action: Mouse moved to (727, 360)
Screenshot: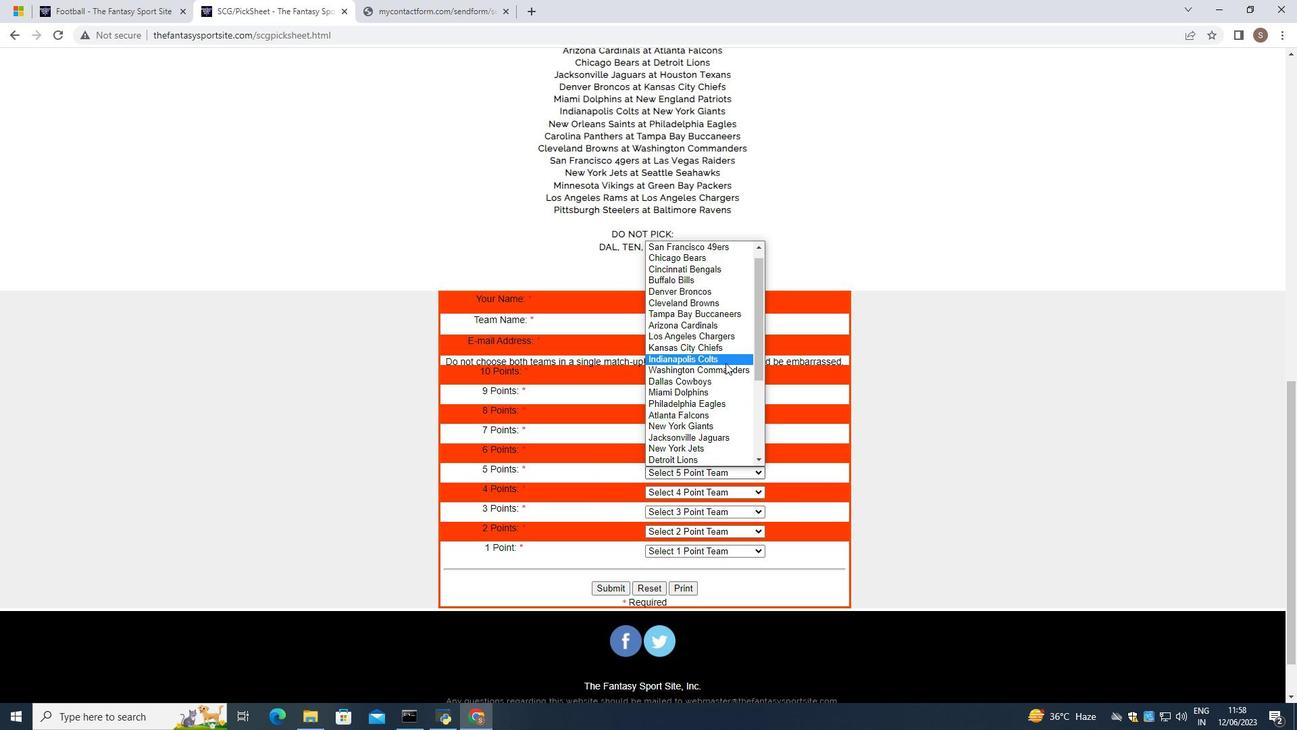 
Action: Mouse pressed left at (727, 360)
Screenshot: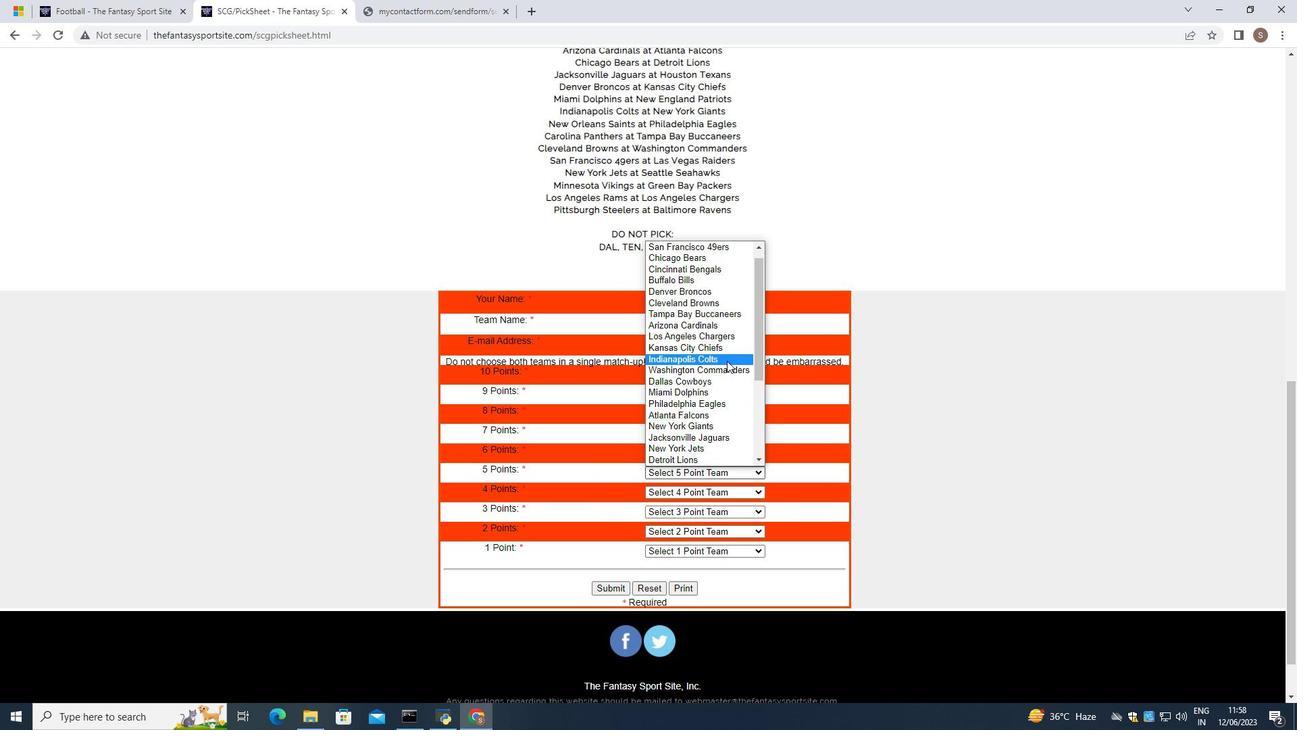 
Action: Mouse moved to (755, 489)
Screenshot: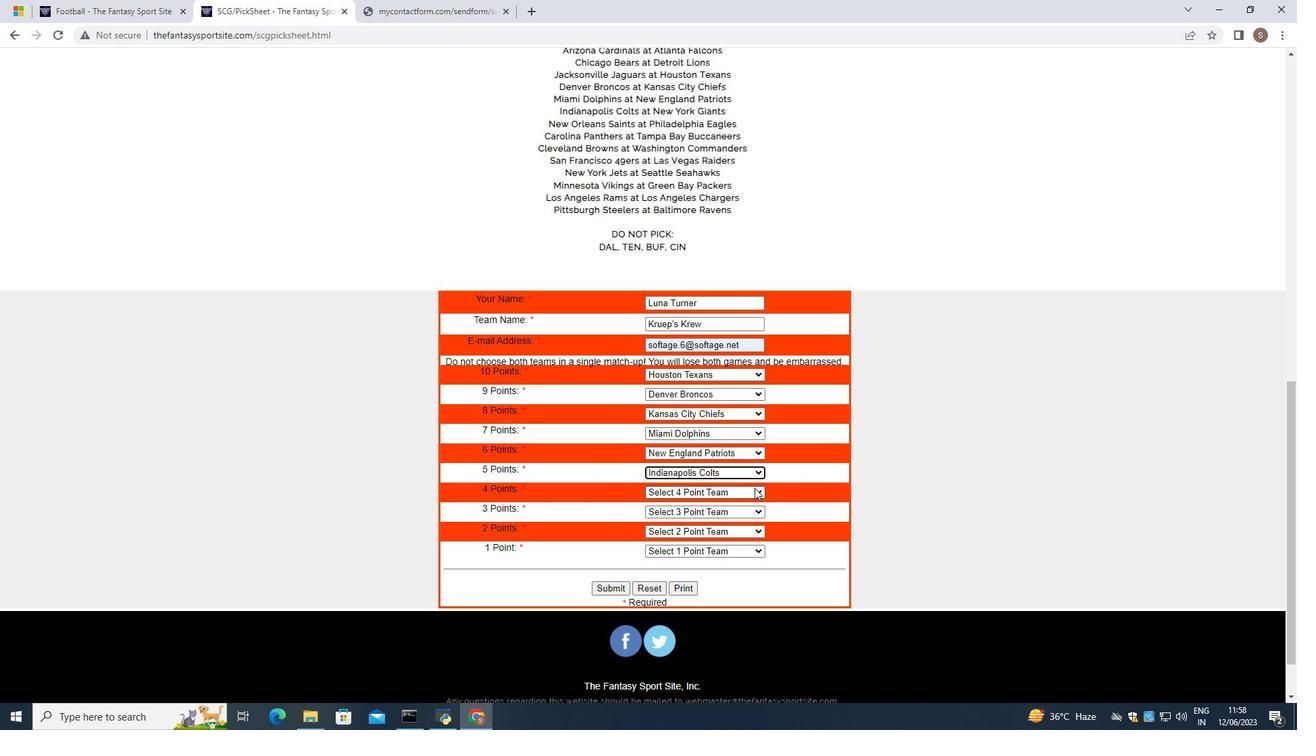 
Action: Mouse pressed left at (755, 489)
Screenshot: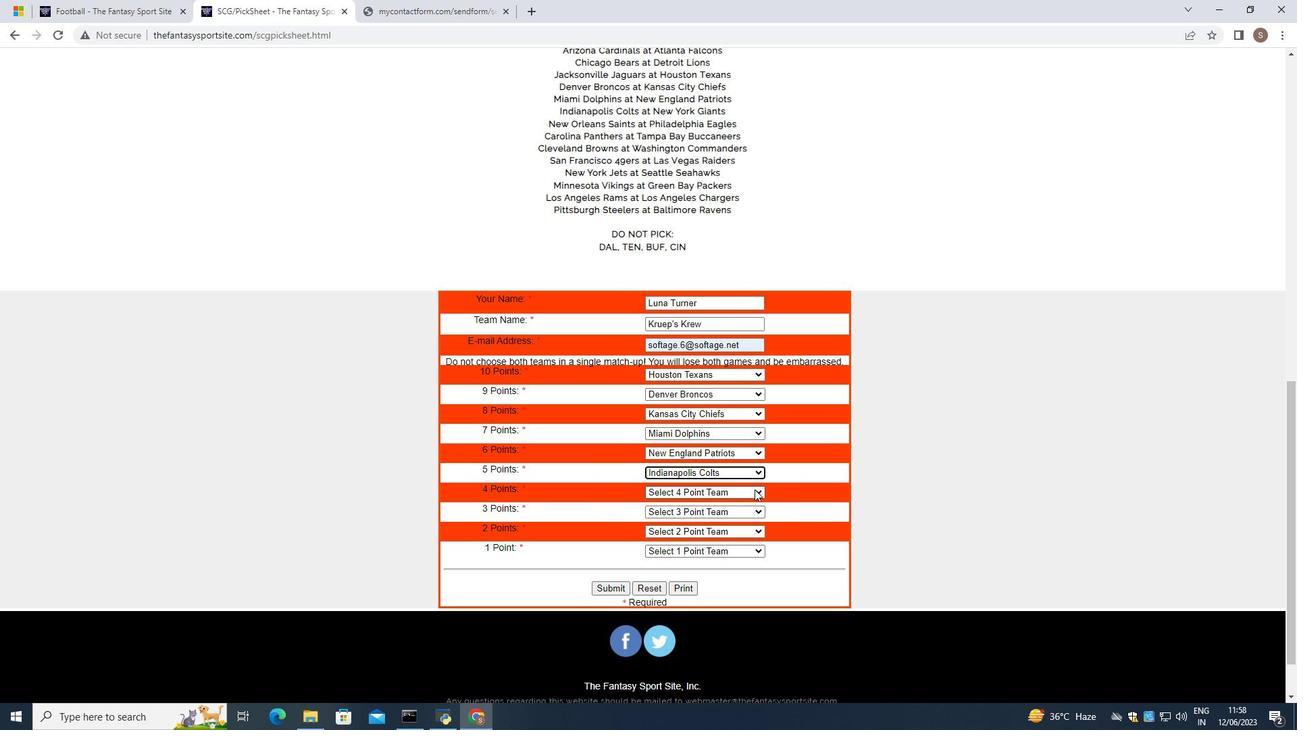 
Action: Mouse moved to (733, 296)
Screenshot: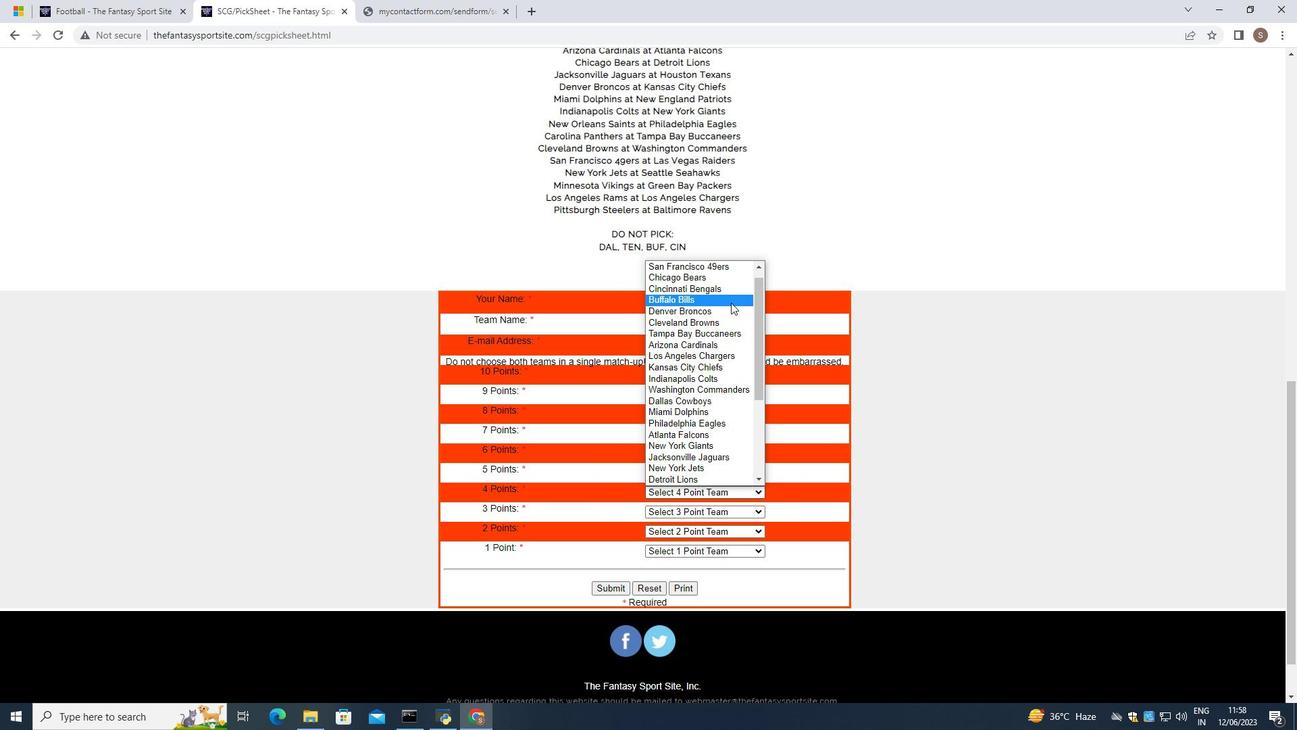 
Action: Mouse scrolled (733, 296) with delta (0, 0)
Screenshot: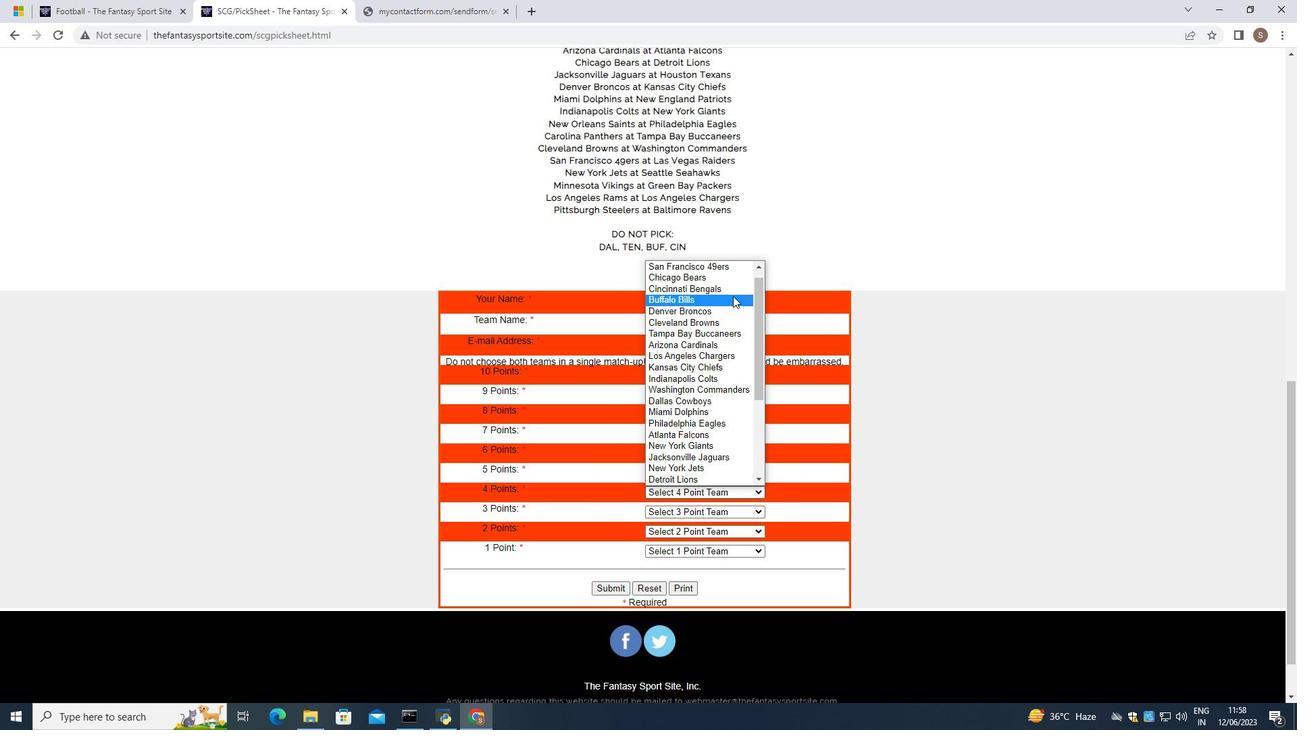 
Action: Mouse scrolled (733, 296) with delta (0, 0)
Screenshot: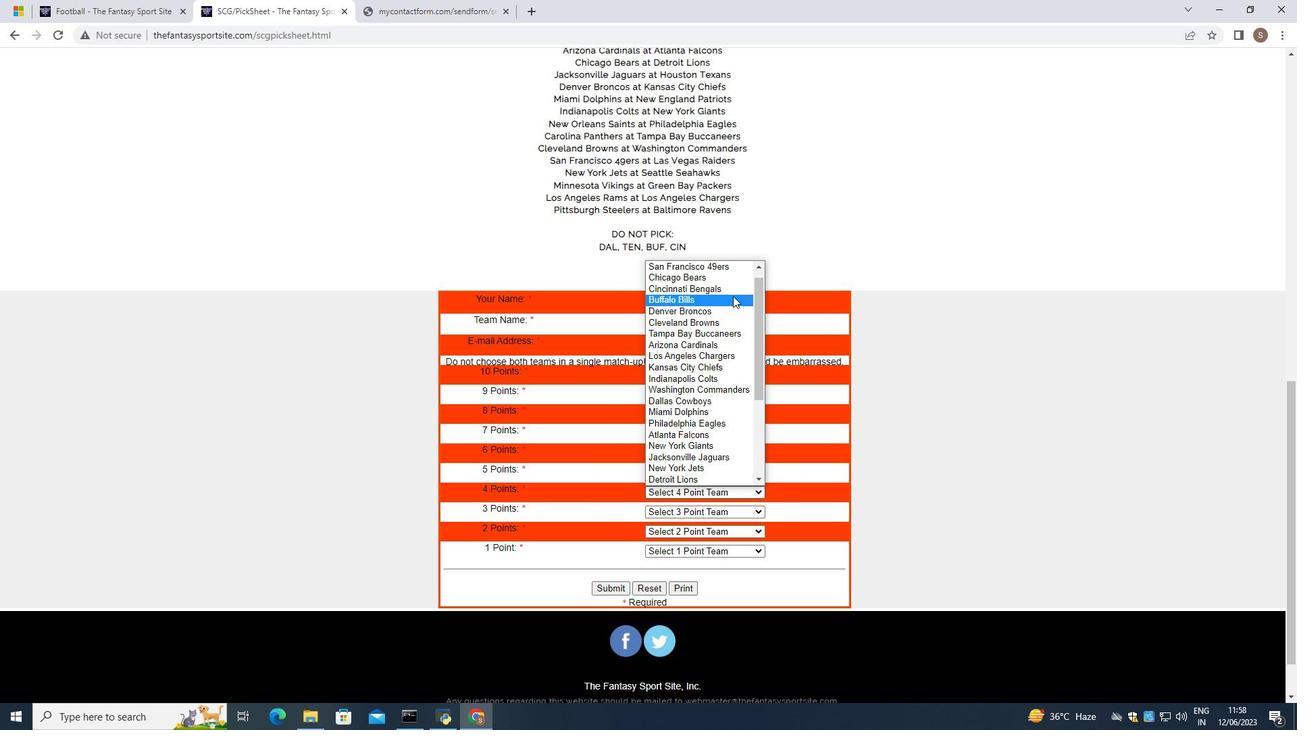 
Action: Mouse moved to (713, 455)
Screenshot: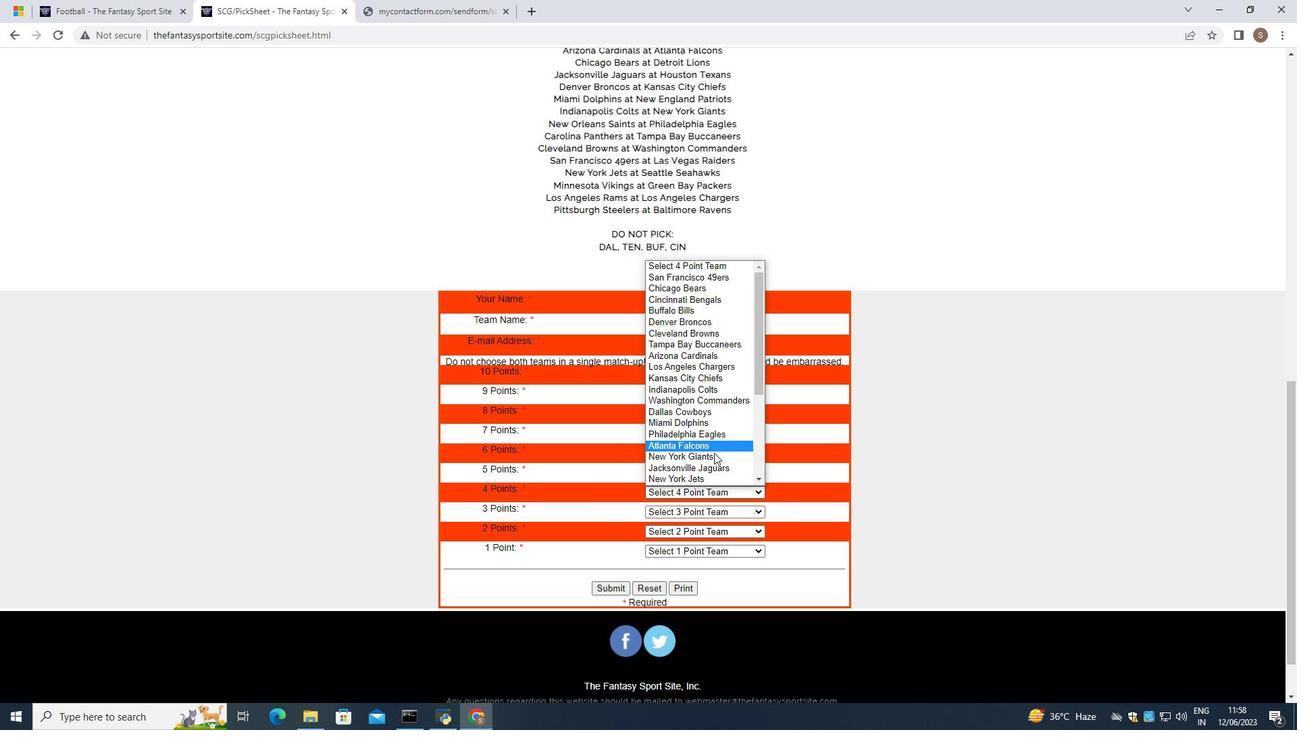
Action: Mouse pressed left at (713, 455)
Screenshot: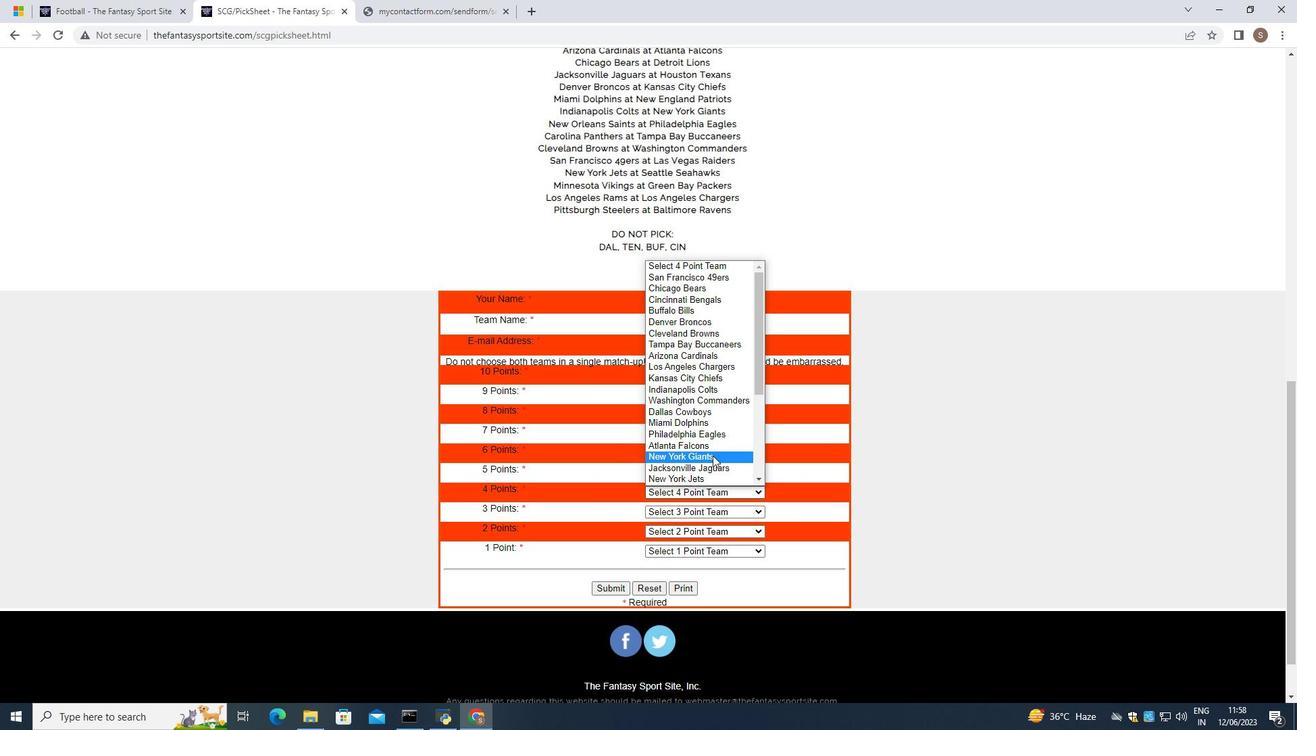 
Action: Mouse moved to (733, 509)
Screenshot: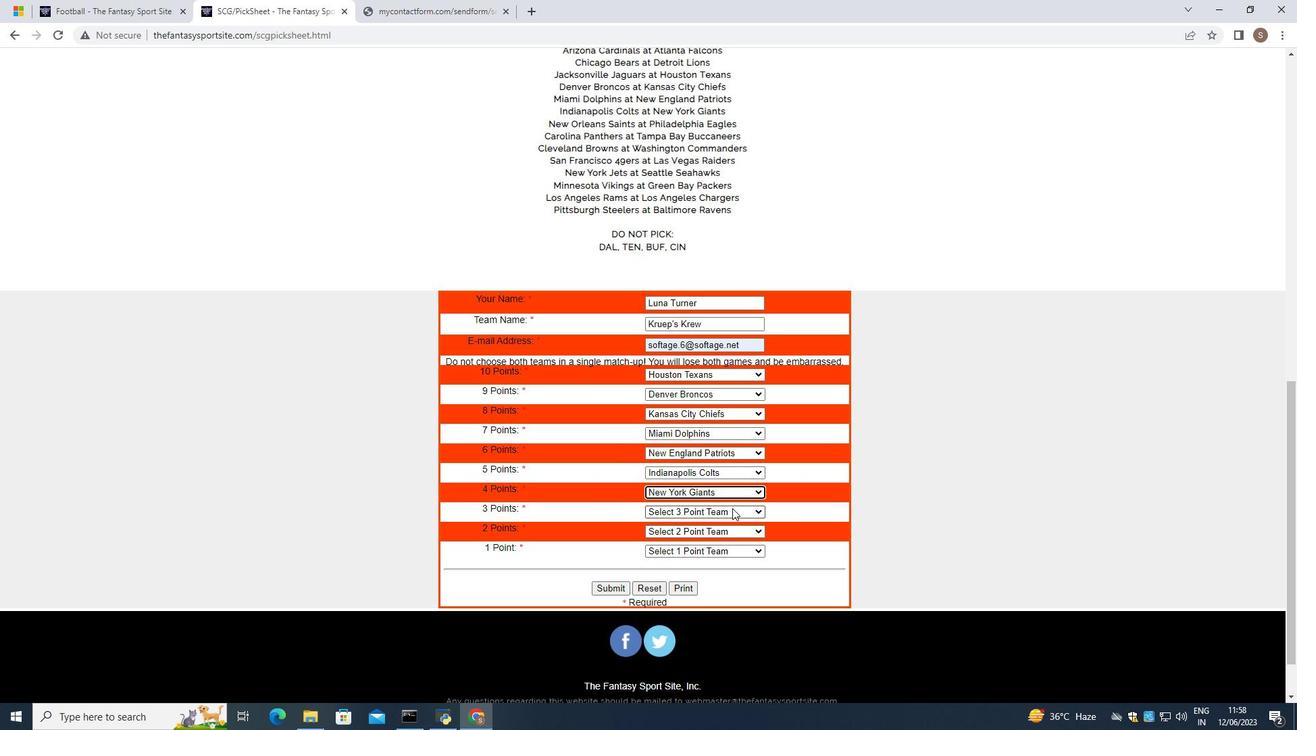 
Action: Mouse pressed left at (733, 509)
Screenshot: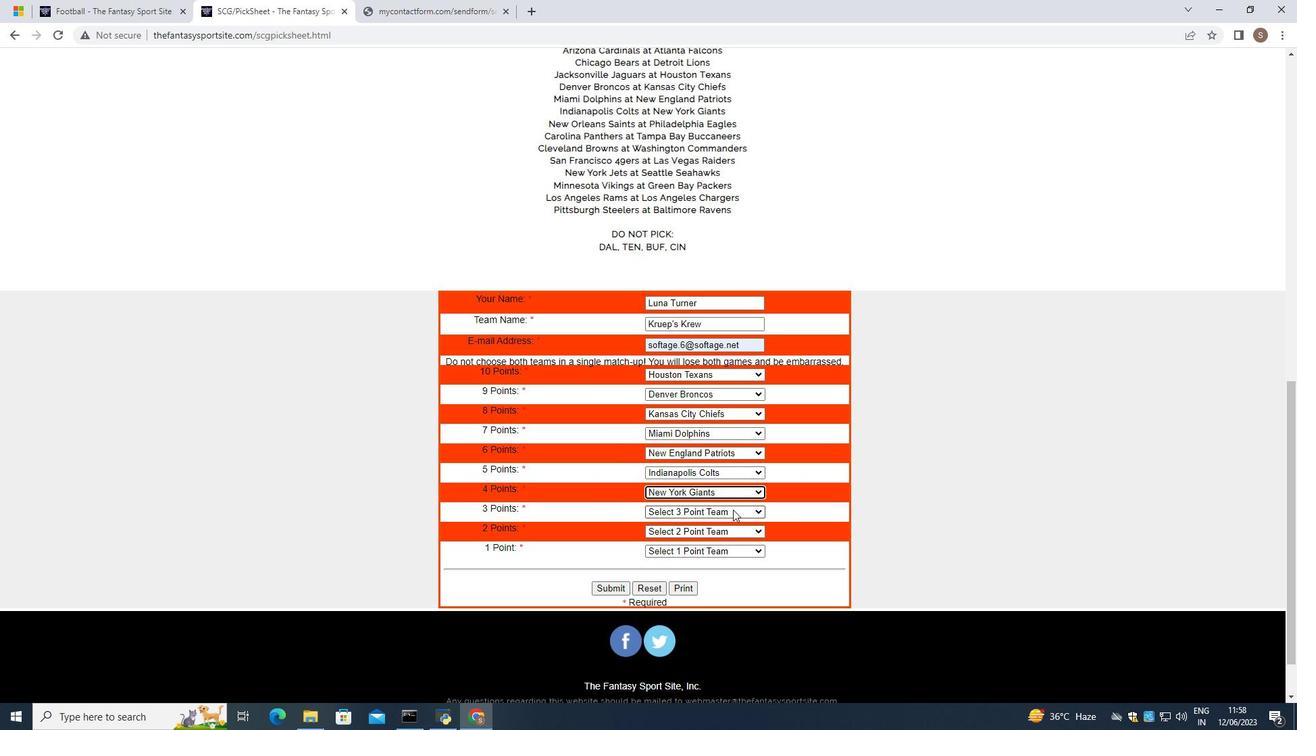 
Action: Mouse moved to (736, 377)
Screenshot: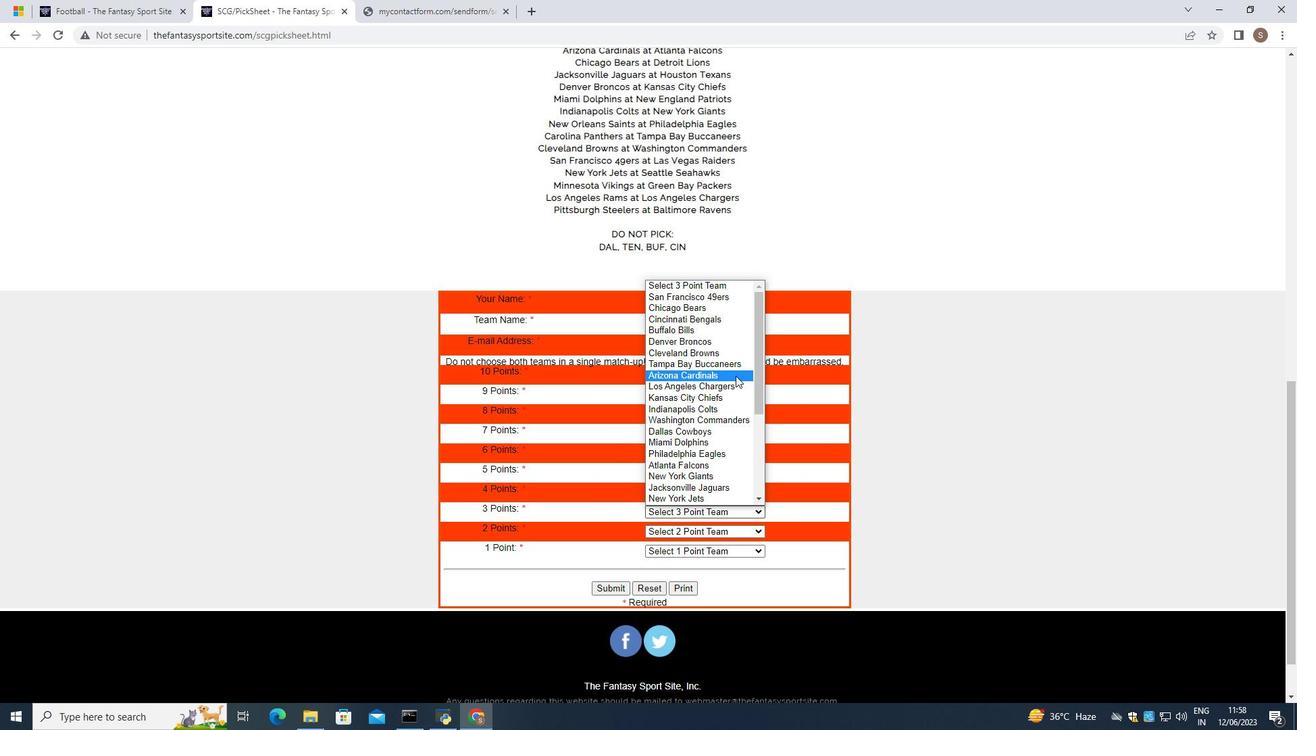 
Action: Mouse scrolled (736, 377) with delta (0, 0)
Screenshot: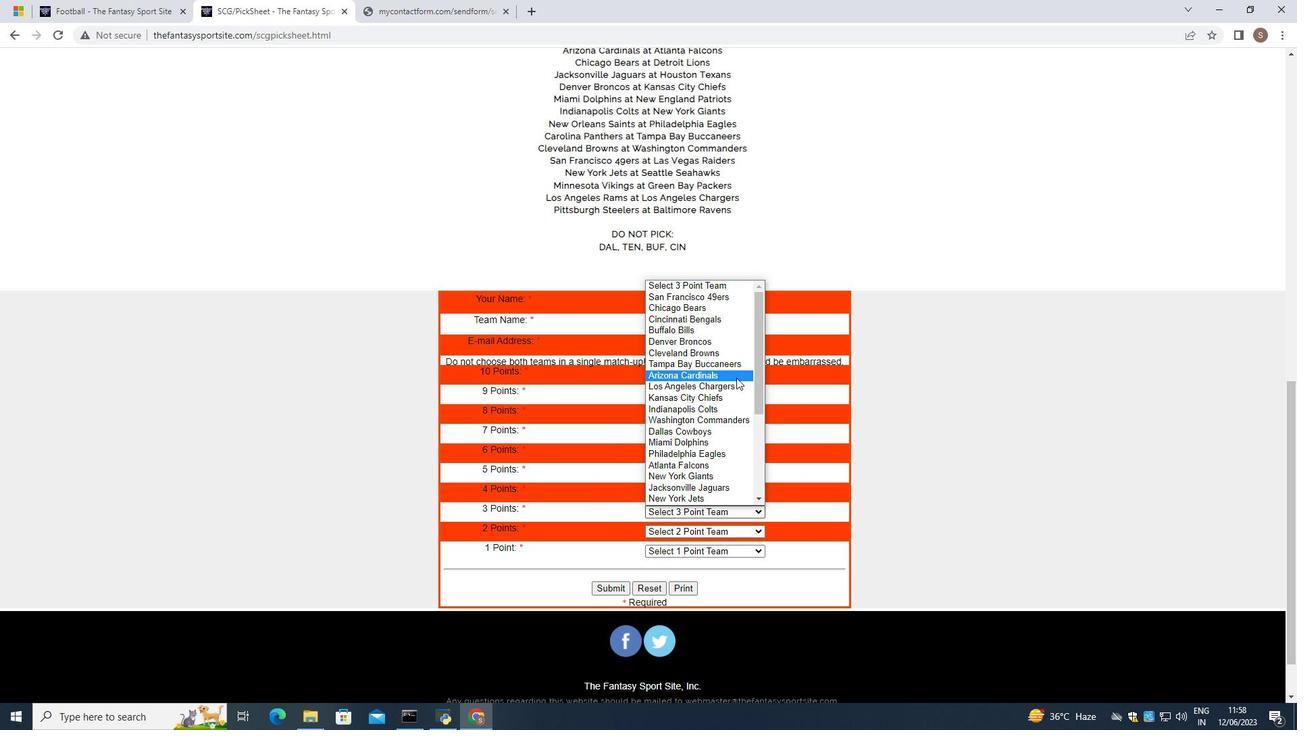 
Action: Mouse scrolled (736, 377) with delta (0, 0)
Screenshot: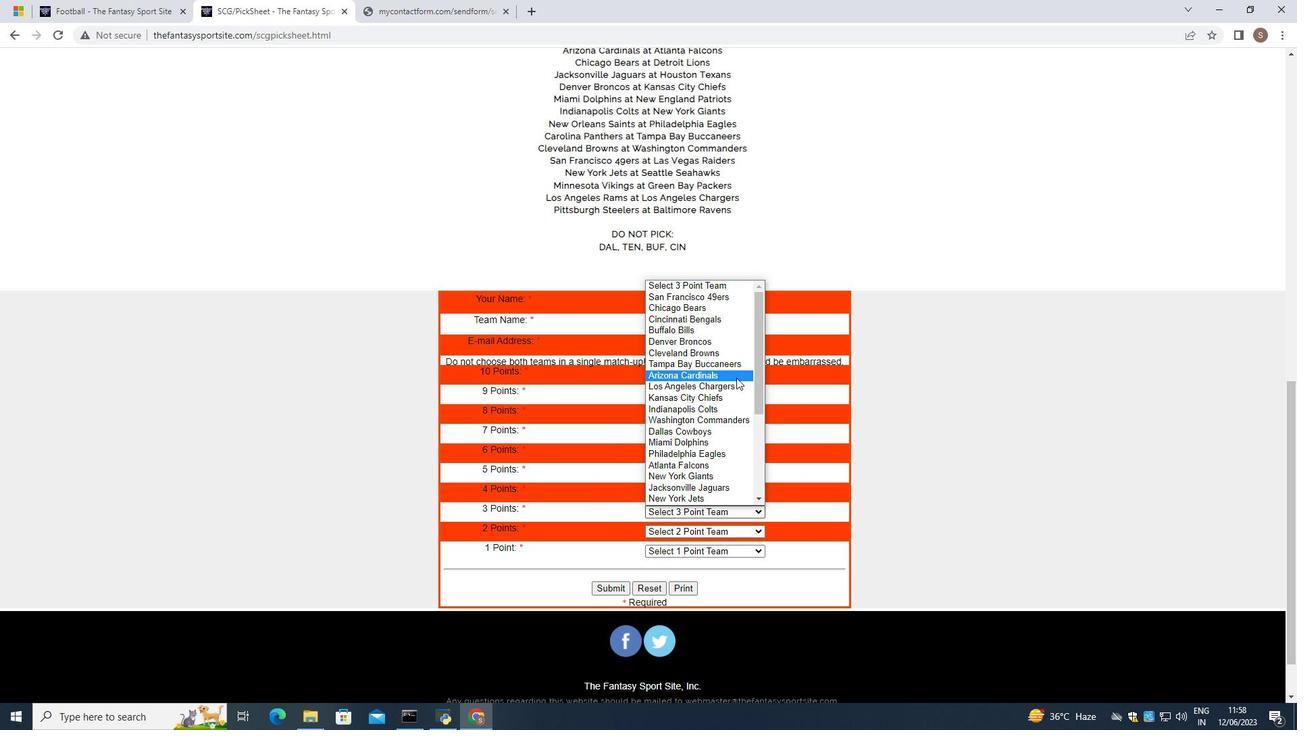 
Action: Mouse scrolled (736, 377) with delta (0, 0)
Screenshot: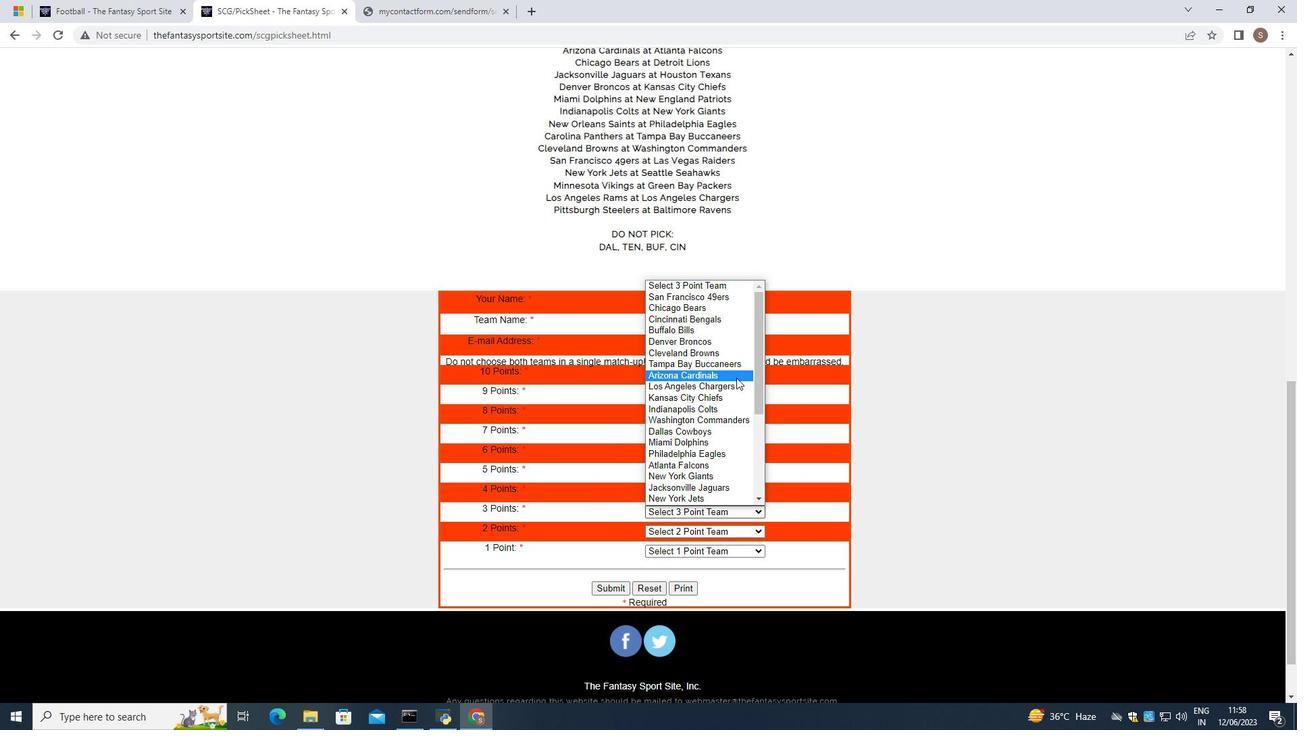 
Action: Mouse scrolled (736, 377) with delta (0, 0)
Screenshot: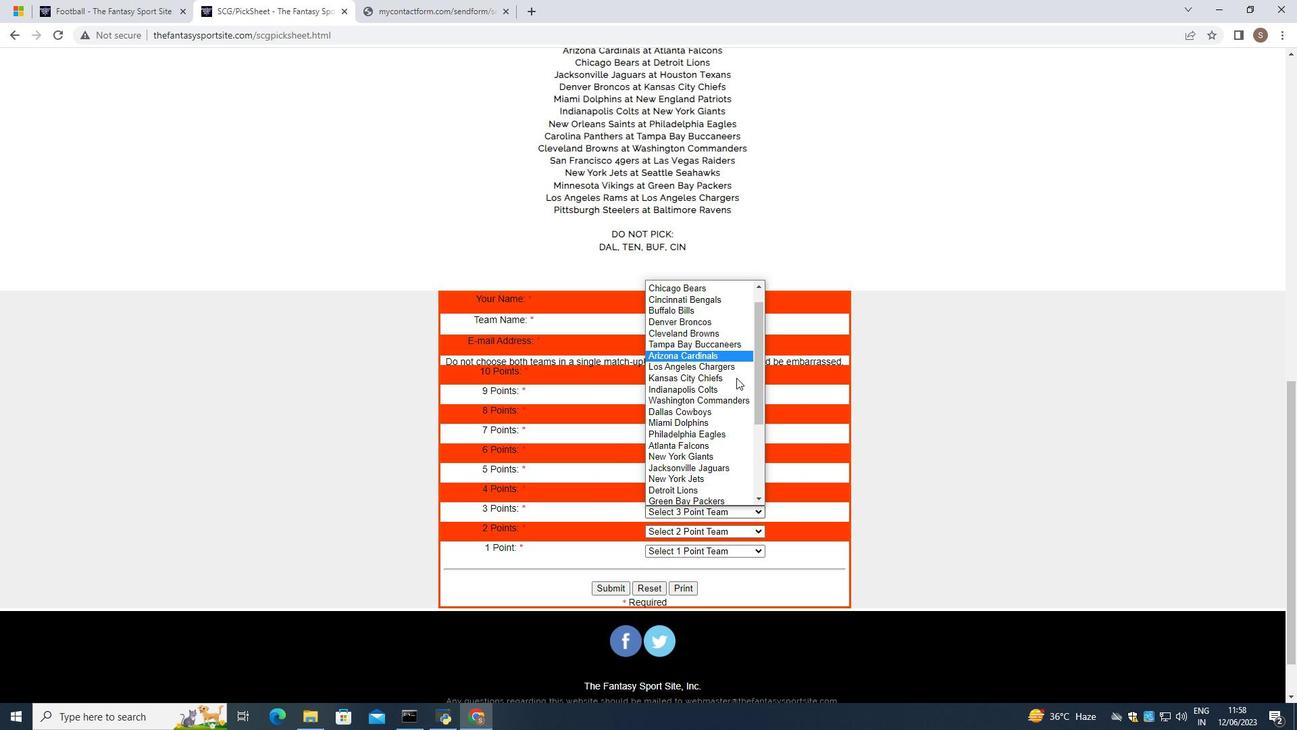
Action: Mouse scrolled (736, 377) with delta (0, 0)
Screenshot: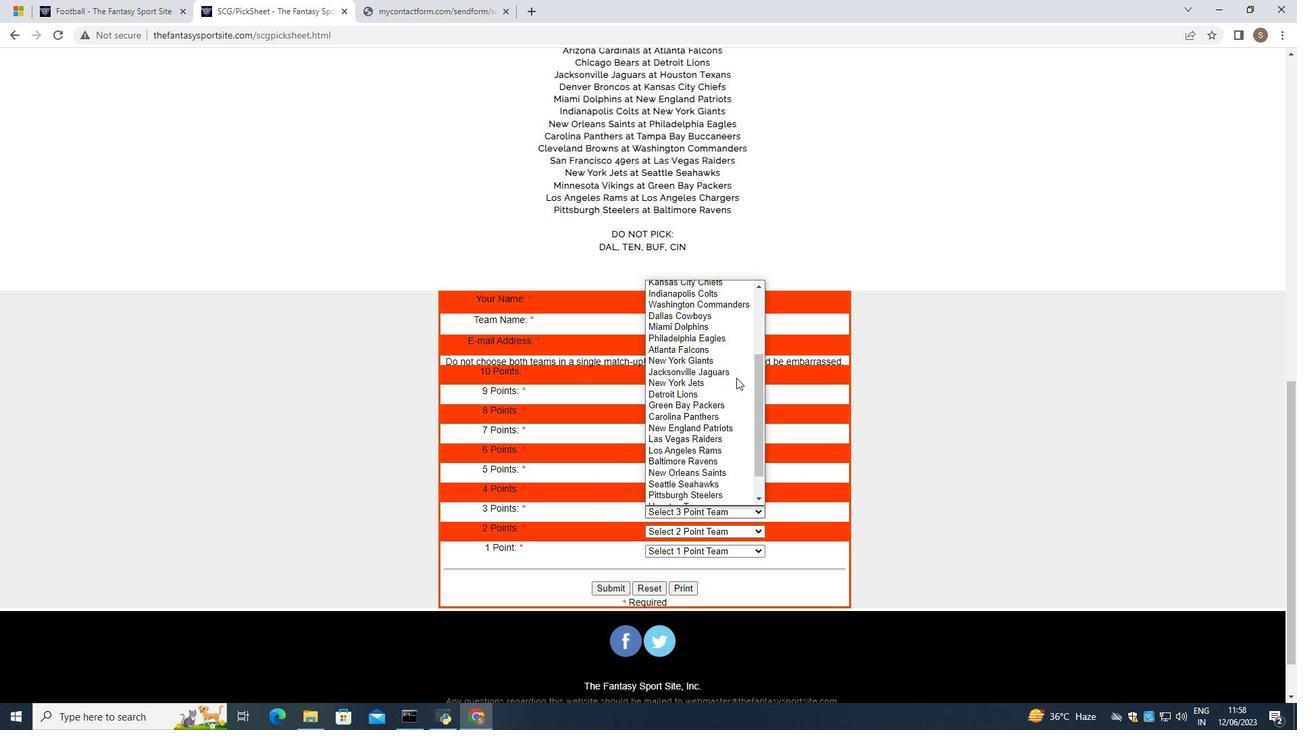 
Action: Mouse moved to (724, 446)
Screenshot: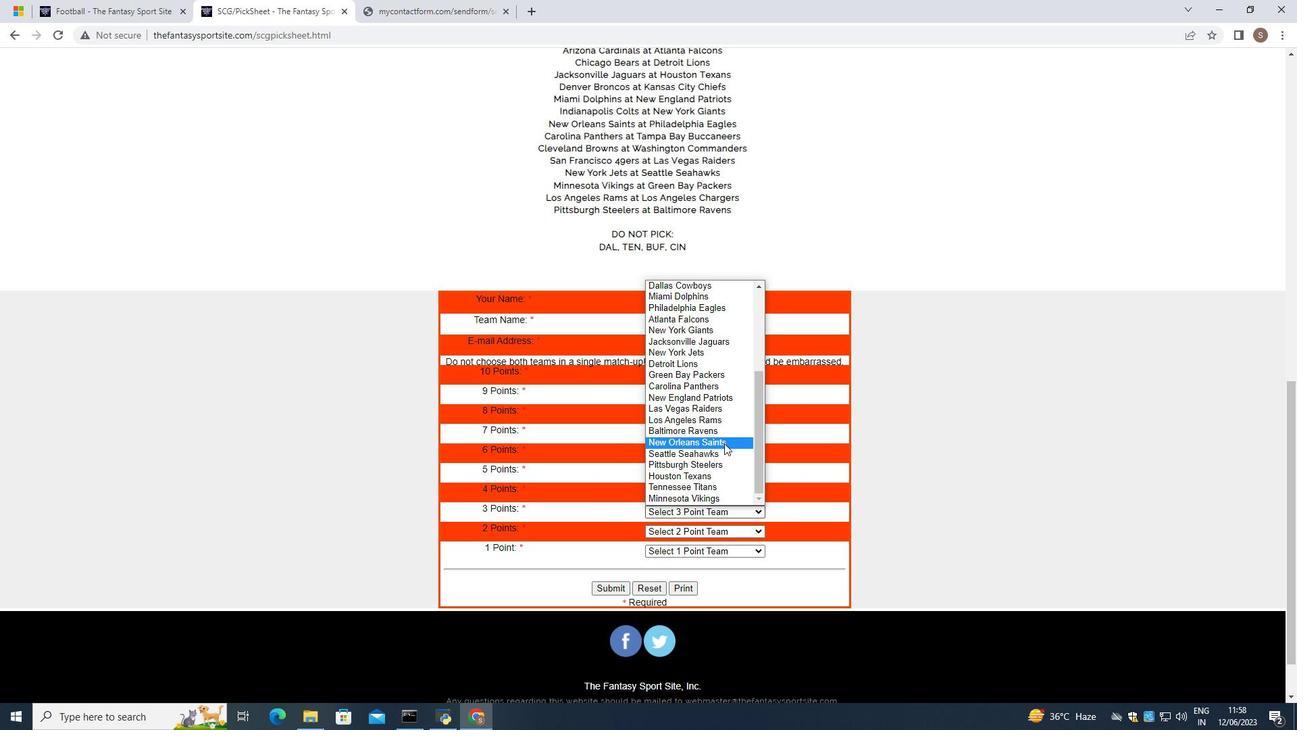
Action: Mouse scrolled (724, 446) with delta (0, 0)
Screenshot: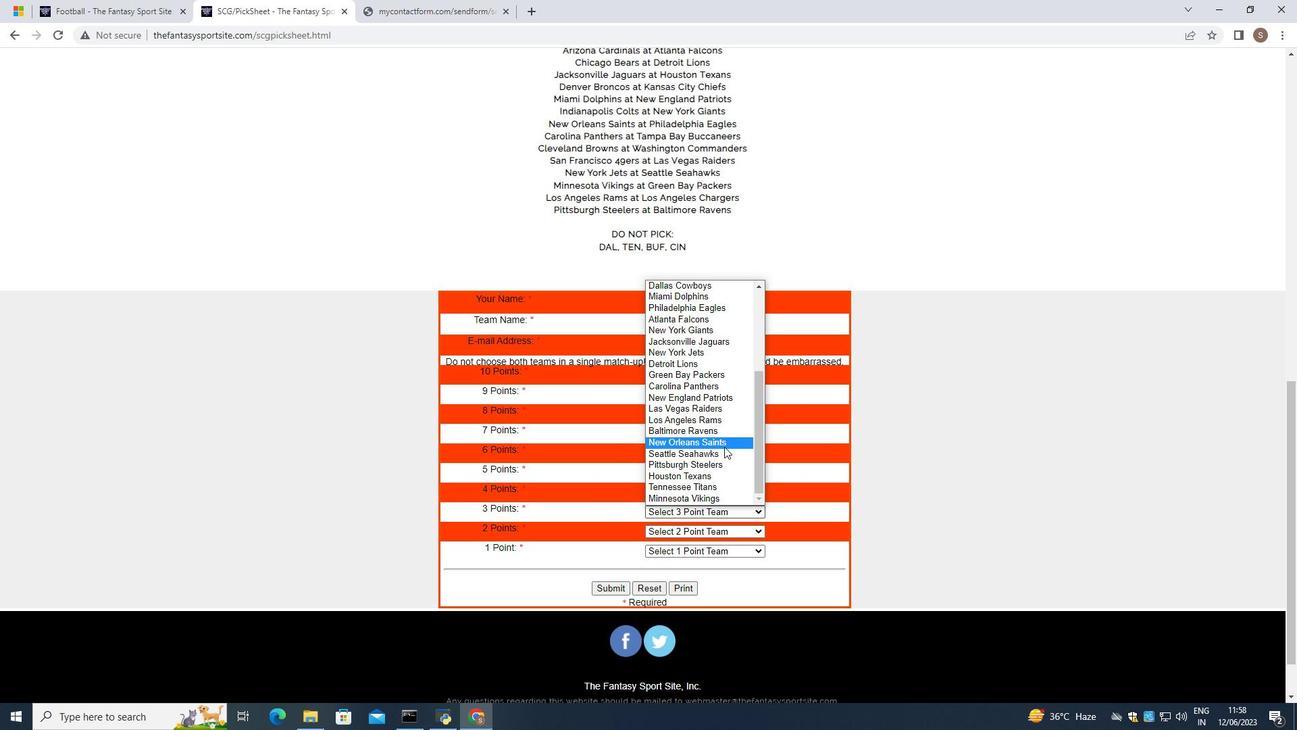 
Action: Mouse scrolled (724, 446) with delta (0, 0)
Screenshot: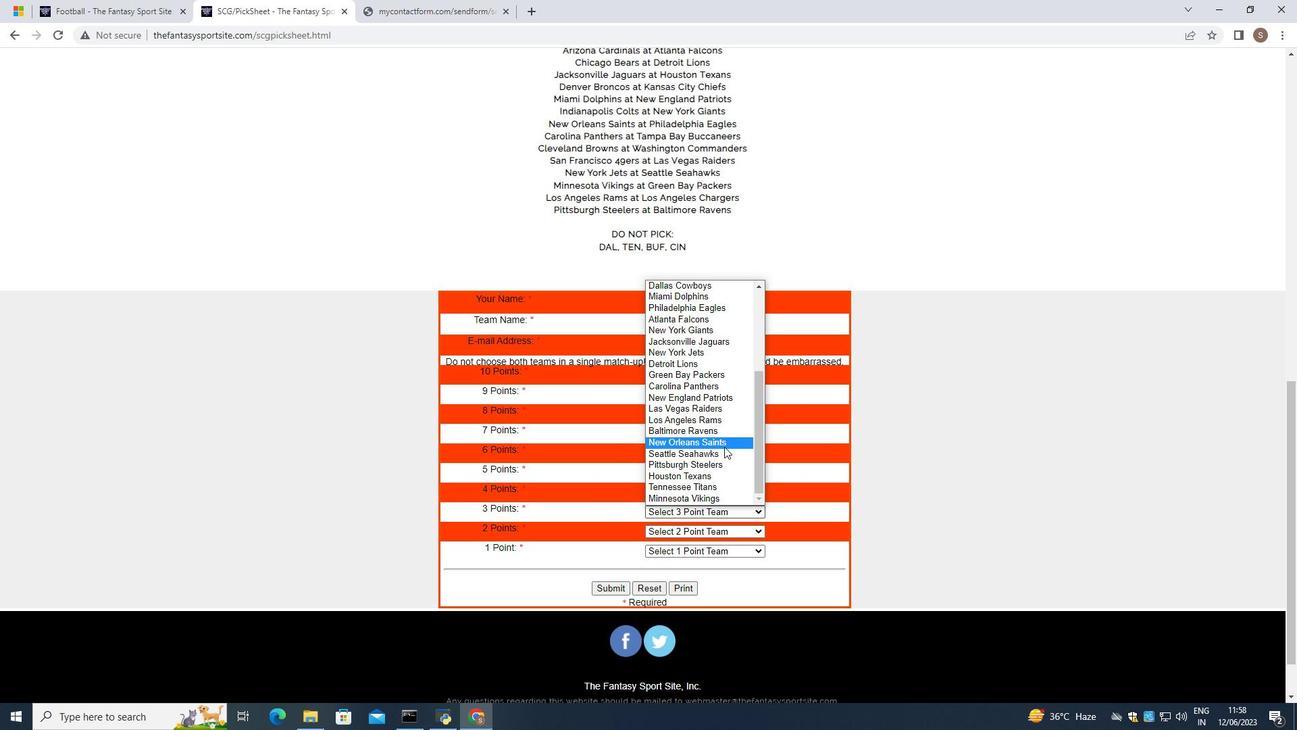 
Action: Mouse scrolled (724, 446) with delta (0, 0)
Screenshot: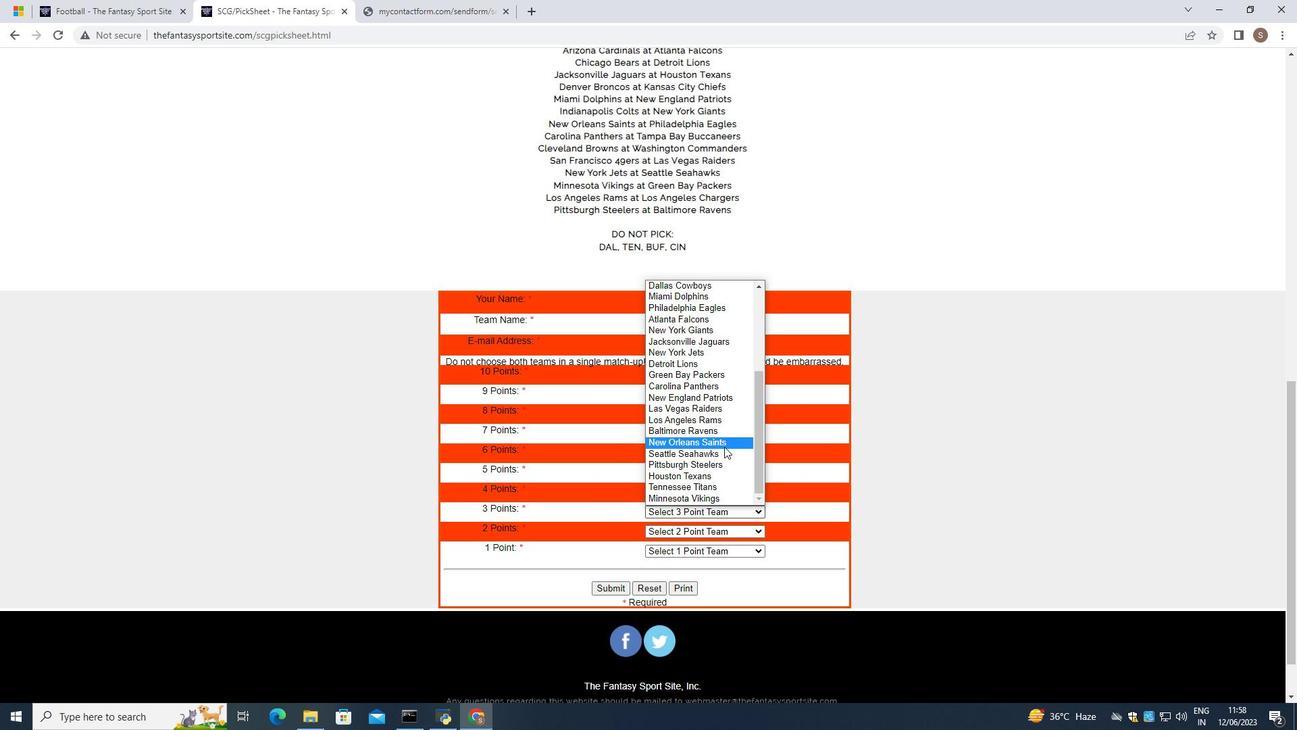 
Action: Mouse moved to (713, 442)
Screenshot: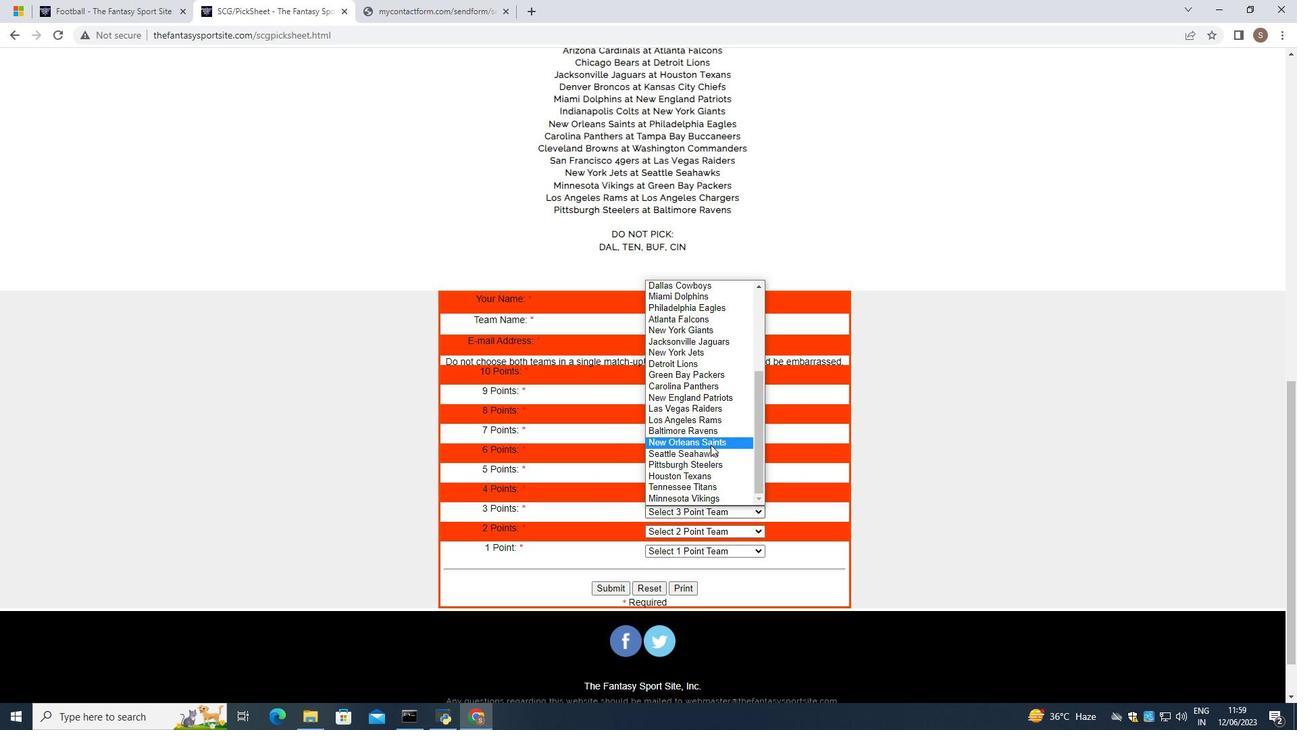 
Action: Mouse pressed left at (713, 442)
Screenshot: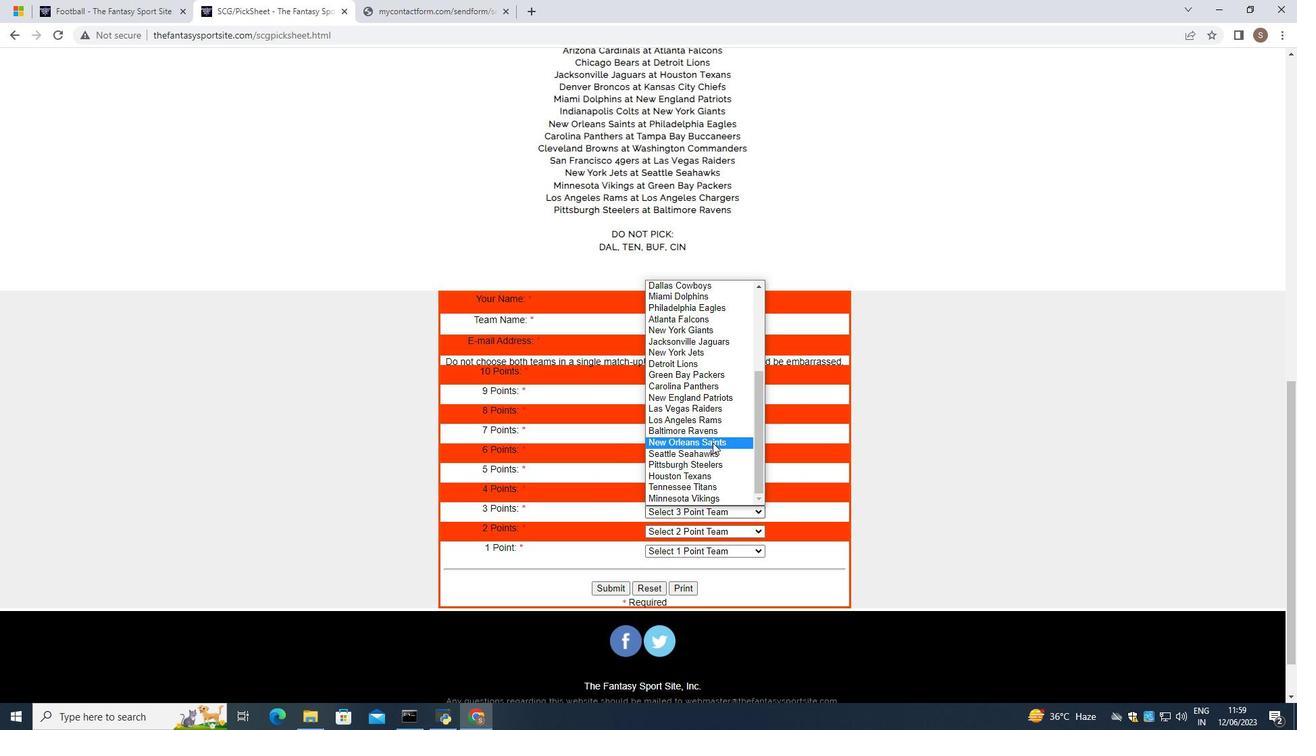 
Action: Mouse moved to (740, 529)
Screenshot: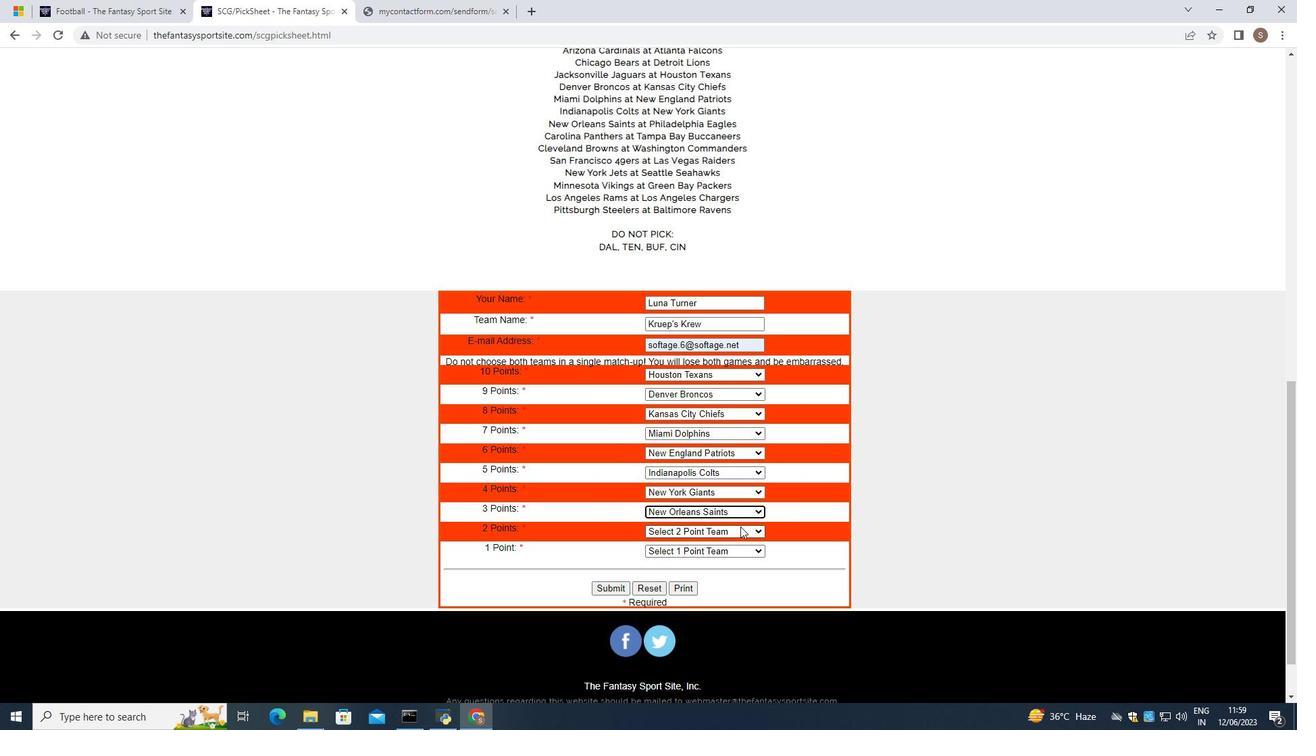 
Action: Mouse pressed left at (740, 529)
Screenshot: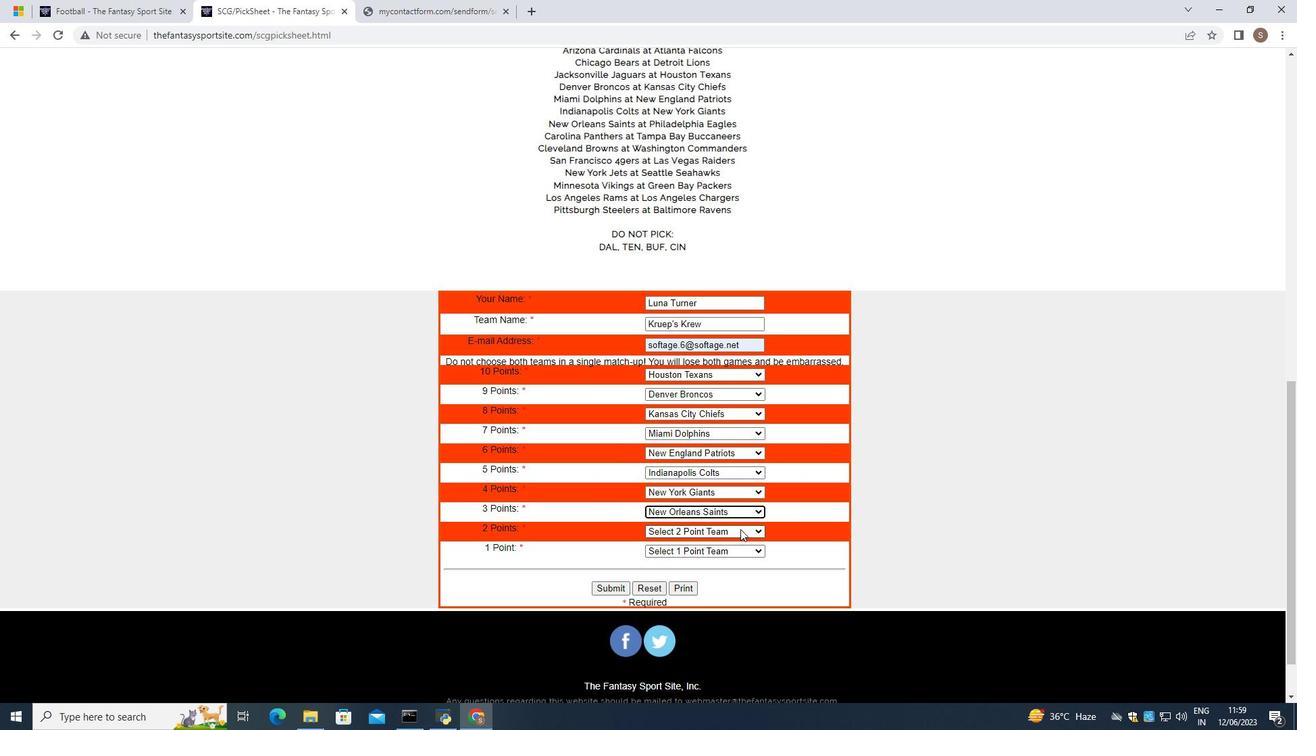 
Action: Mouse moved to (734, 465)
Screenshot: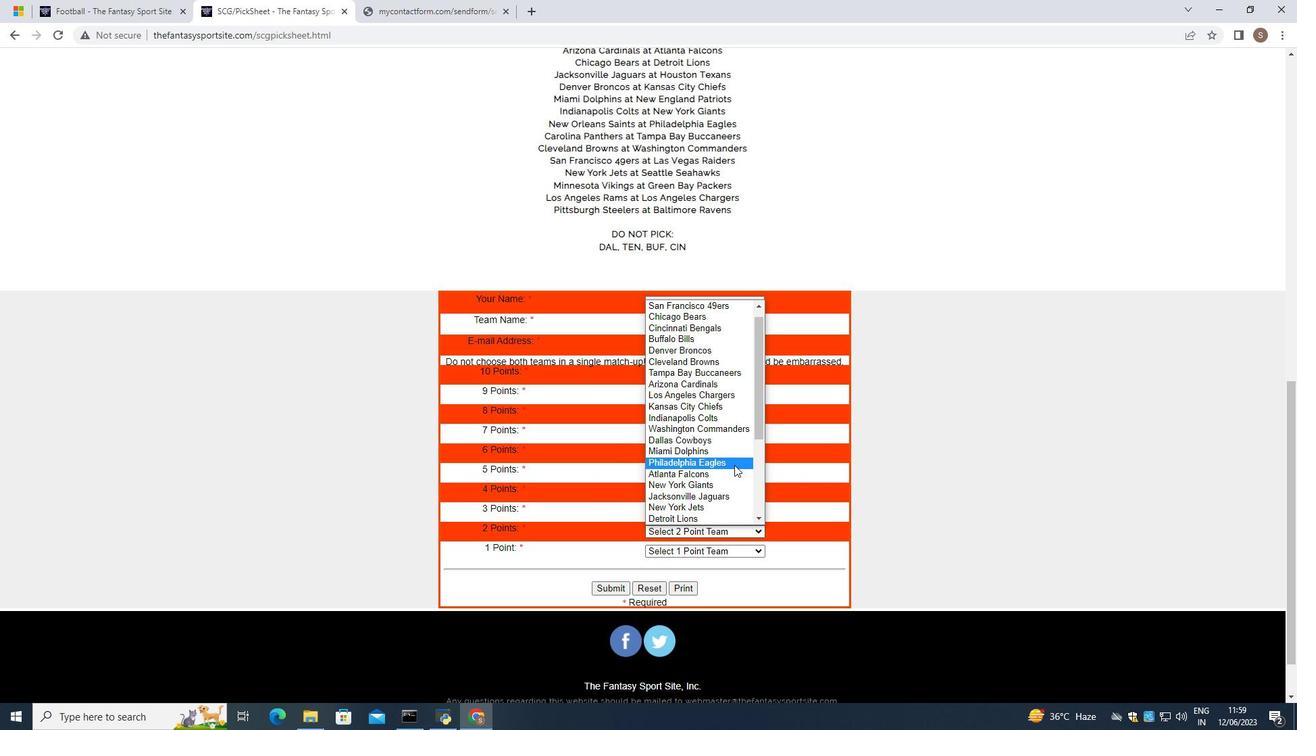 
Action: Mouse pressed left at (734, 465)
Screenshot: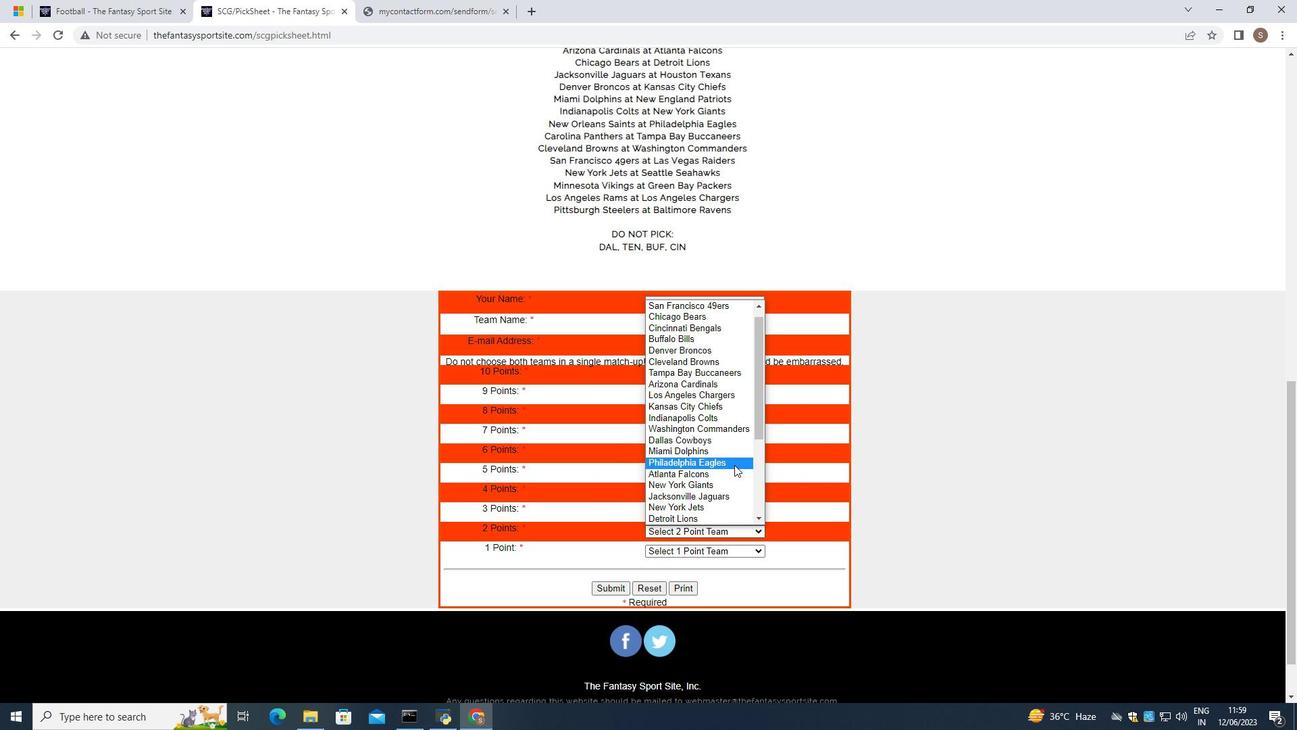 
Action: Mouse moved to (751, 552)
Screenshot: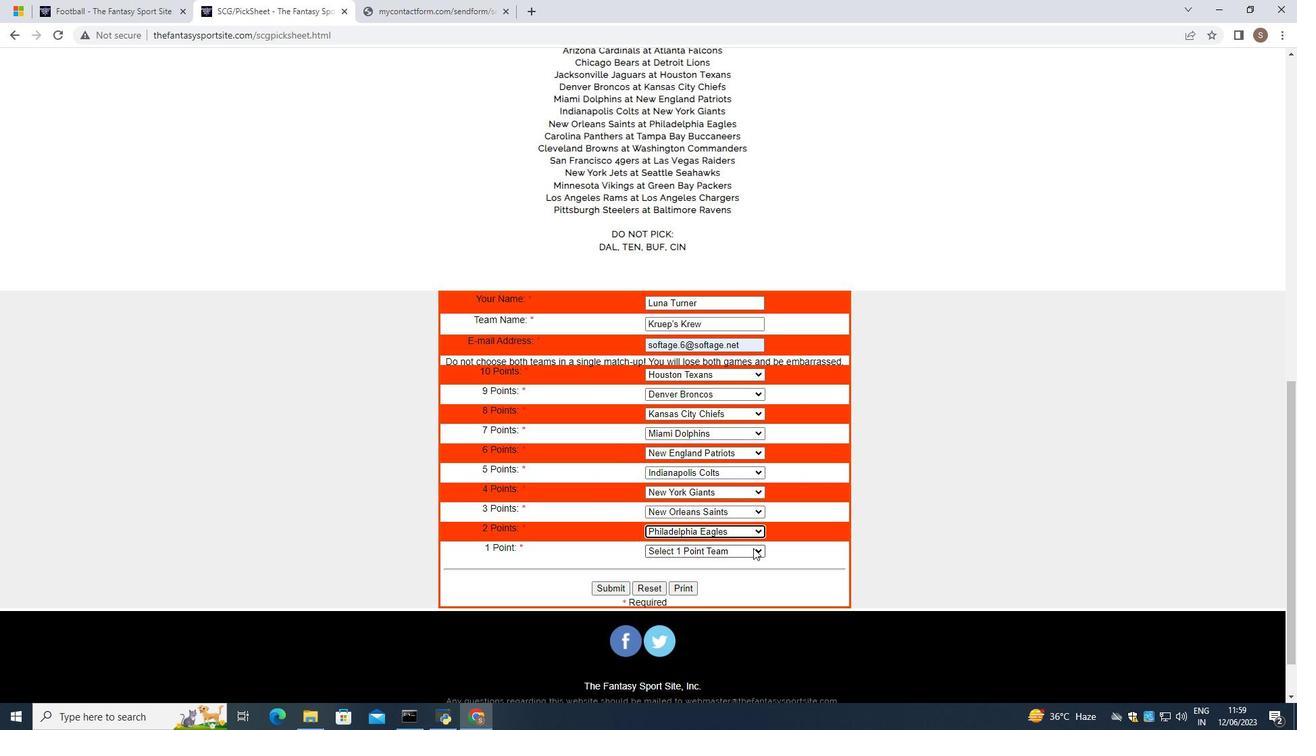 
Action: Mouse pressed left at (751, 552)
Screenshot: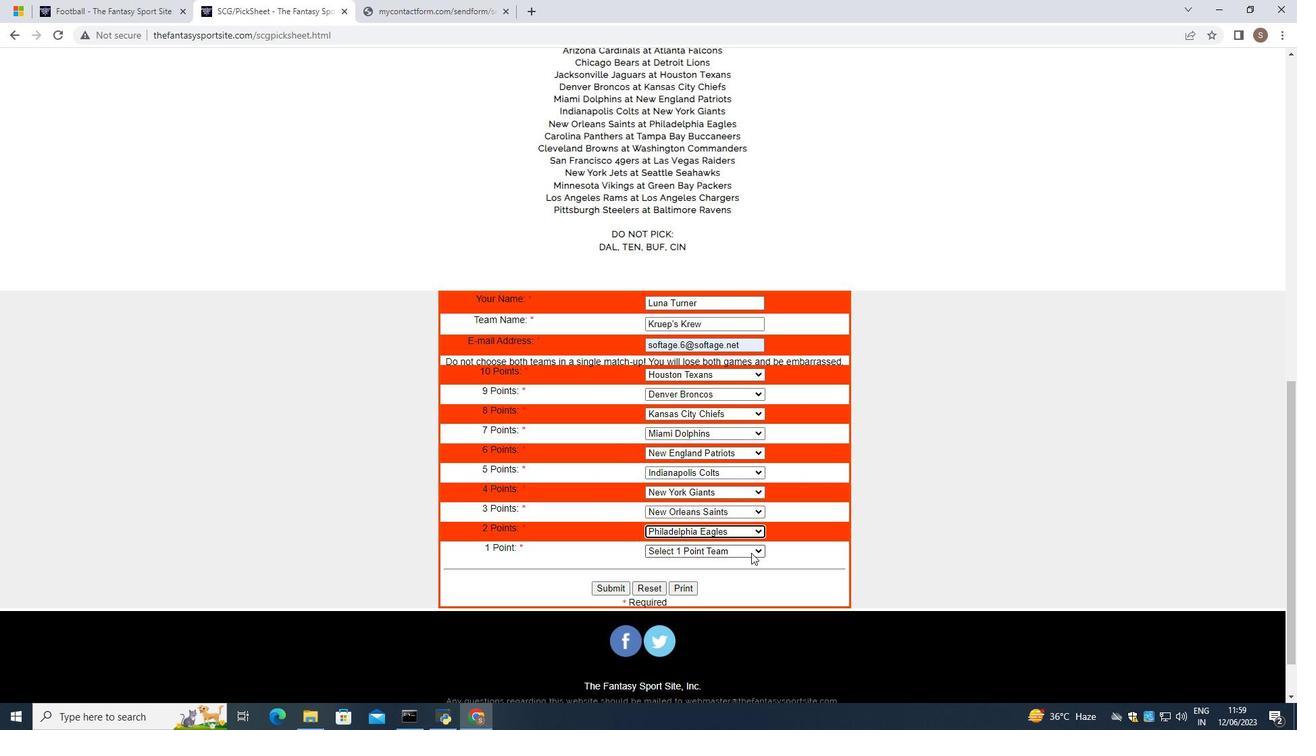 
Action: Mouse moved to (731, 510)
Screenshot: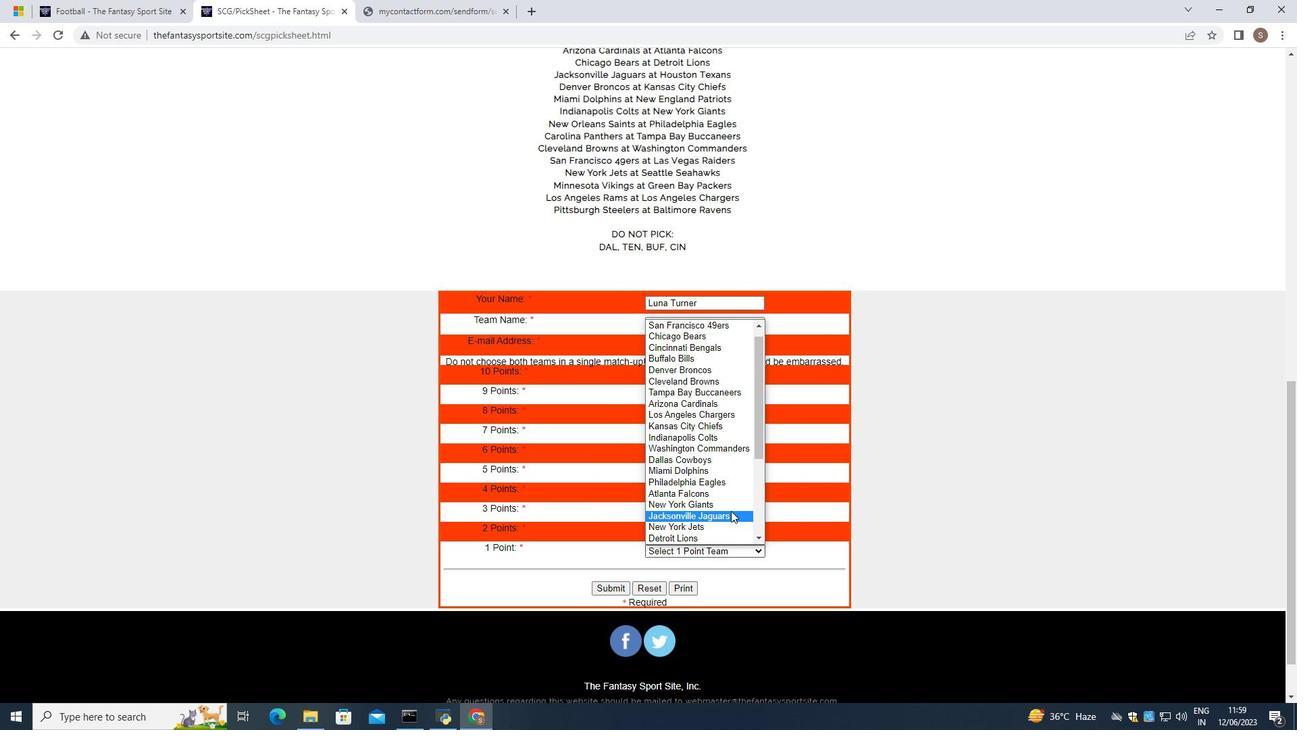 
Action: Mouse scrolled (731, 509) with delta (0, 0)
Screenshot: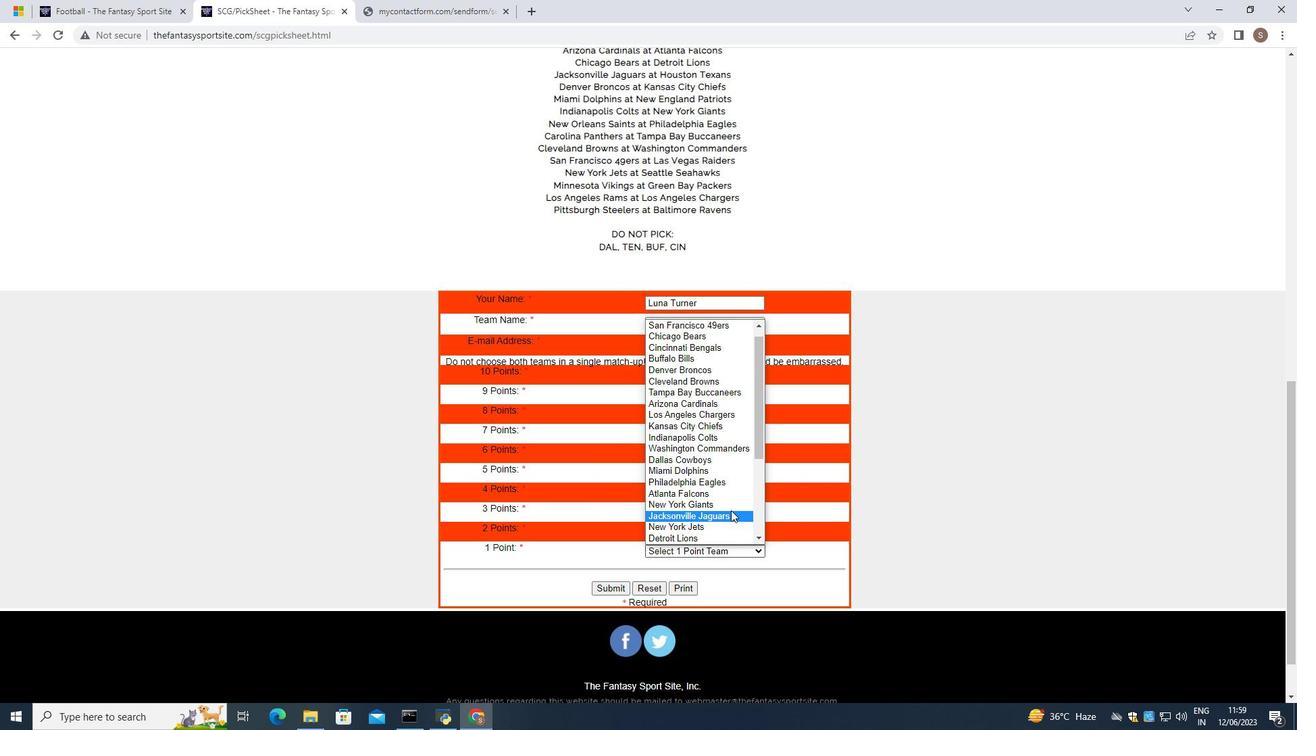 
Action: Mouse scrolled (731, 509) with delta (0, 0)
Screenshot: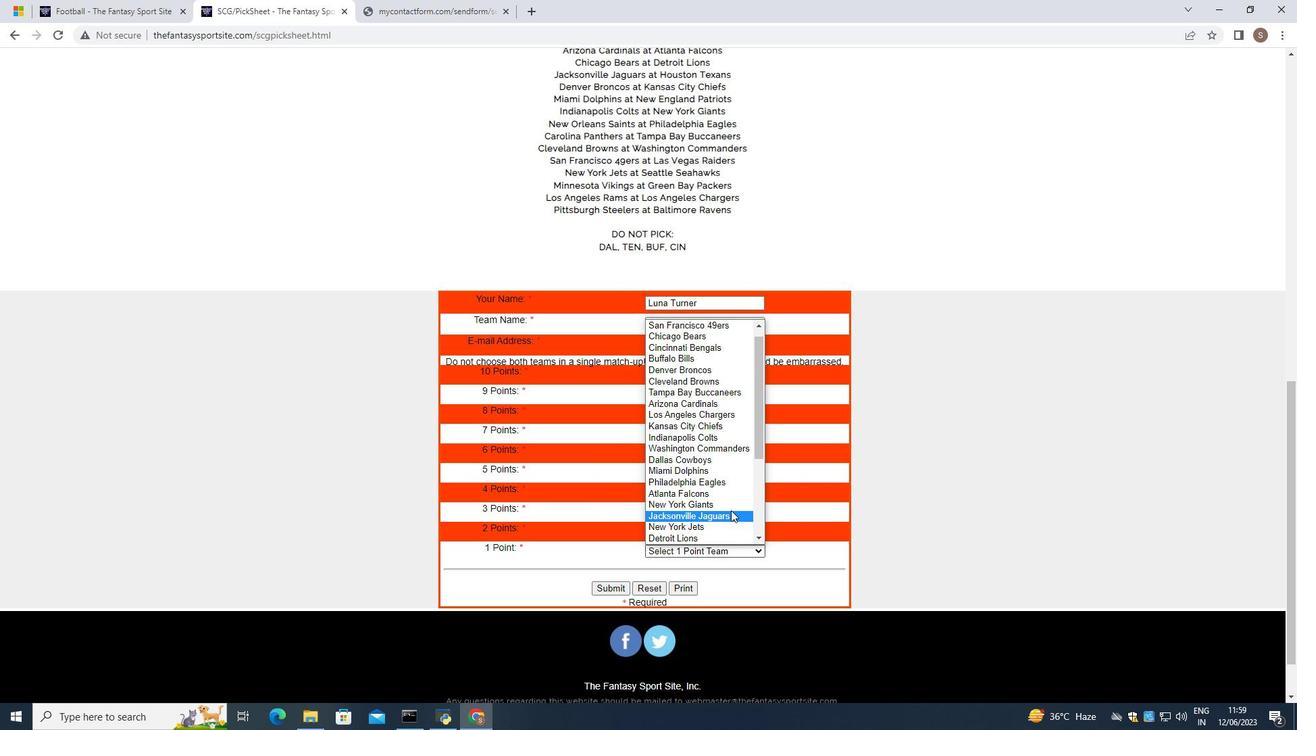 
Action: Mouse scrolled (731, 509) with delta (0, 0)
Screenshot: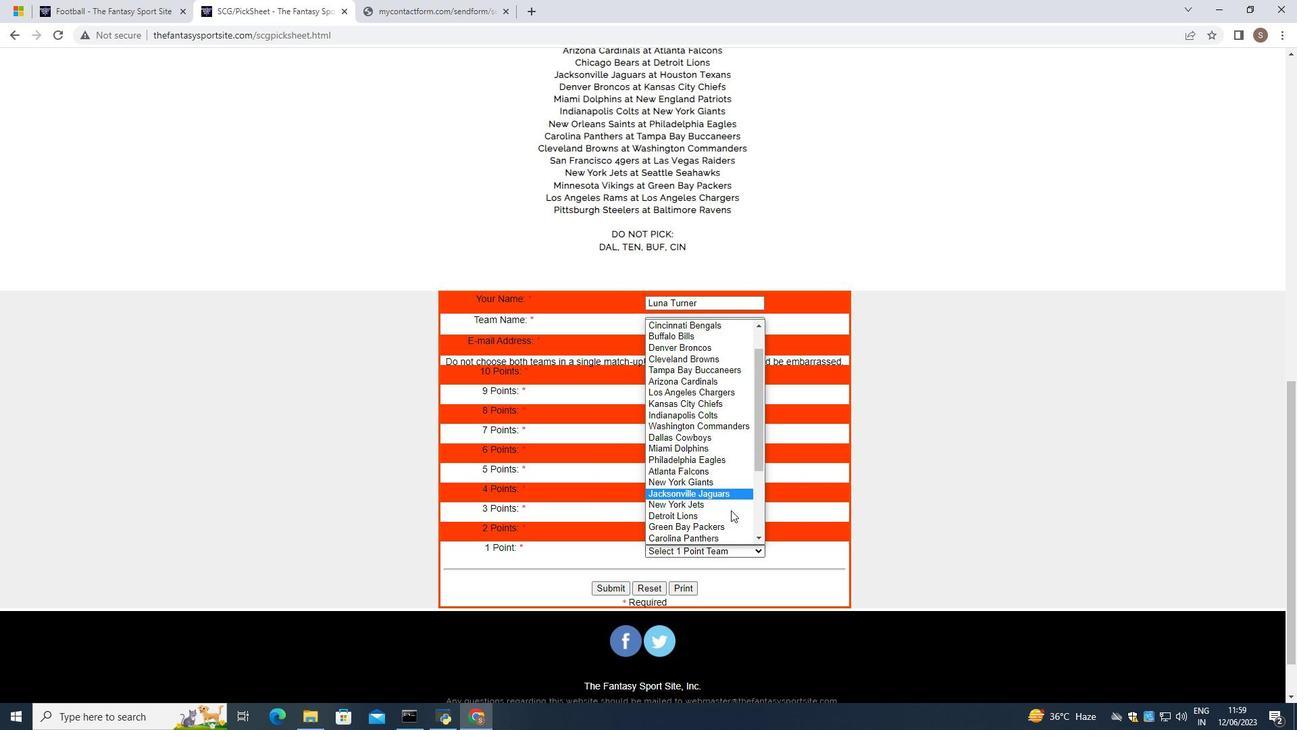 
Action: Mouse scrolled (731, 509) with delta (0, 0)
Screenshot: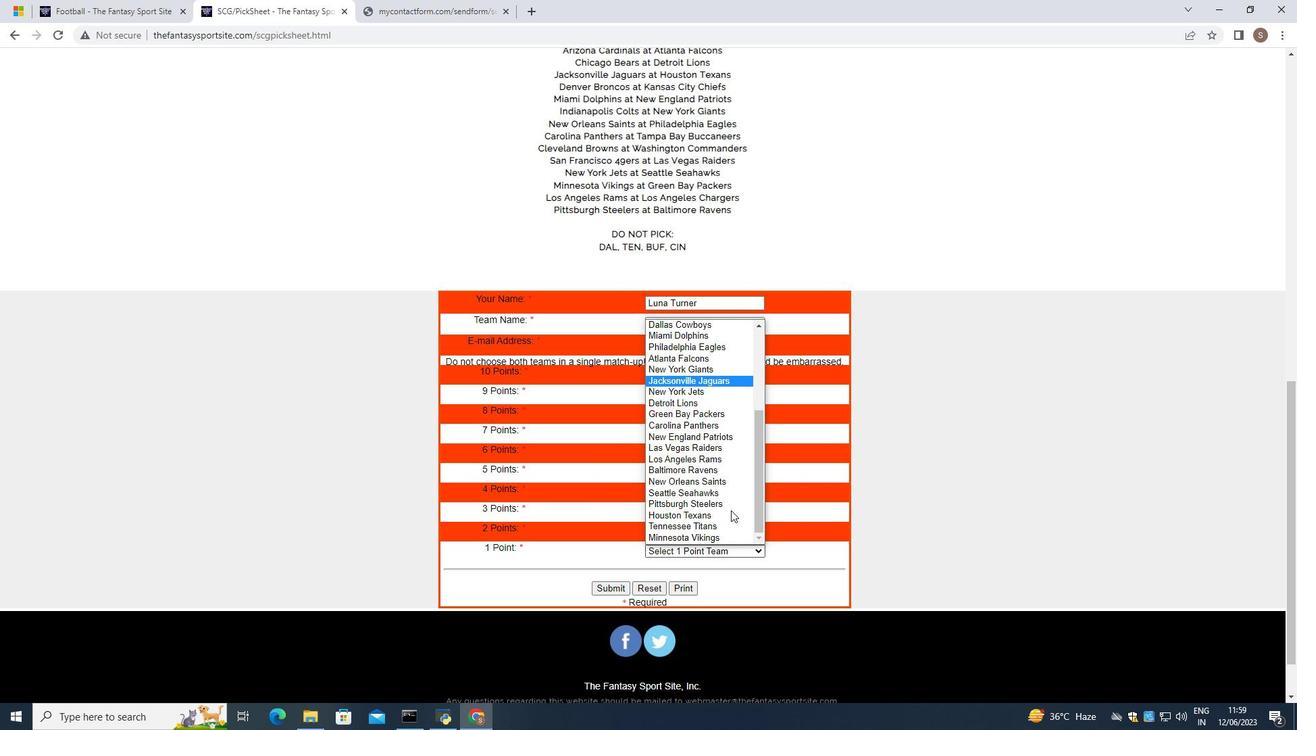 
Action: Mouse scrolled (731, 509) with delta (0, 0)
Screenshot: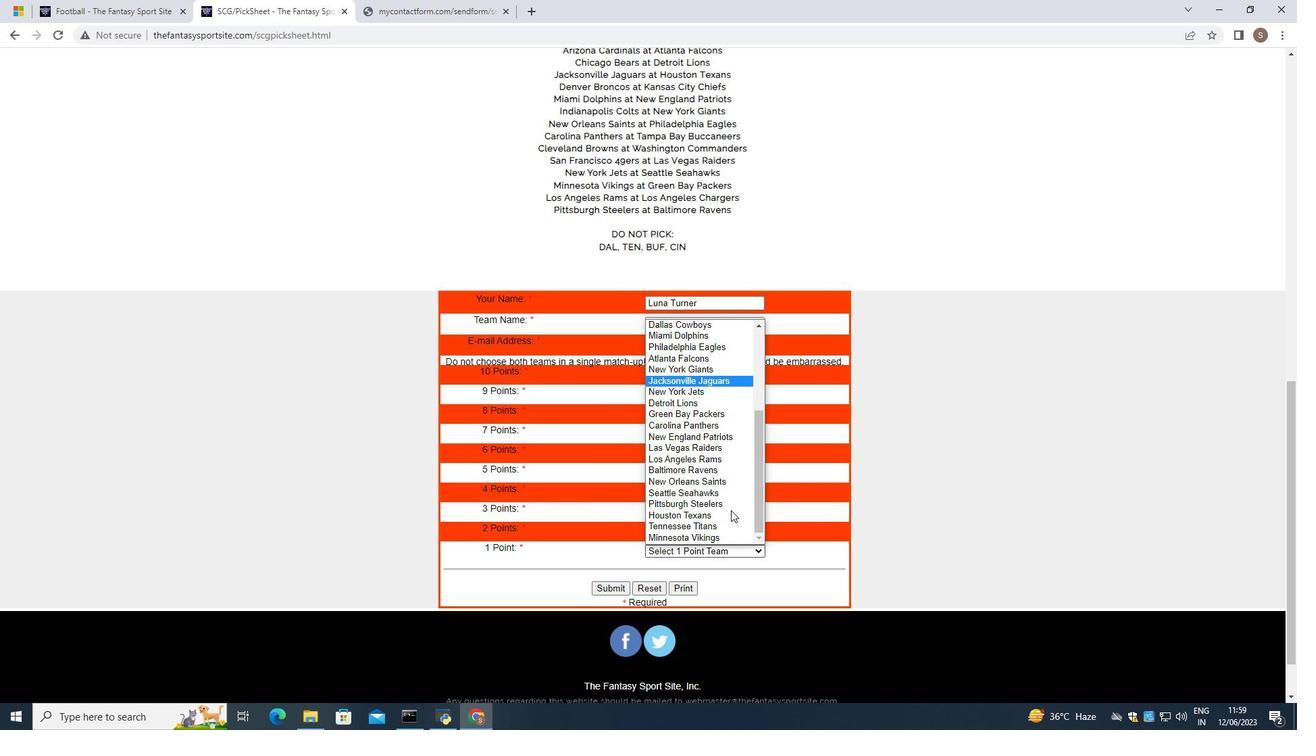 
Action: Mouse moved to (711, 427)
Screenshot: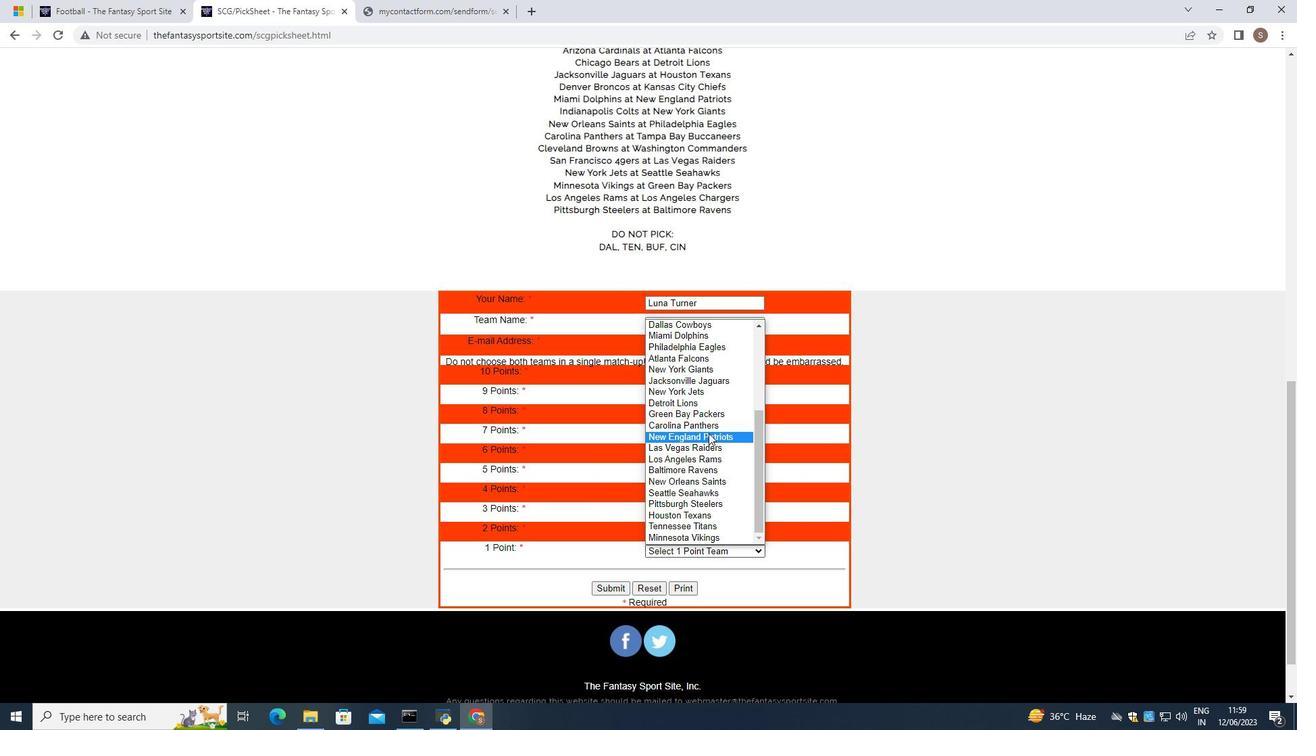 
Action: Mouse pressed left at (711, 427)
Screenshot: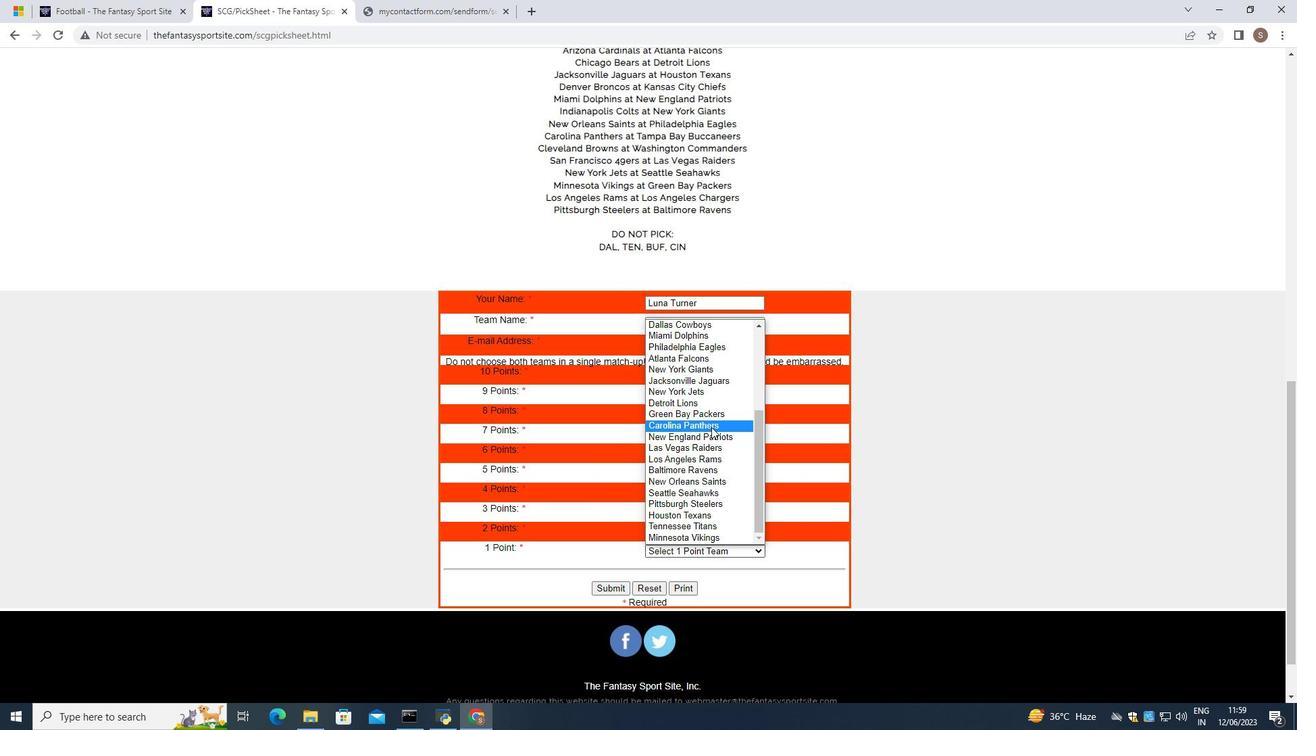
Action: Mouse moved to (619, 586)
Screenshot: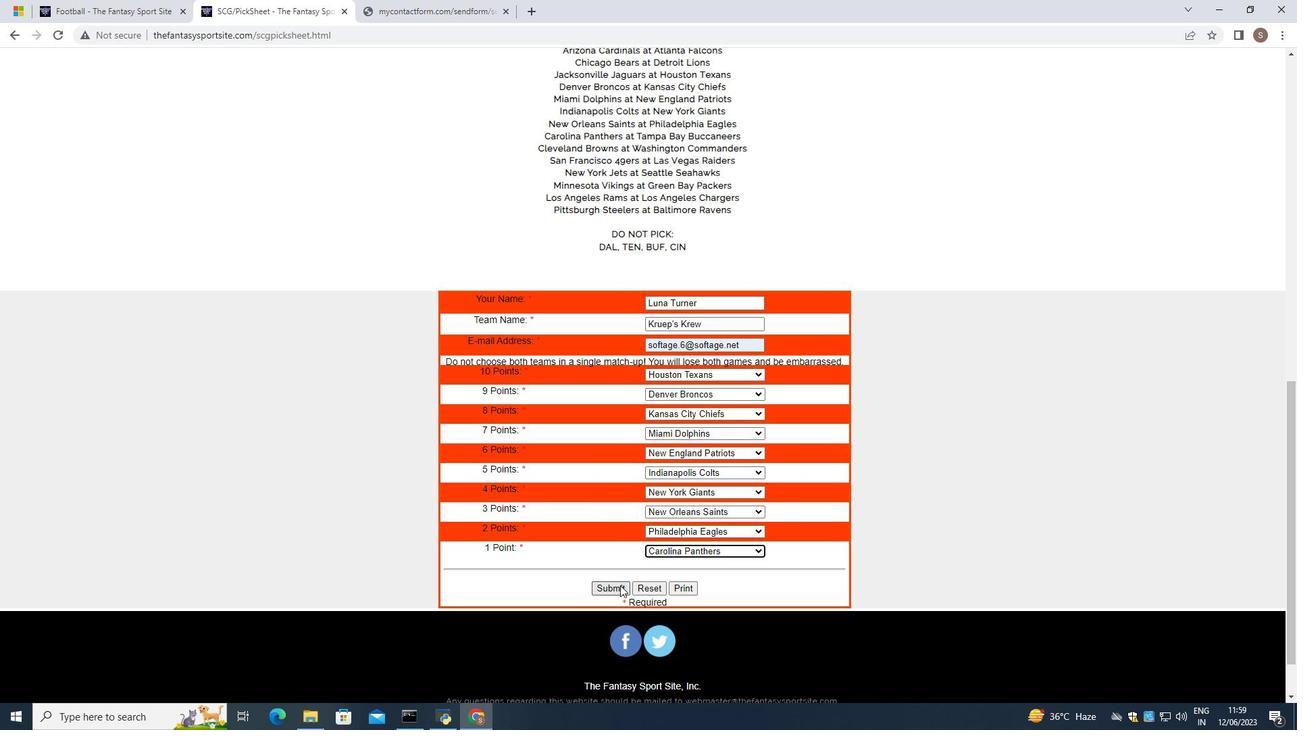 
Action: Mouse pressed left at (619, 586)
Screenshot: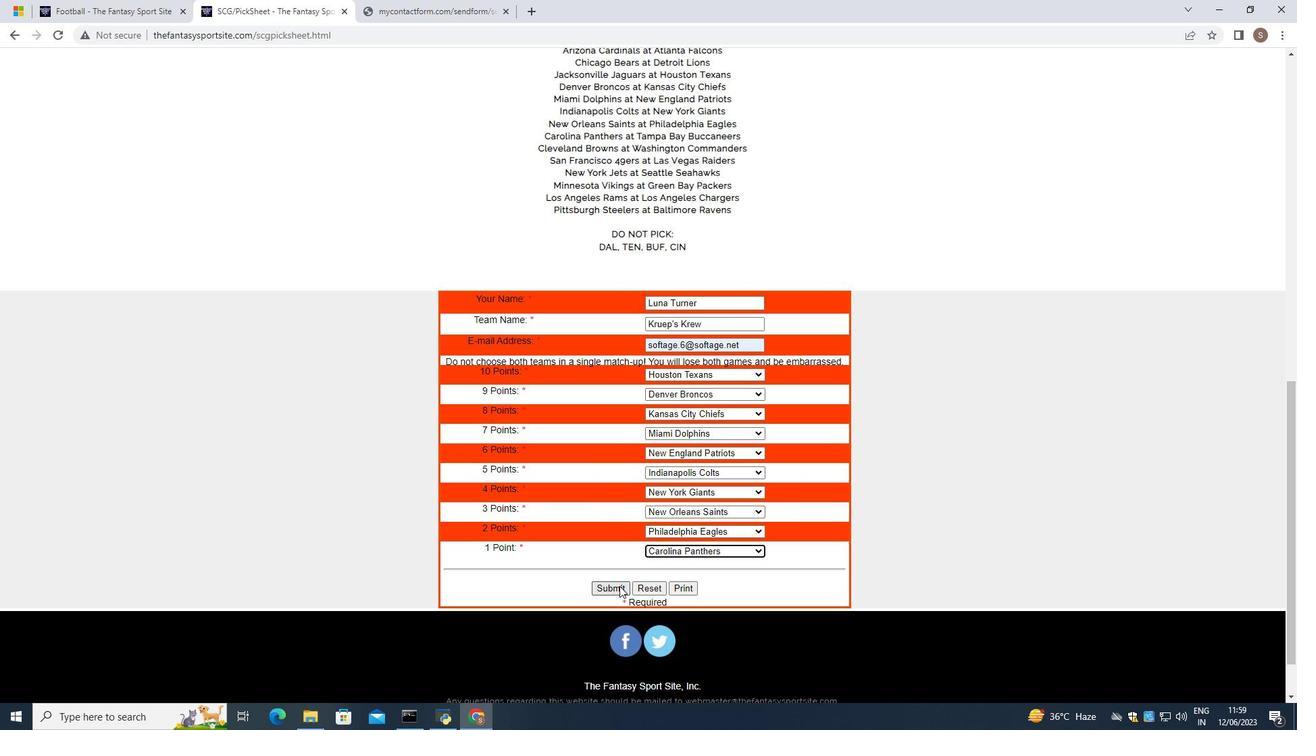 
Action: Mouse moved to (612, 590)
Screenshot: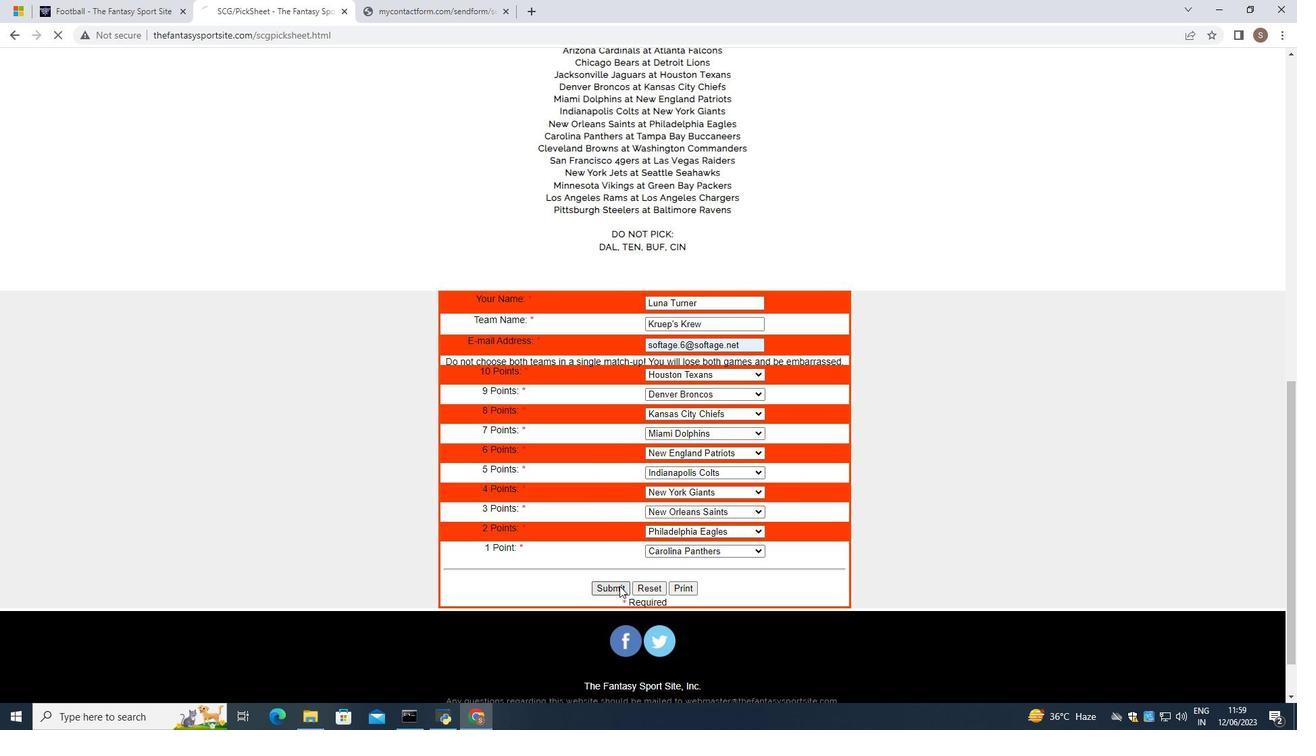 
